Task: Open Card Gardening Review in Board Social Media Influencer Collaboration and Partnership Management to Workspace Inbound Marketing Agencies and add a team member Softage.4@softage.net, a label Yellow, a checklist Board Governance, an attachment from your google drive, a color Yellow and finally, add a card description 'Develop and launch new customer acquisition strategy for emerging markets' and a comment 'Given the potential impact of this task on our team workload, let us ensure that we have a clear plan for managing our time and resources.'. Add a start date 'Jan 08, 1900' with a due date 'Jan 15, 1900'
Action: Mouse moved to (798, 207)
Screenshot: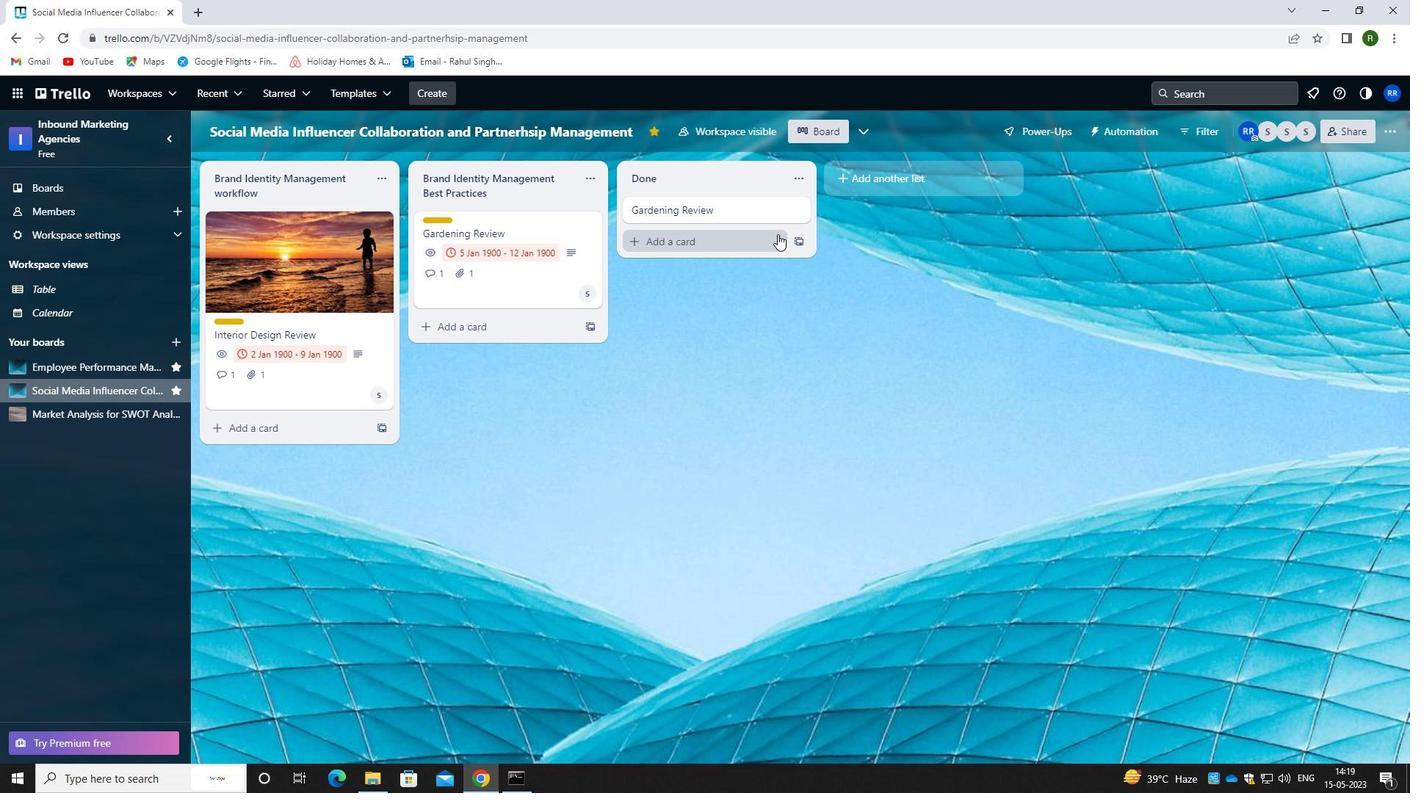 
Action: Mouse pressed left at (798, 207)
Screenshot: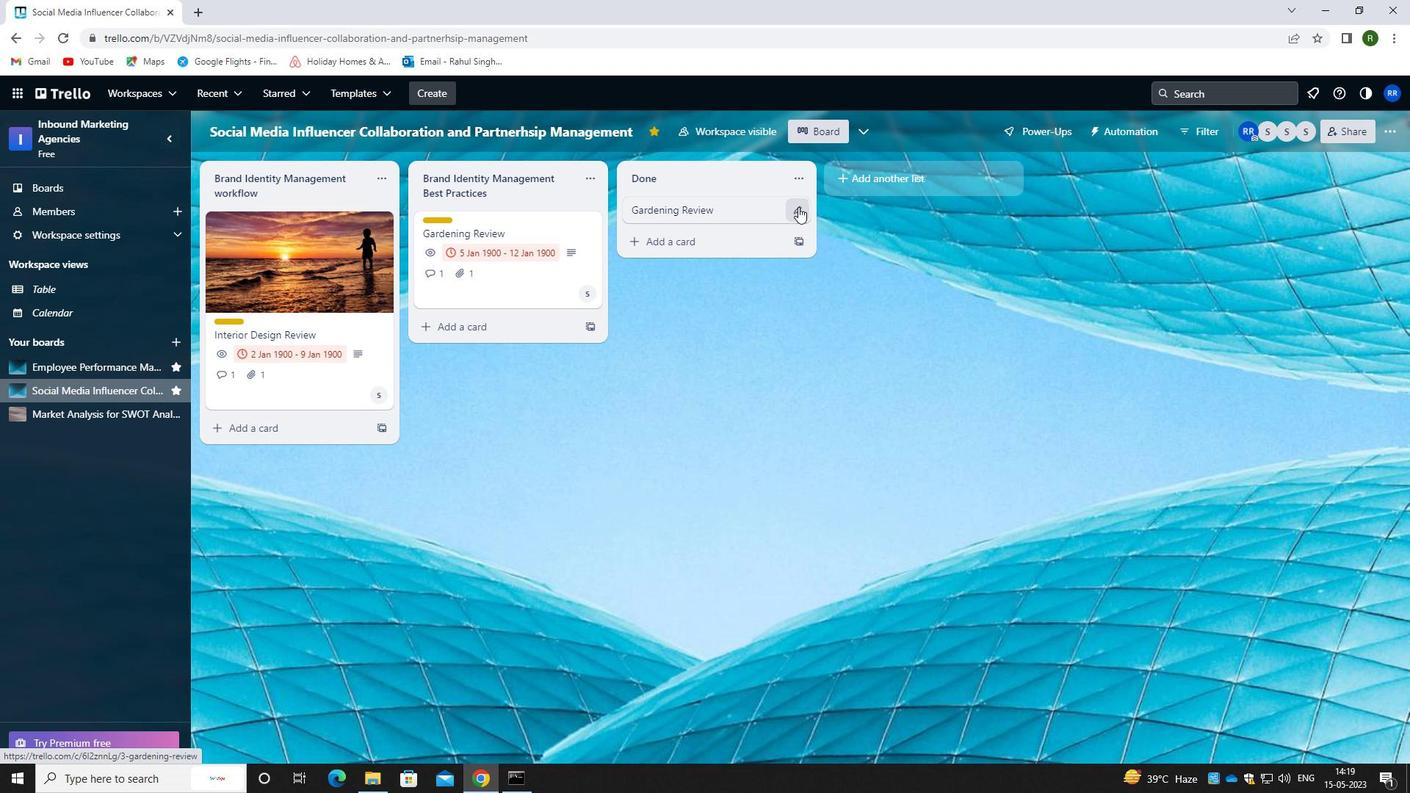 
Action: Mouse moved to (888, 211)
Screenshot: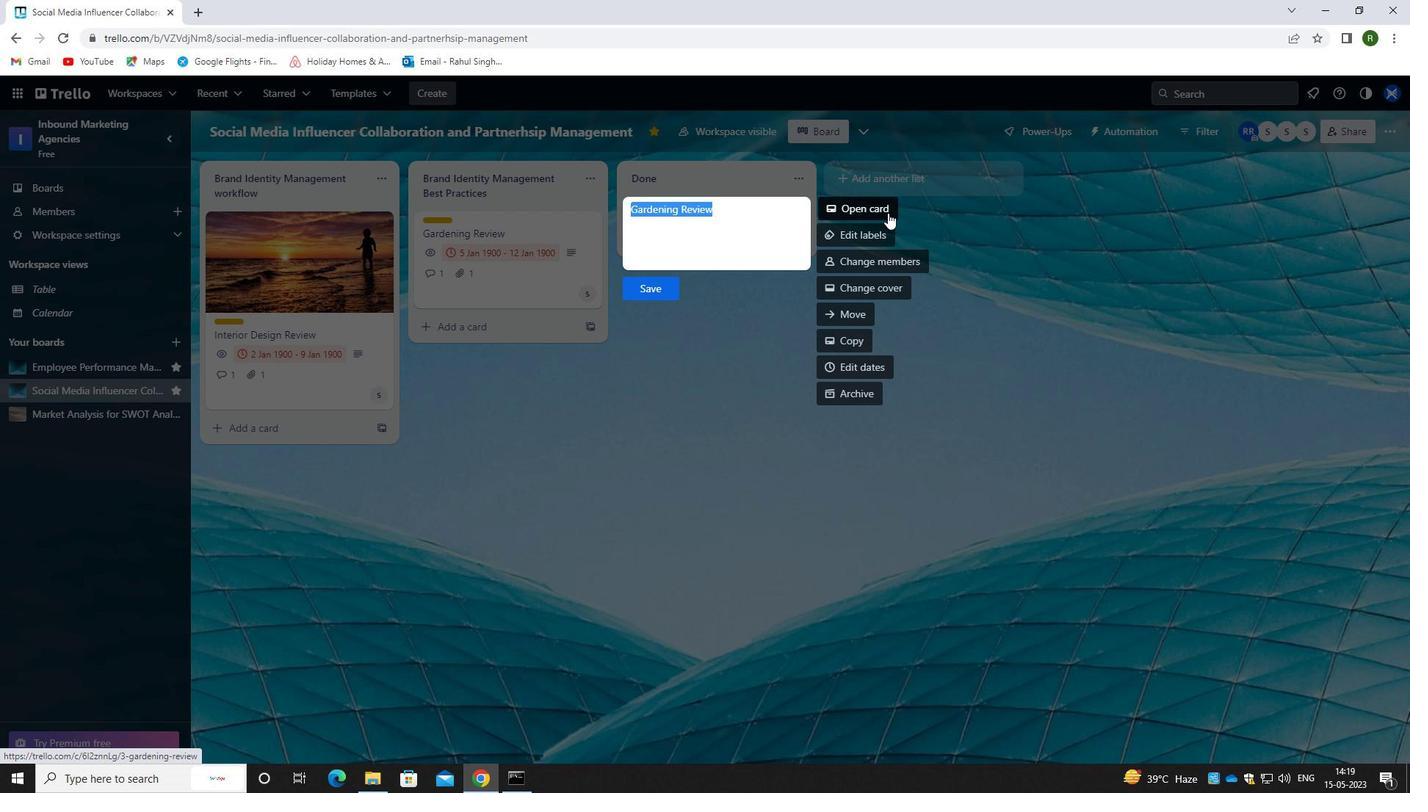 
Action: Mouse pressed left at (888, 211)
Screenshot: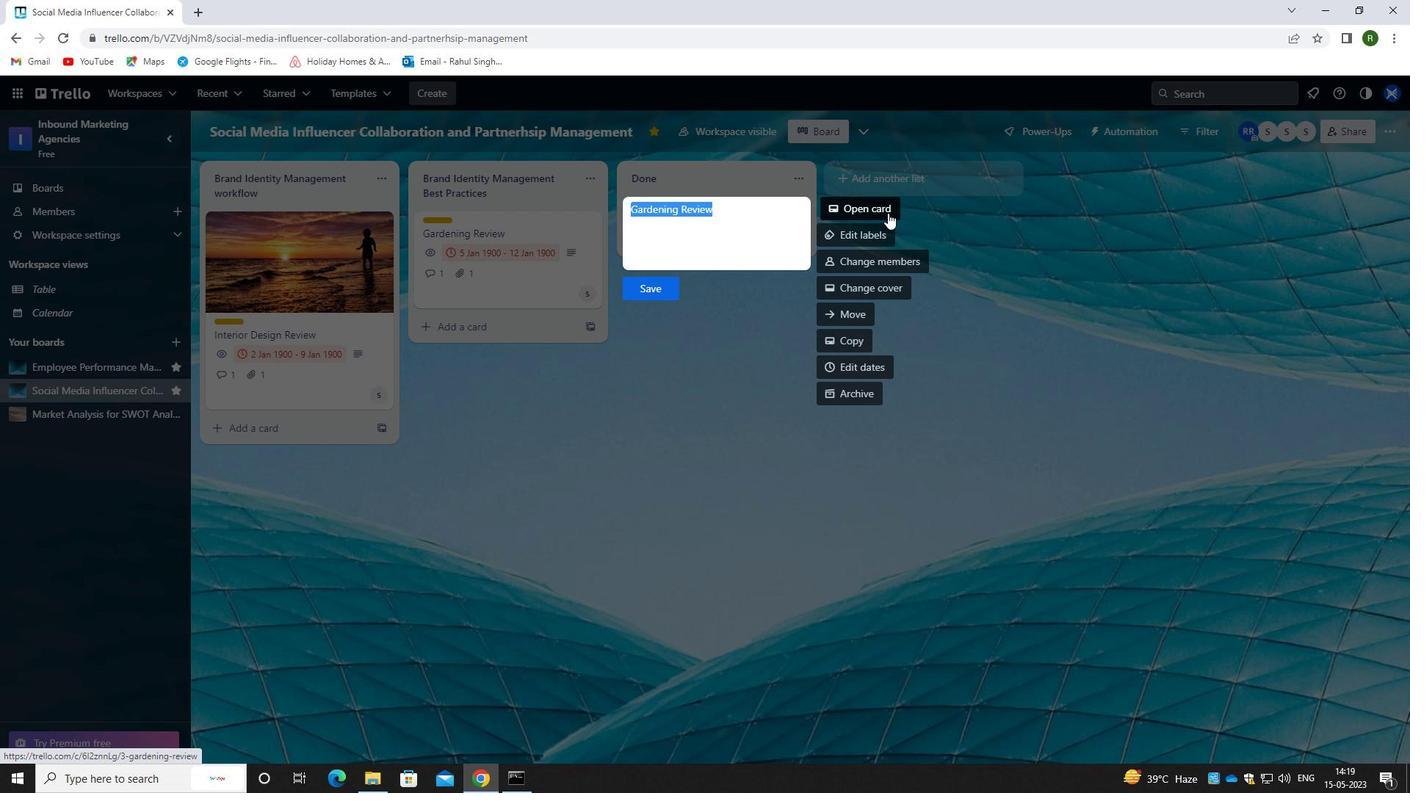 
Action: Mouse moved to (889, 262)
Screenshot: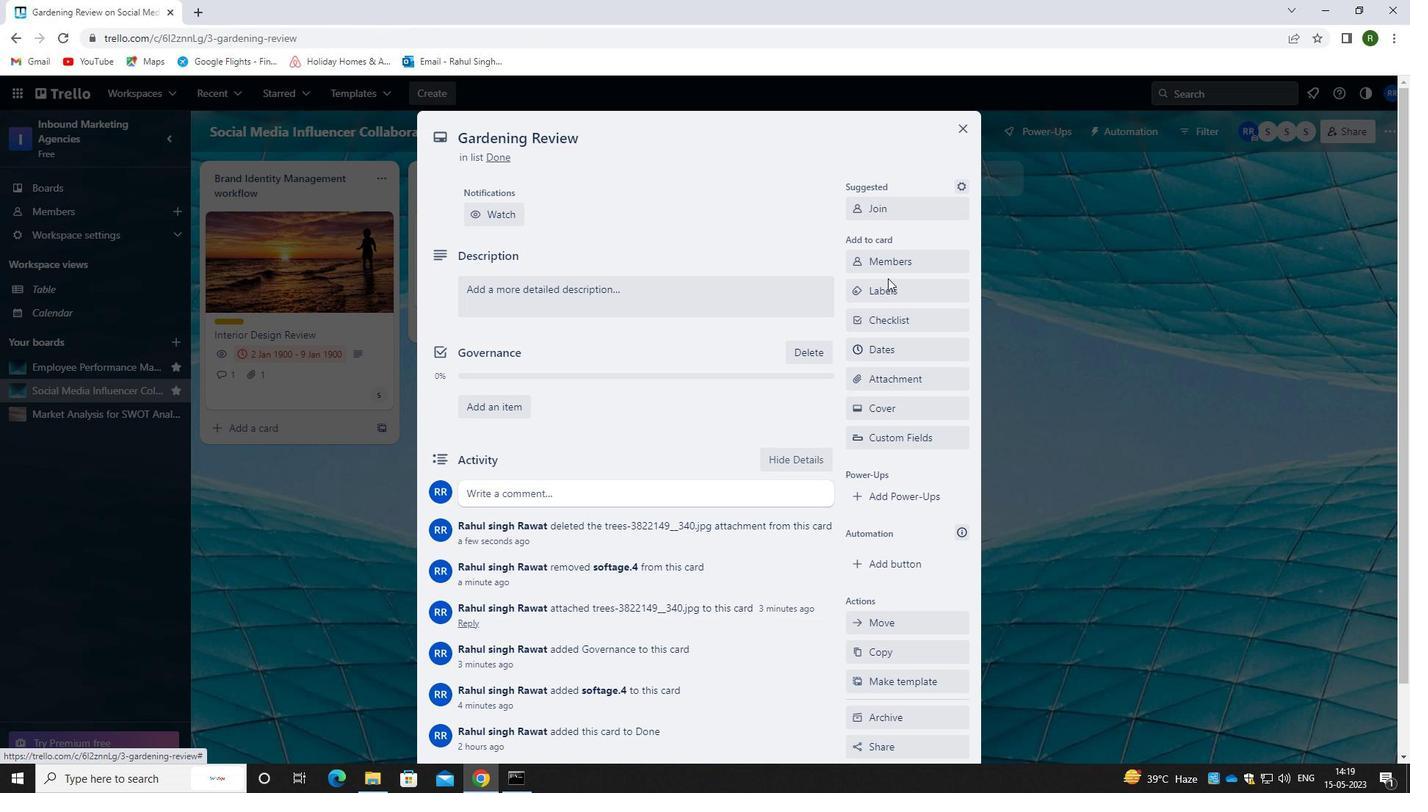 
Action: Mouse pressed left at (889, 262)
Screenshot: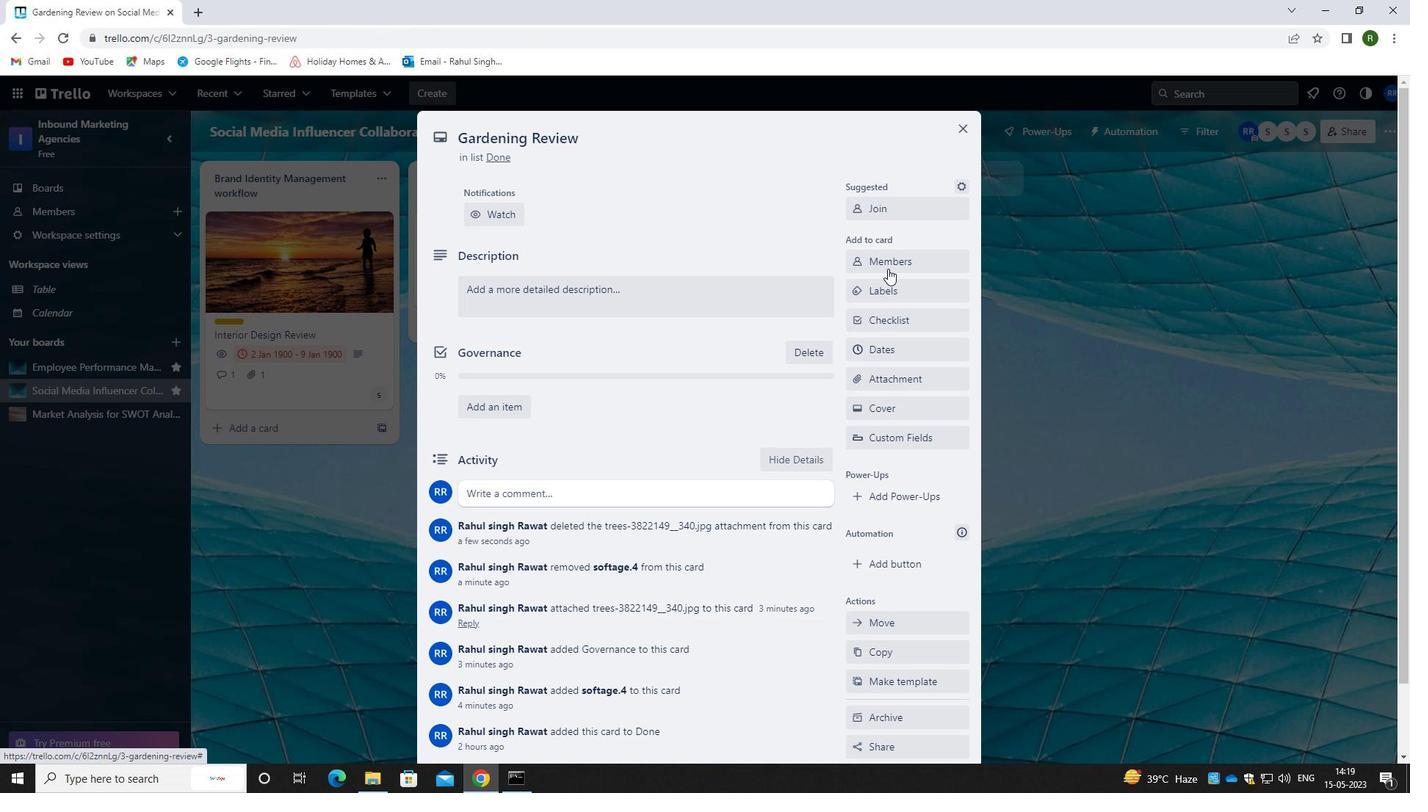 
Action: Mouse moved to (908, 331)
Screenshot: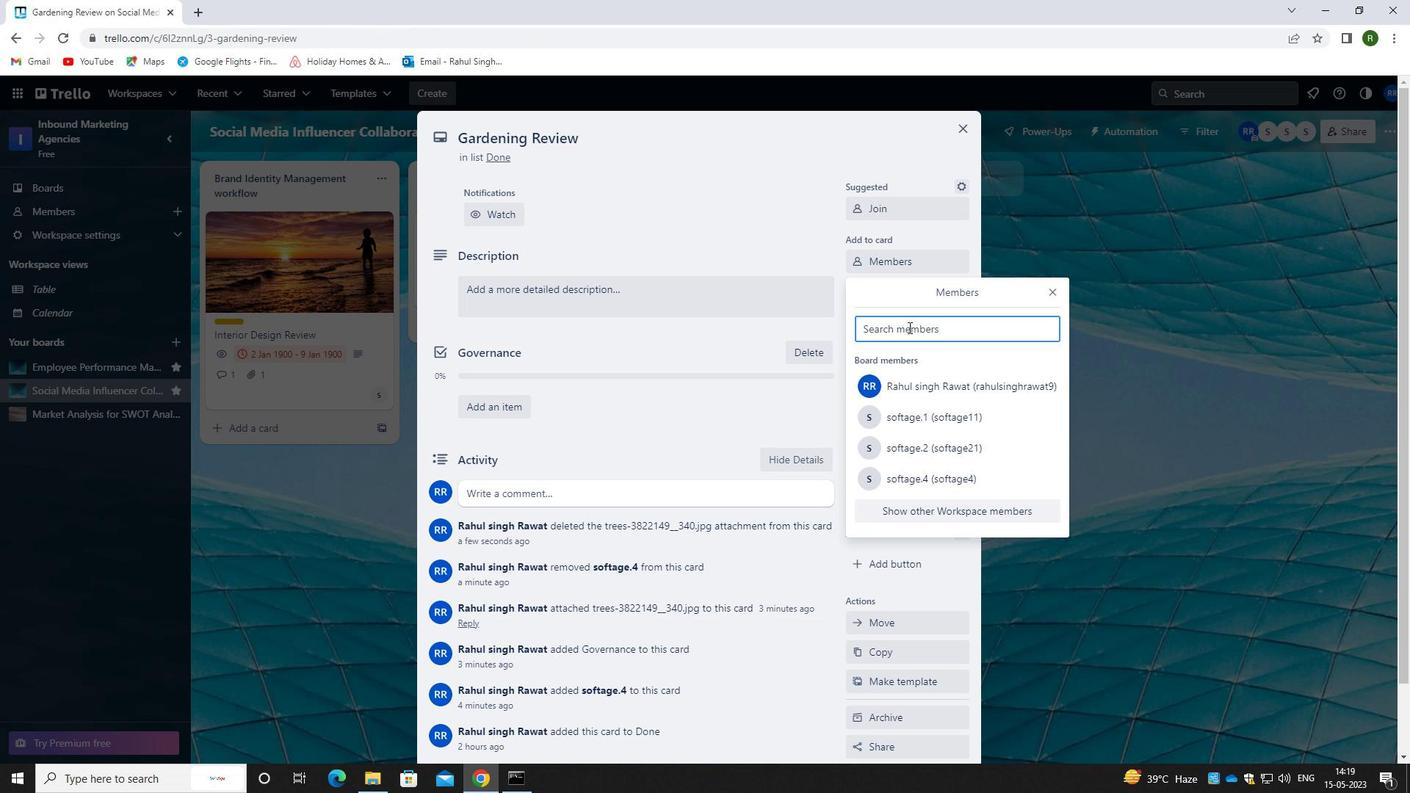 
Action: Key pressed <Key.caps_lock>s<Key.caps_lock>oftage.4<Key.shift>@SOFTAGE.NET
Screenshot: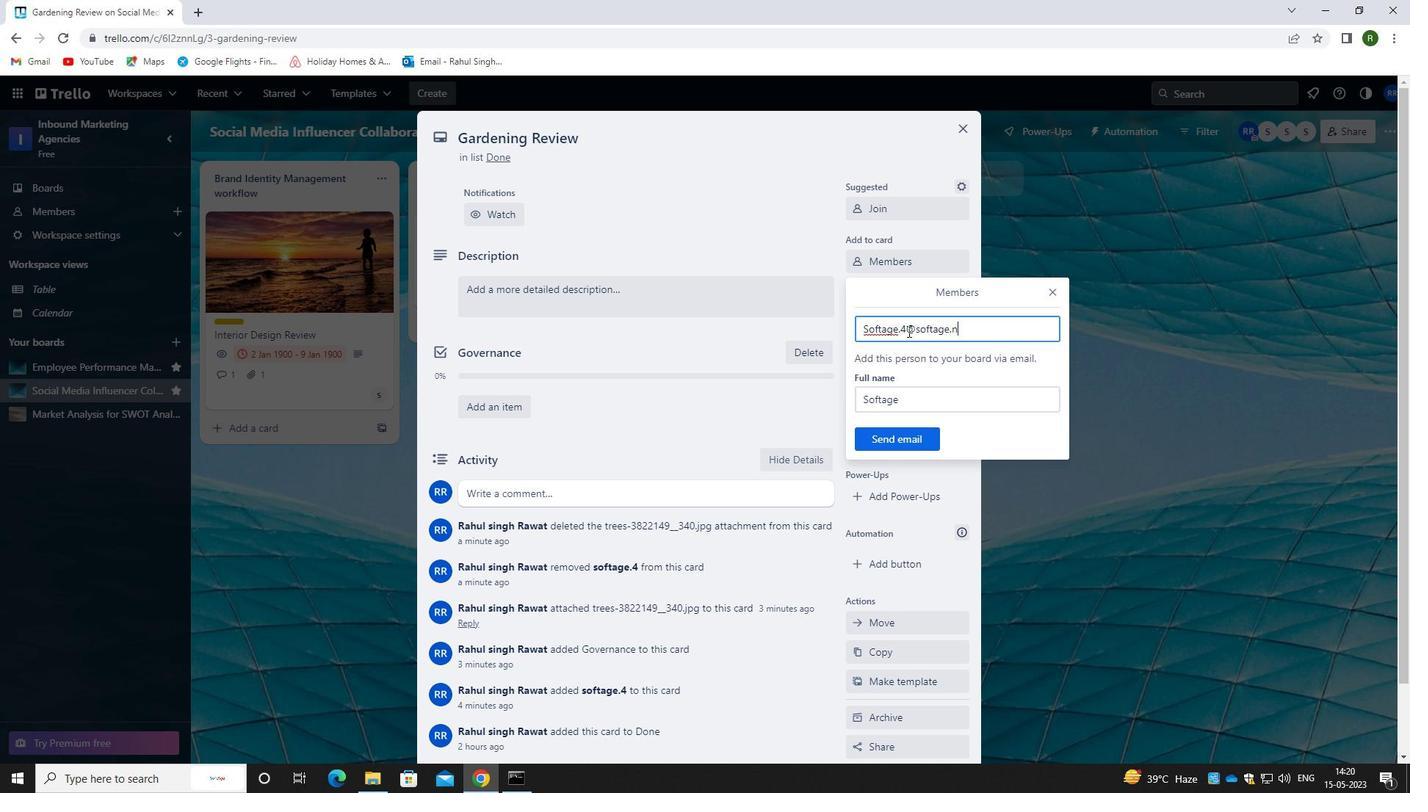 
Action: Mouse moved to (915, 442)
Screenshot: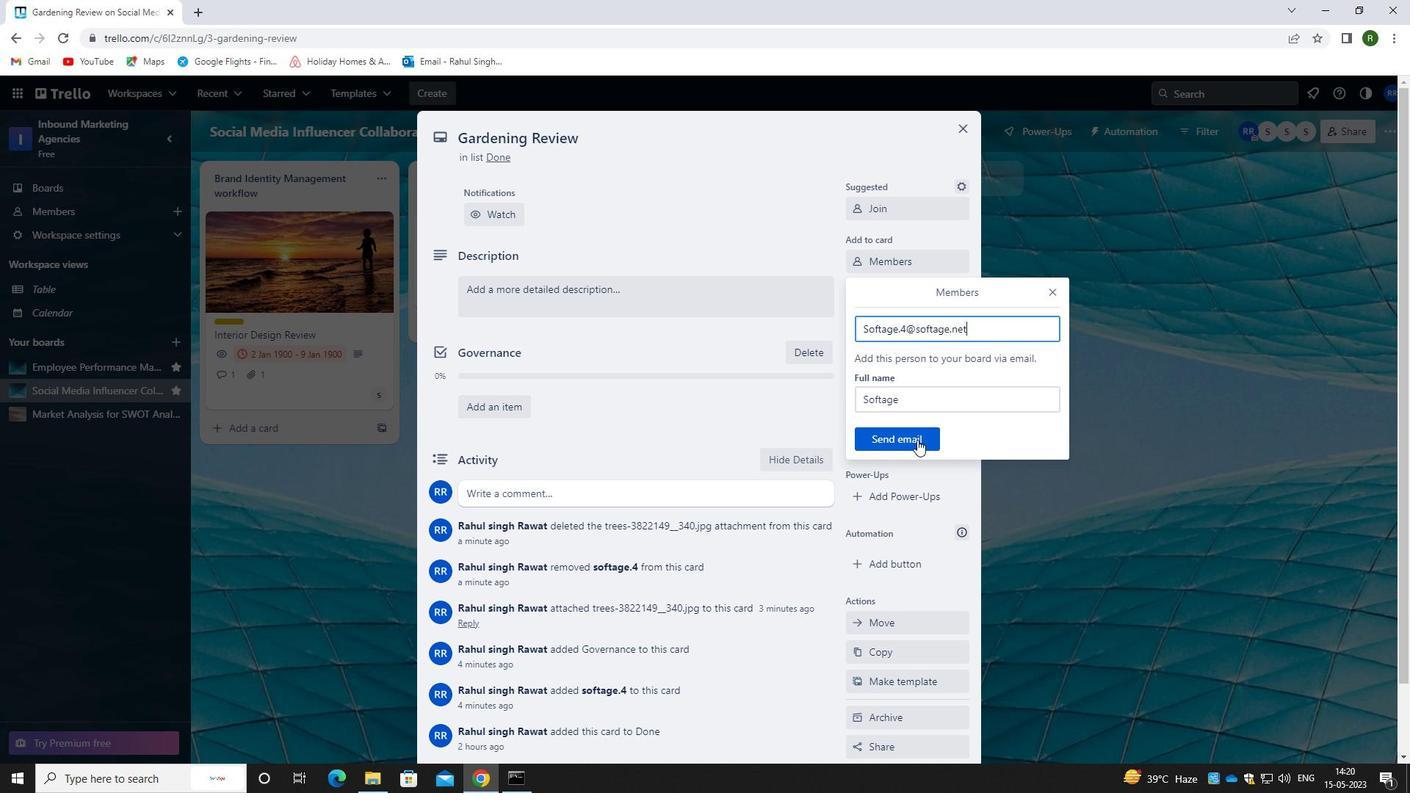 
Action: Mouse pressed left at (915, 442)
Screenshot: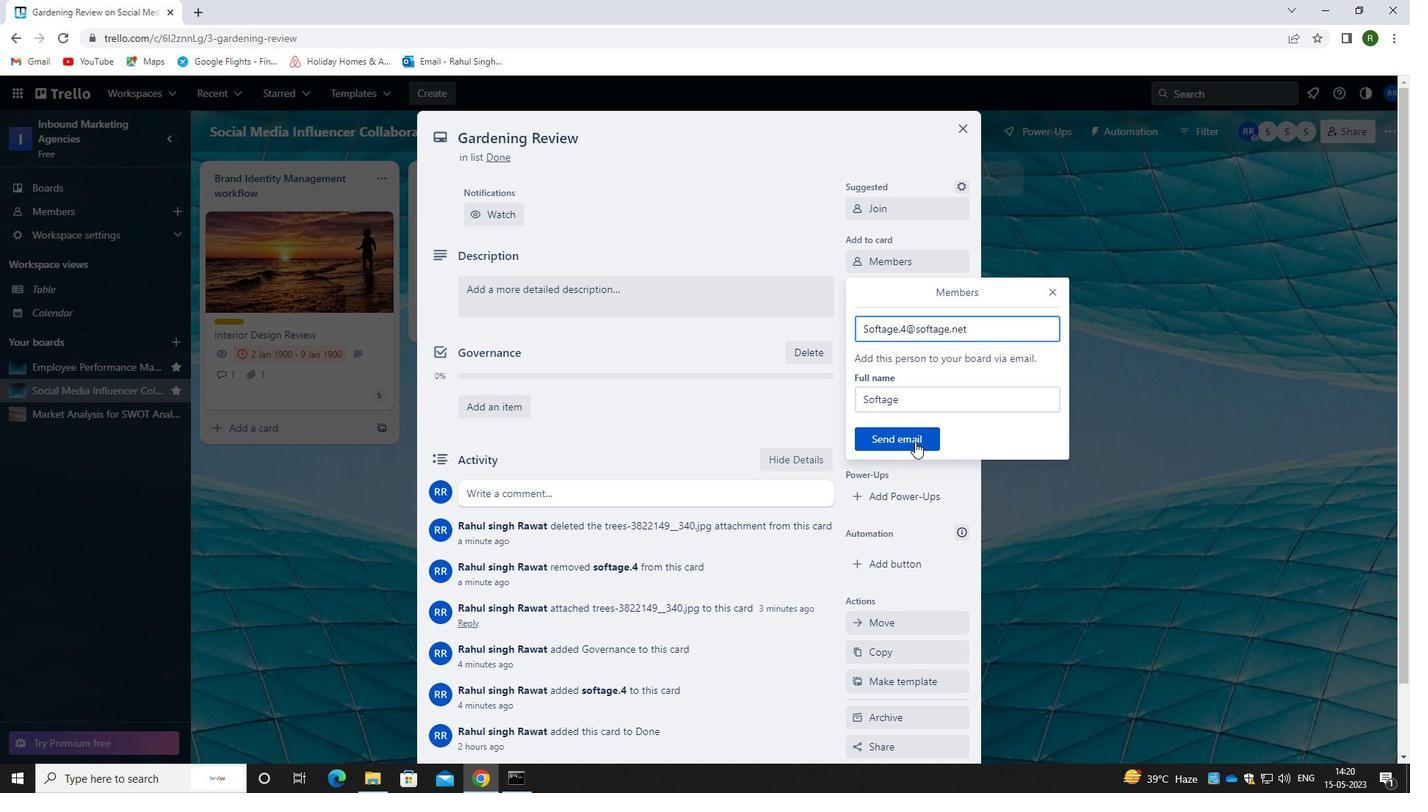 
Action: Mouse moved to (905, 298)
Screenshot: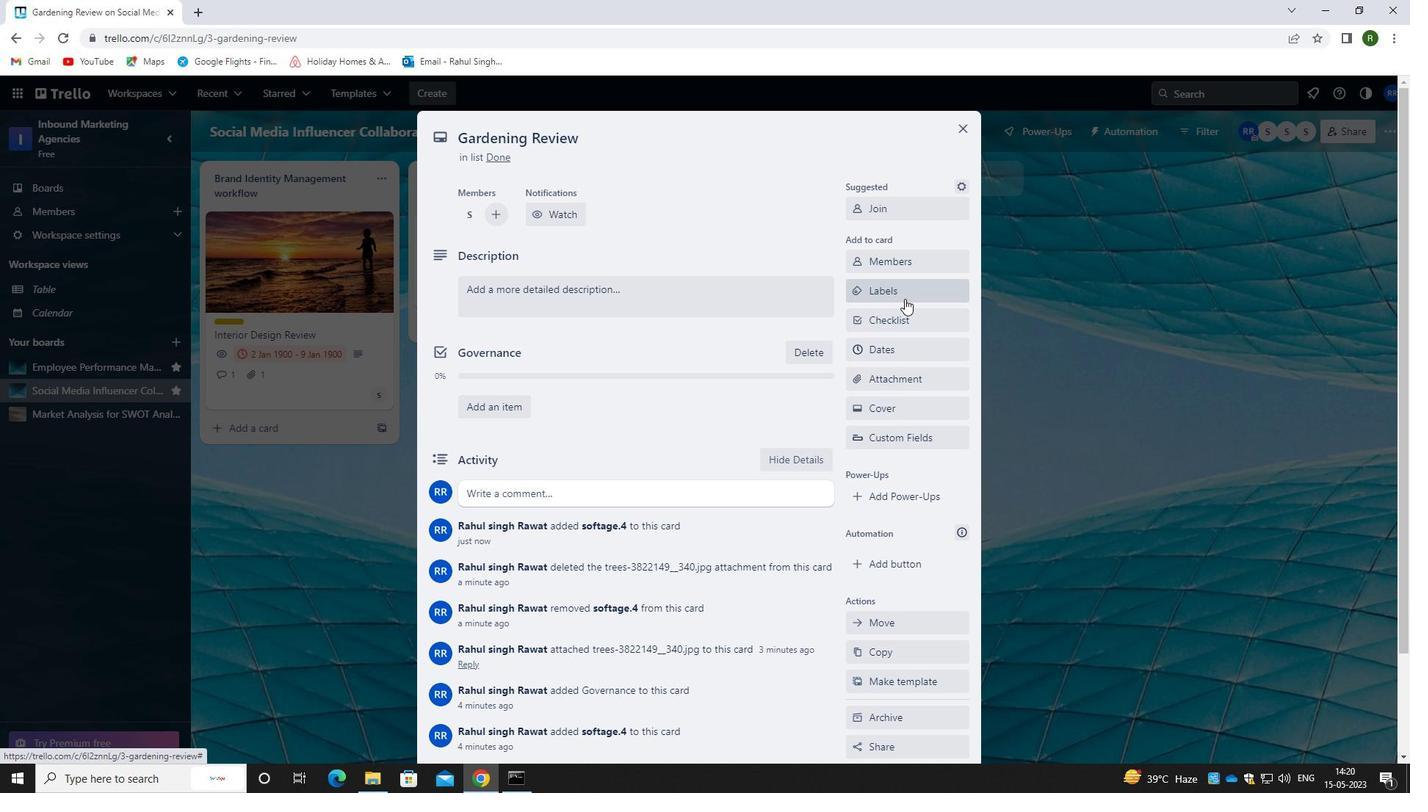 
Action: Mouse pressed left at (905, 298)
Screenshot: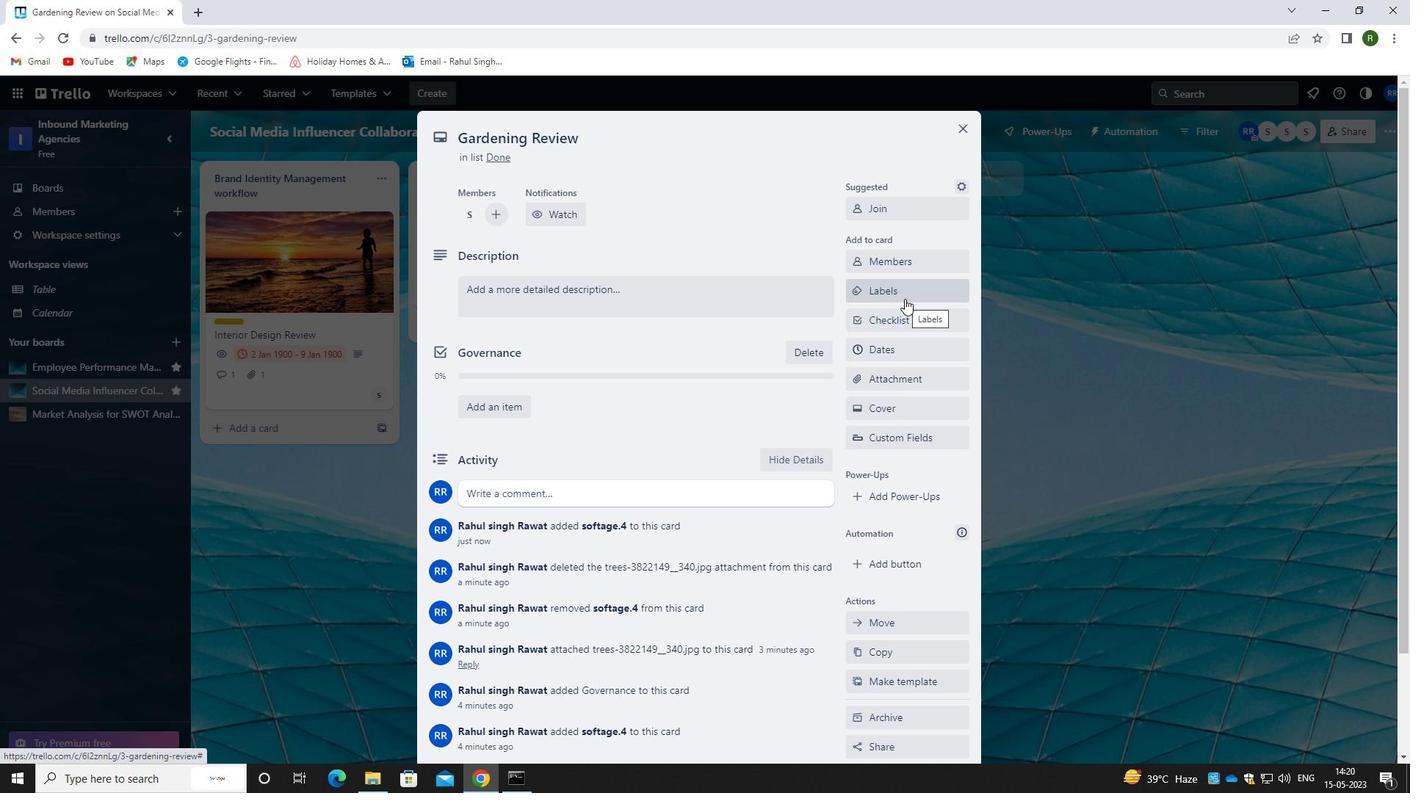 
Action: Mouse moved to (909, 302)
Screenshot: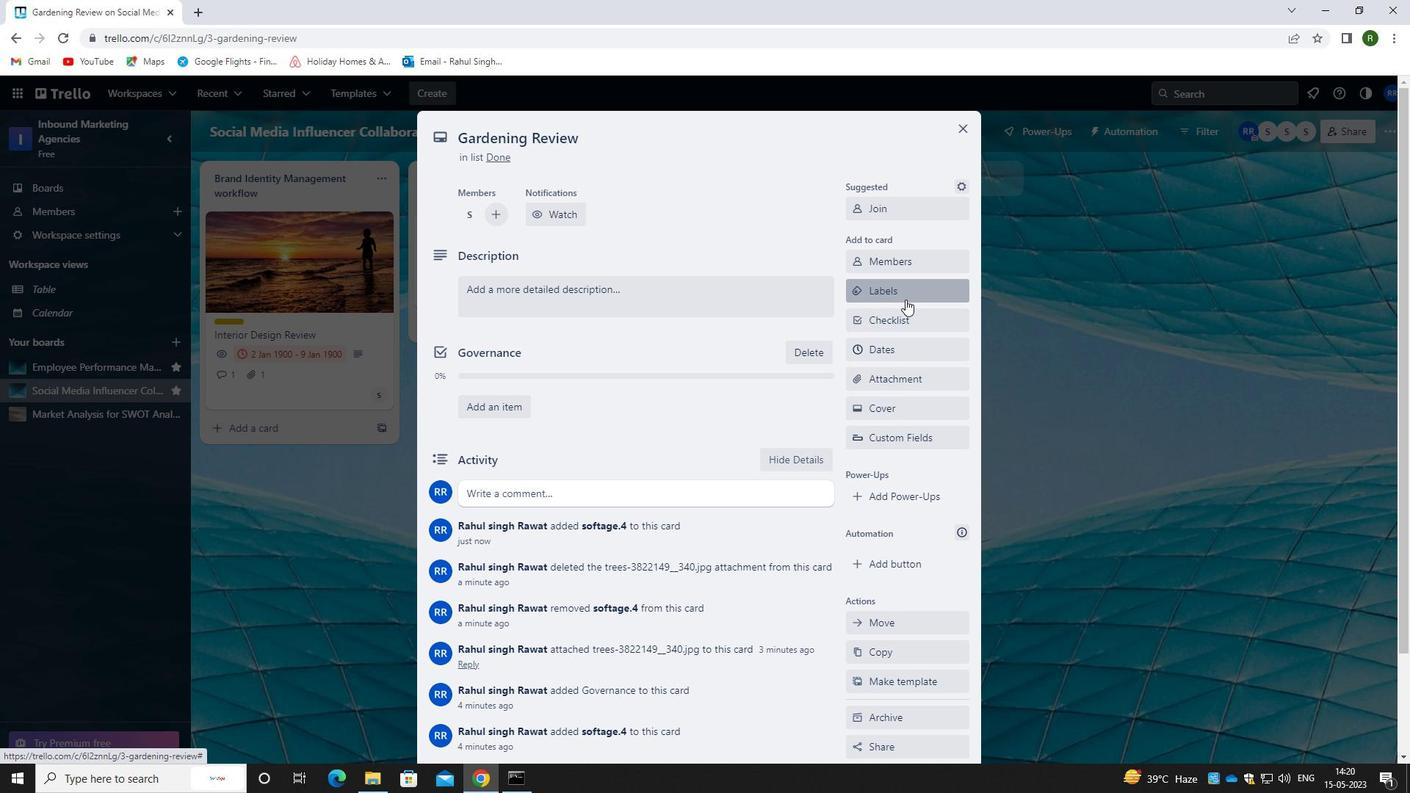 
Action: Key pressed YELLOW
Screenshot: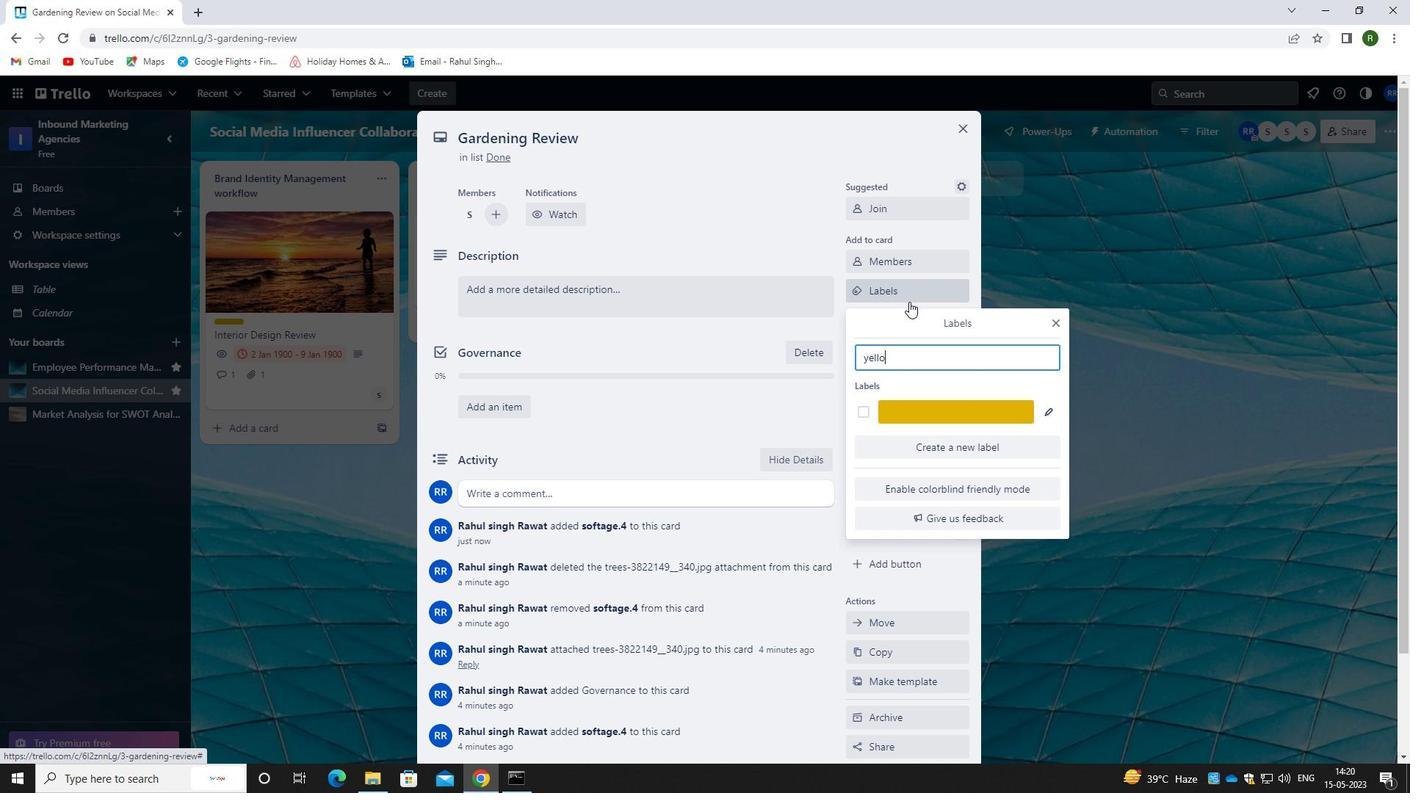 
Action: Mouse moved to (865, 410)
Screenshot: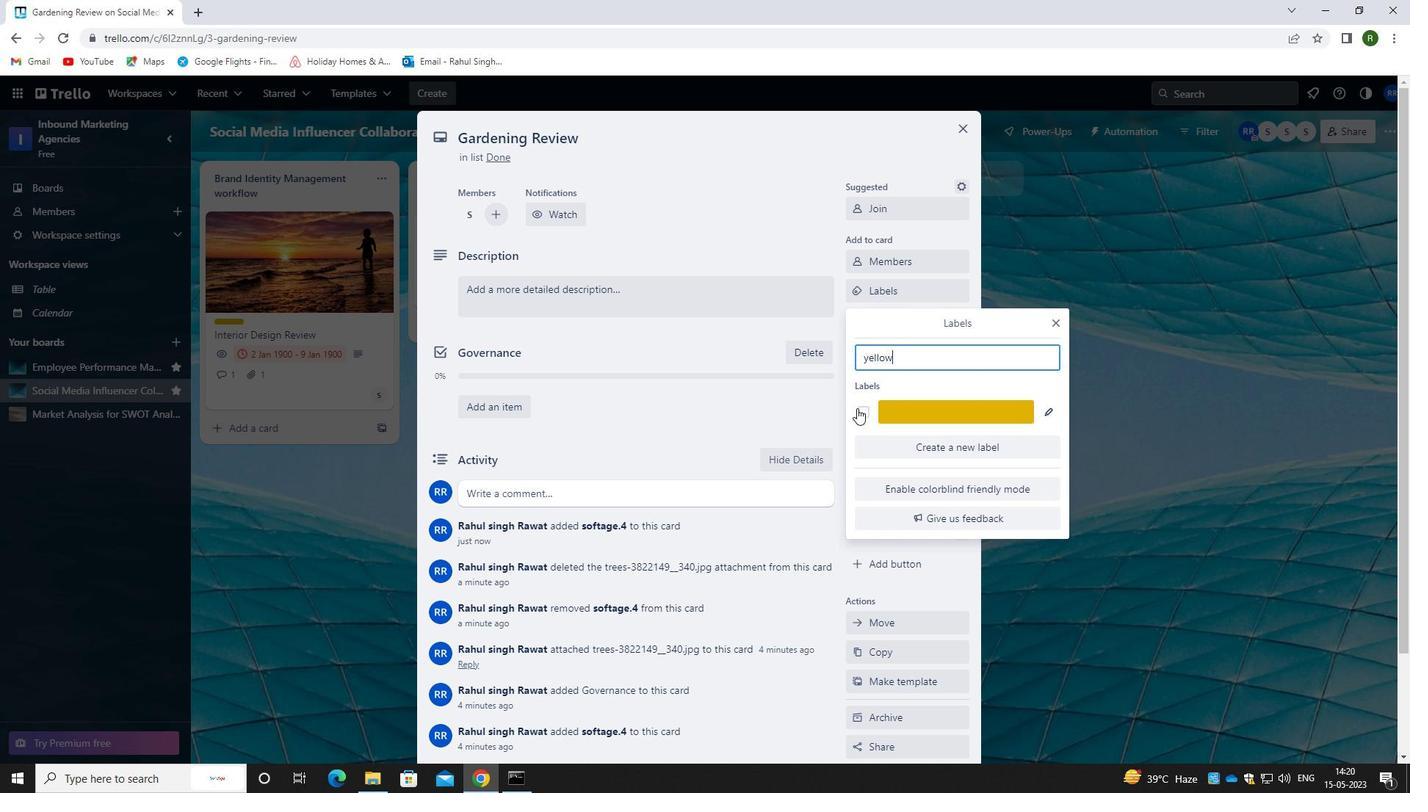 
Action: Mouse pressed left at (865, 410)
Screenshot: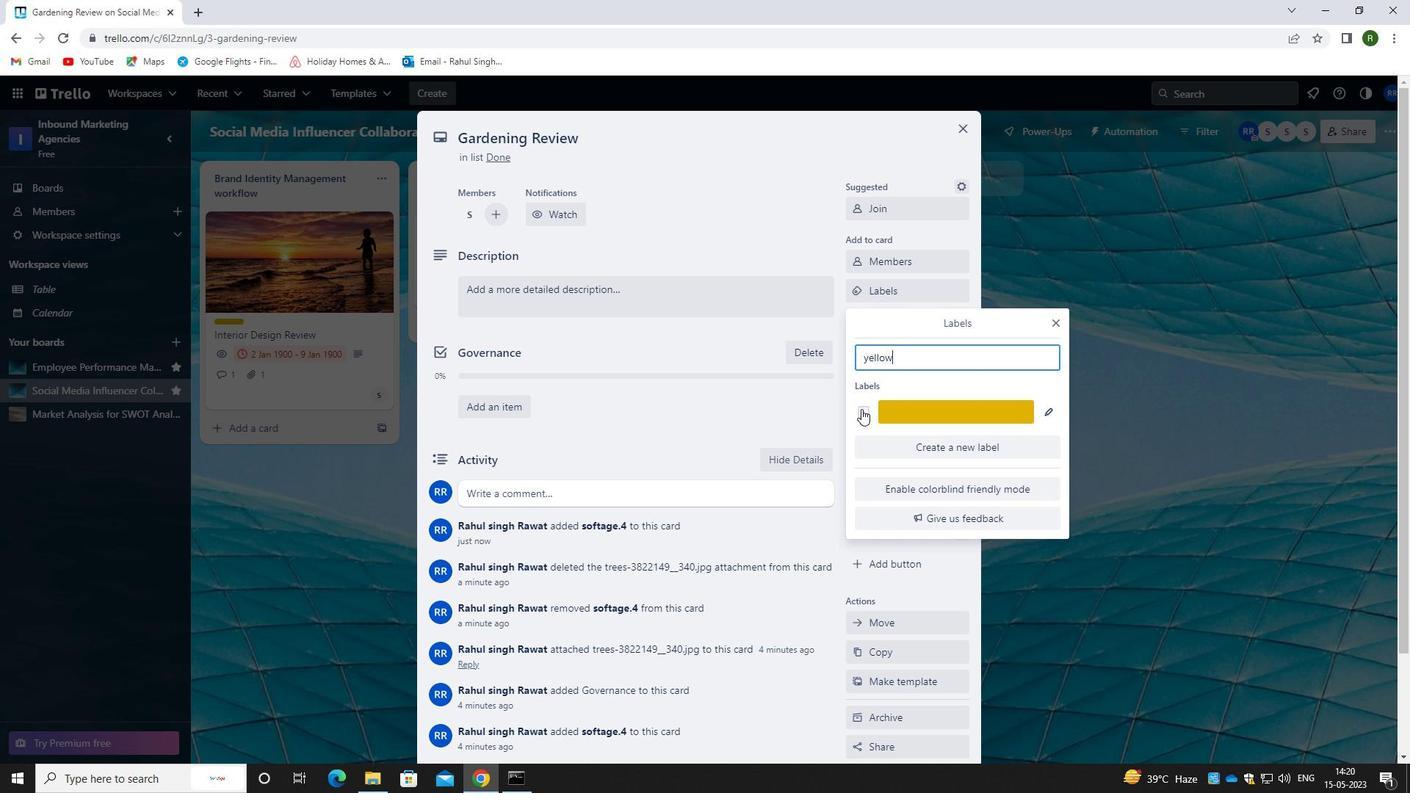 
Action: Mouse moved to (803, 422)
Screenshot: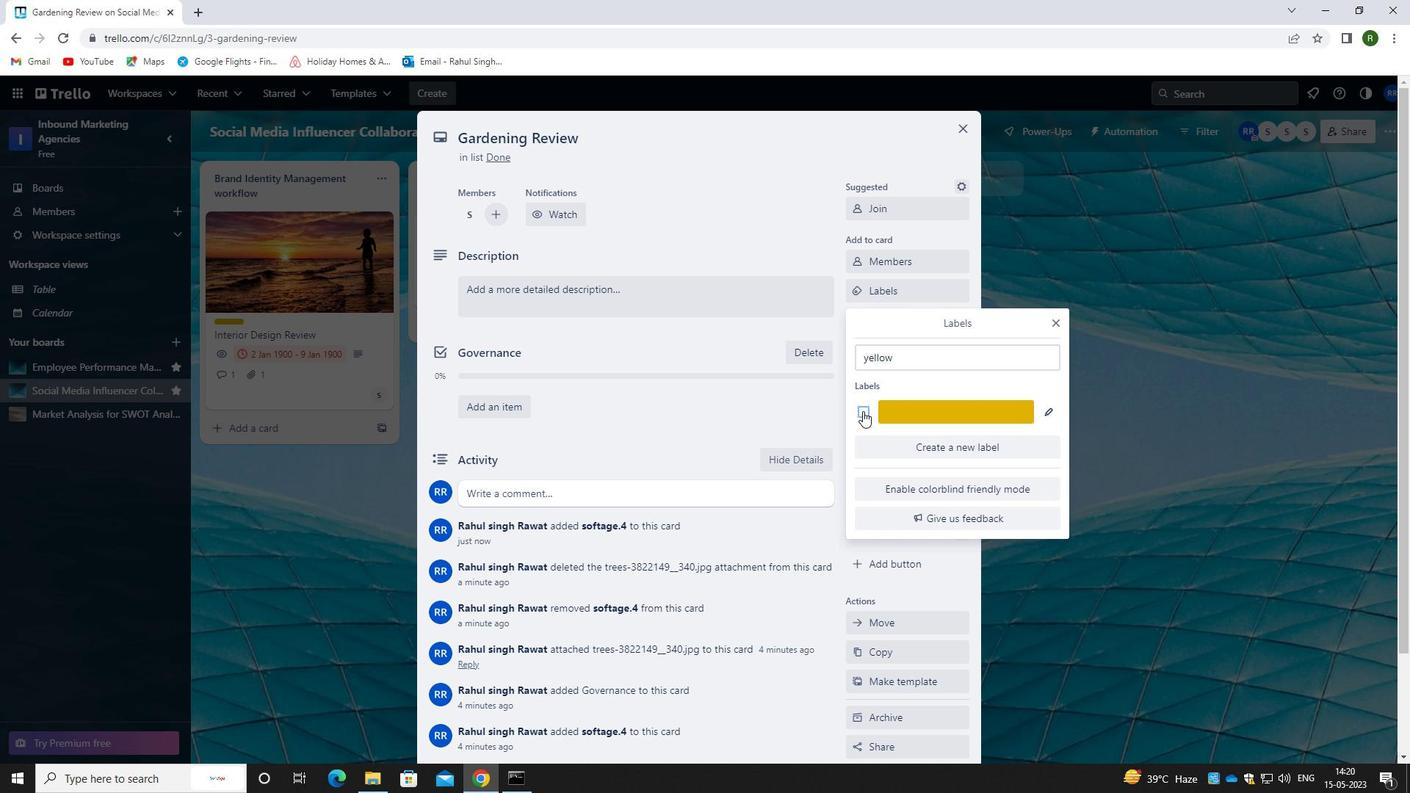 
Action: Mouse pressed left at (803, 422)
Screenshot: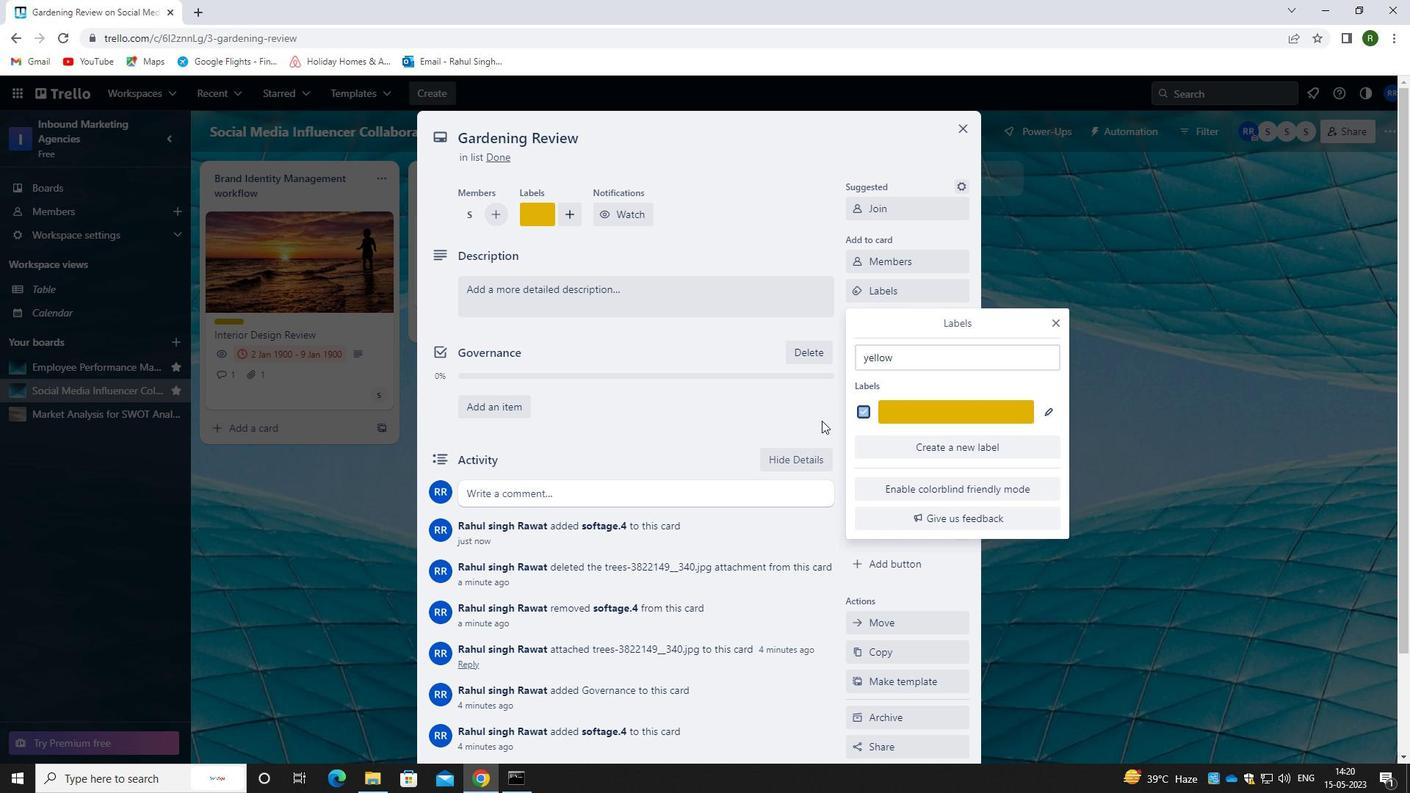 
Action: Mouse moved to (910, 325)
Screenshot: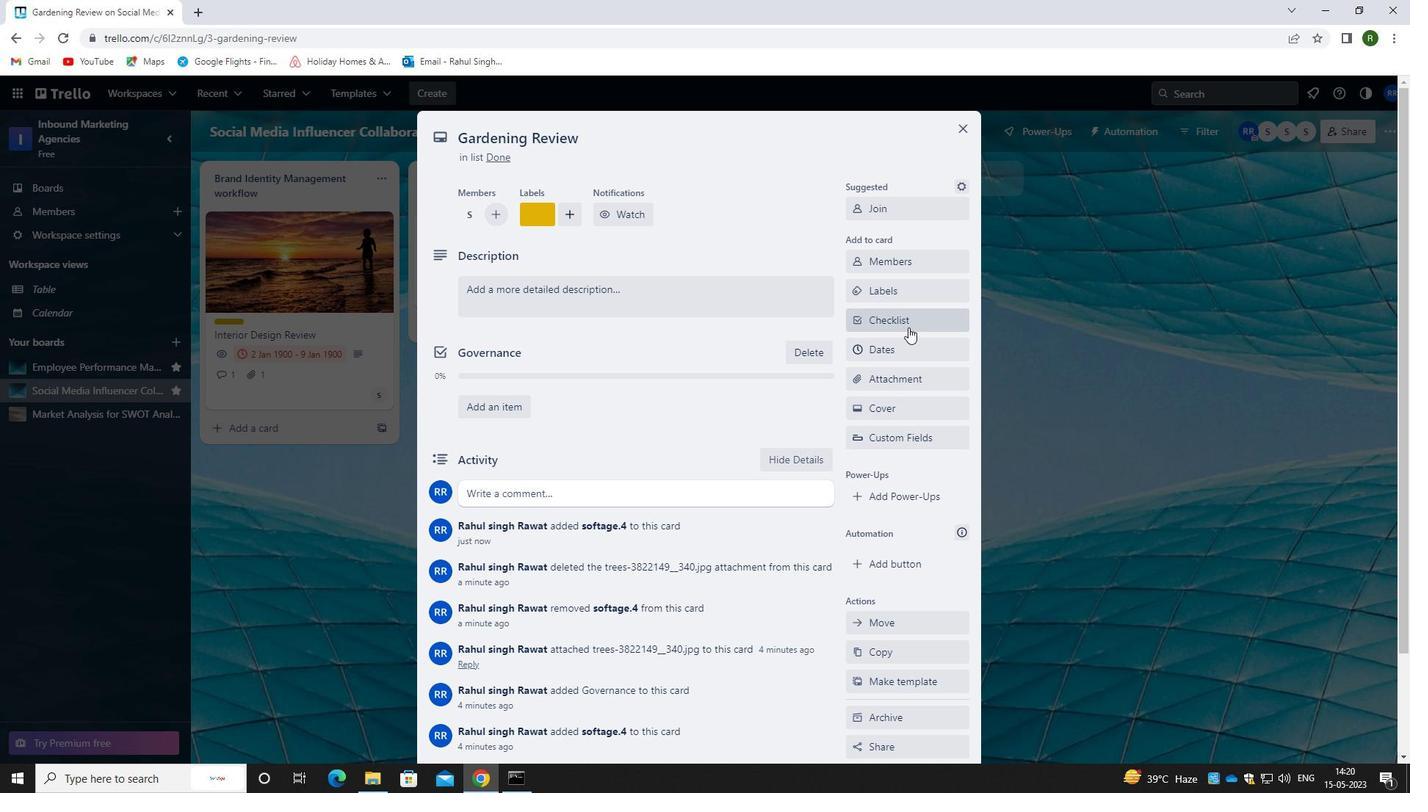 
Action: Mouse pressed left at (910, 325)
Screenshot: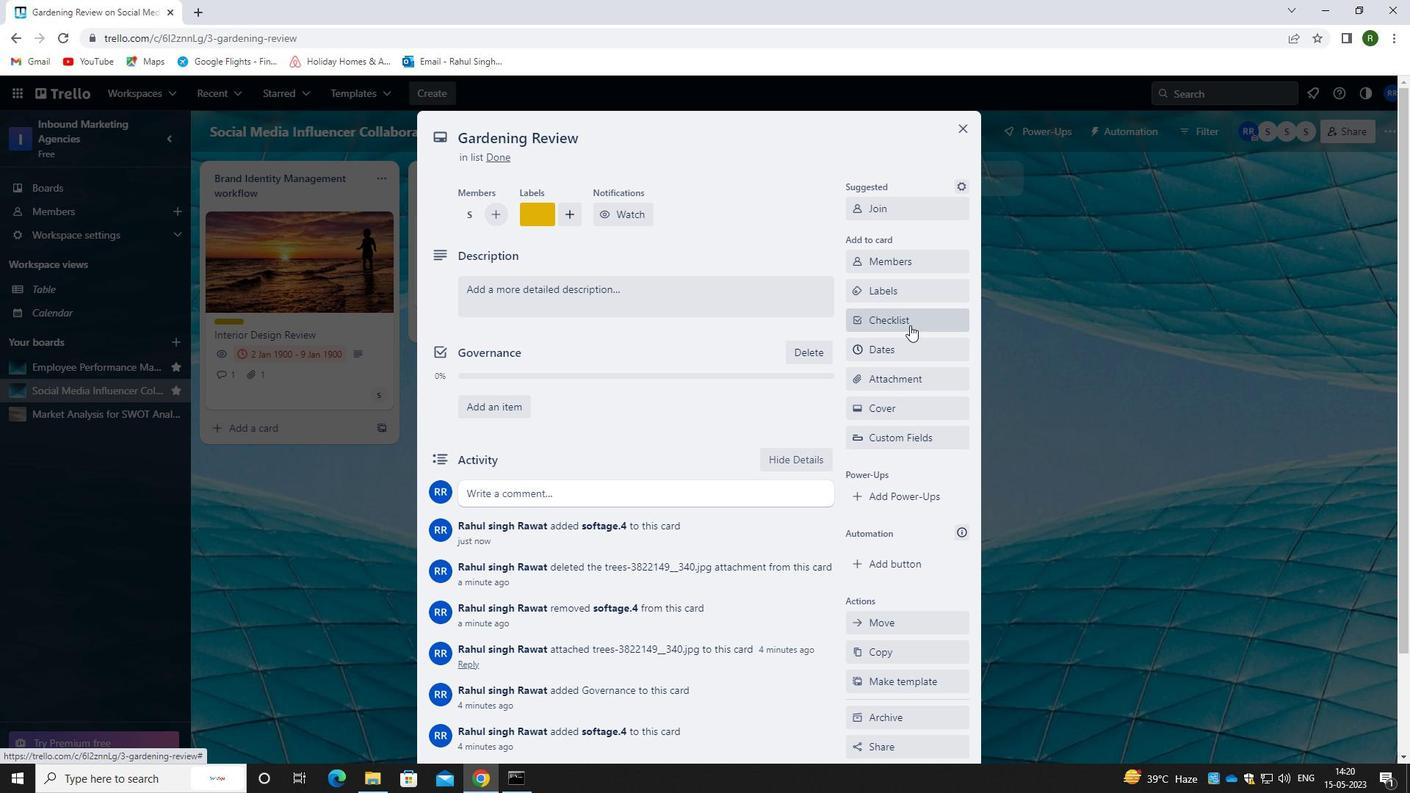 
Action: Mouse moved to (939, 391)
Screenshot: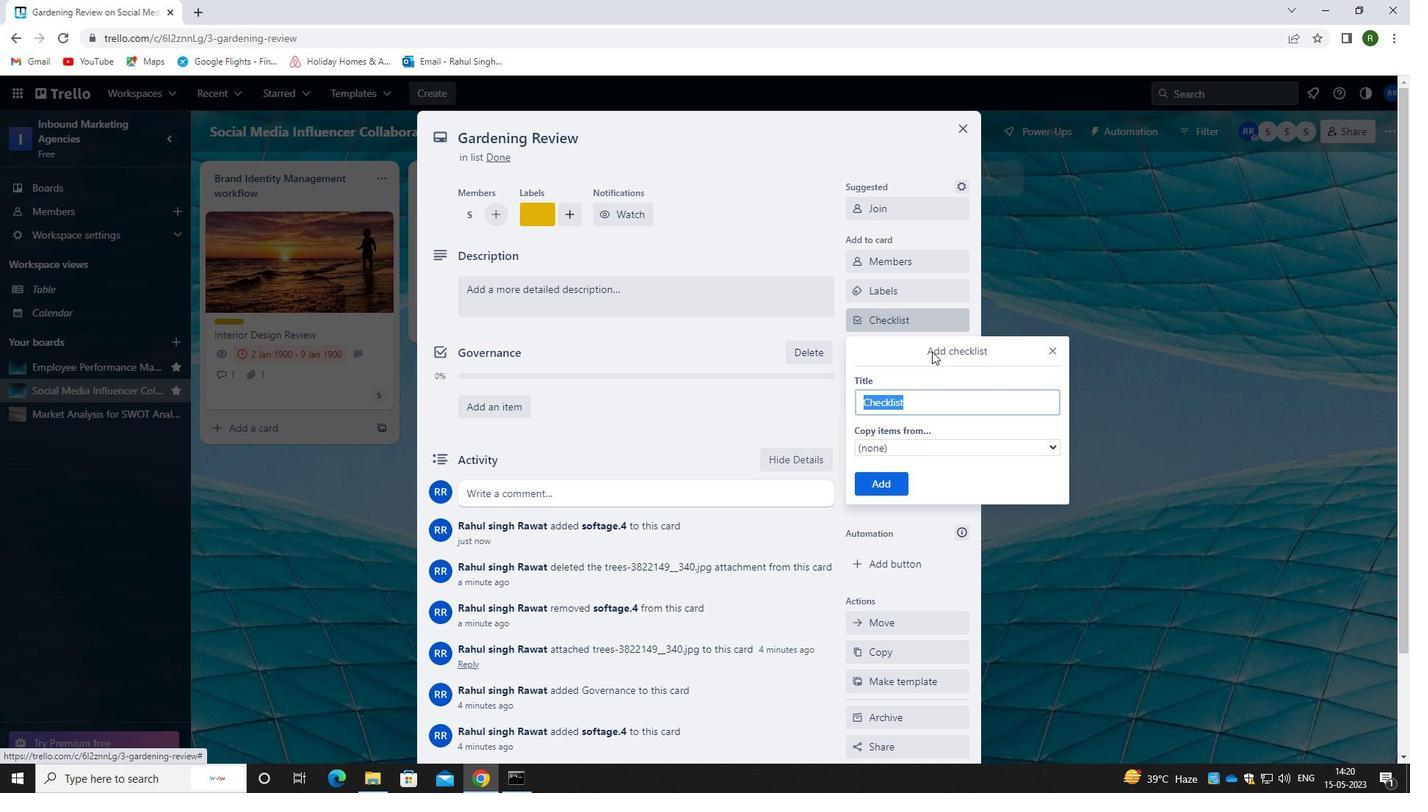 
Action: Key pressed <Key.shift><Key.shift><Key.shift><Key.shift><Key.shift><Key.shift><Key.shift><Key.shift><Key.shift><Key.shift><Key.shift><Key.shift><Key.shift><Key.shift><Key.shift><Key.shift><Key.shift><Key.shift><Key.shift><Key.shift><Key.shift><Key.shift><Key.shift><Key.shift><Key.shift><Key.shift><Key.shift><Key.shift><Key.shift><Key.shift><Key.shift><Key.shift><Key.shift><Key.shift><Key.shift><Key.shift><Key.shift><Key.shift><Key.shift><Key.shift><Key.shift><Key.shift><Key.shift><Key.shift><Key.shift><Key.shift><Key.shift><Key.shift><Key.shift><Key.shift><Key.shift><Key.shift><Key.shift><Key.shift><Key.shift><Key.shift><Key.shift><Key.shift><Key.shift><Key.shift><Key.shift><Key.shift><Key.shift><Key.shift><Key.shift><Key.shift><Key.shift><Key.shift><Key.shift><Key.shift><Key.shift><Key.shift><Key.shift><Key.shift><Key.shift><Key.shift><Key.shift><Key.shift><Key.shift><Key.shift><Key.shift><Key.shift><Key.shift><Key.shift><Key.shift><Key.shift><Key.shift><Key.shift><Key.shift><Key.shift><Key.shift><Key.shift><Key.shift><Key.shift><Key.shift><Key.shift><Key.shift><Key.shift><Key.shift><Key.shift><Key.shift><Key.shift><Key.shift><Key.shift><Key.shift><Key.shift><Key.shift>BOARD<Key.space><Key.shift><Key.shift><Key.shift><Key.shift>GOVER
Screenshot: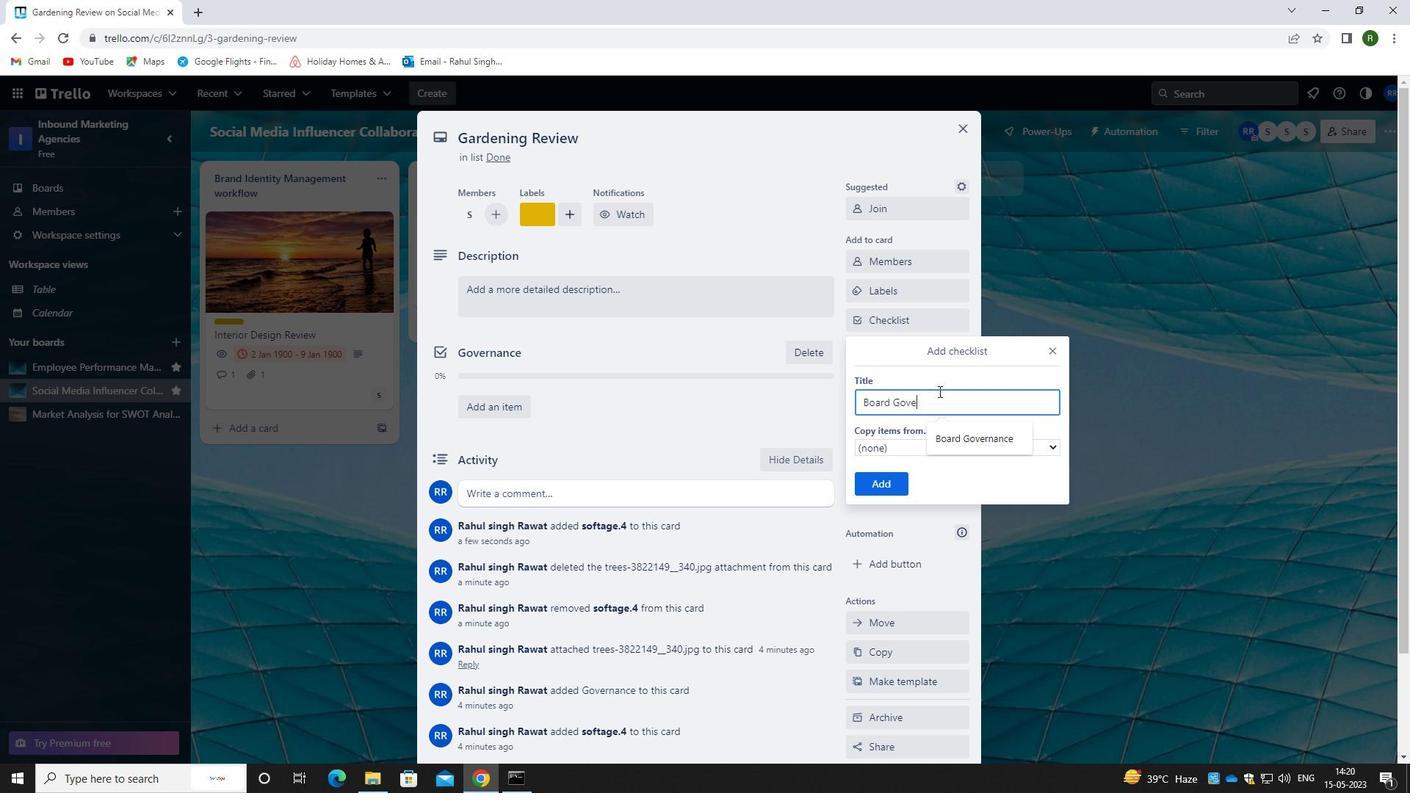 
Action: Mouse moved to (983, 439)
Screenshot: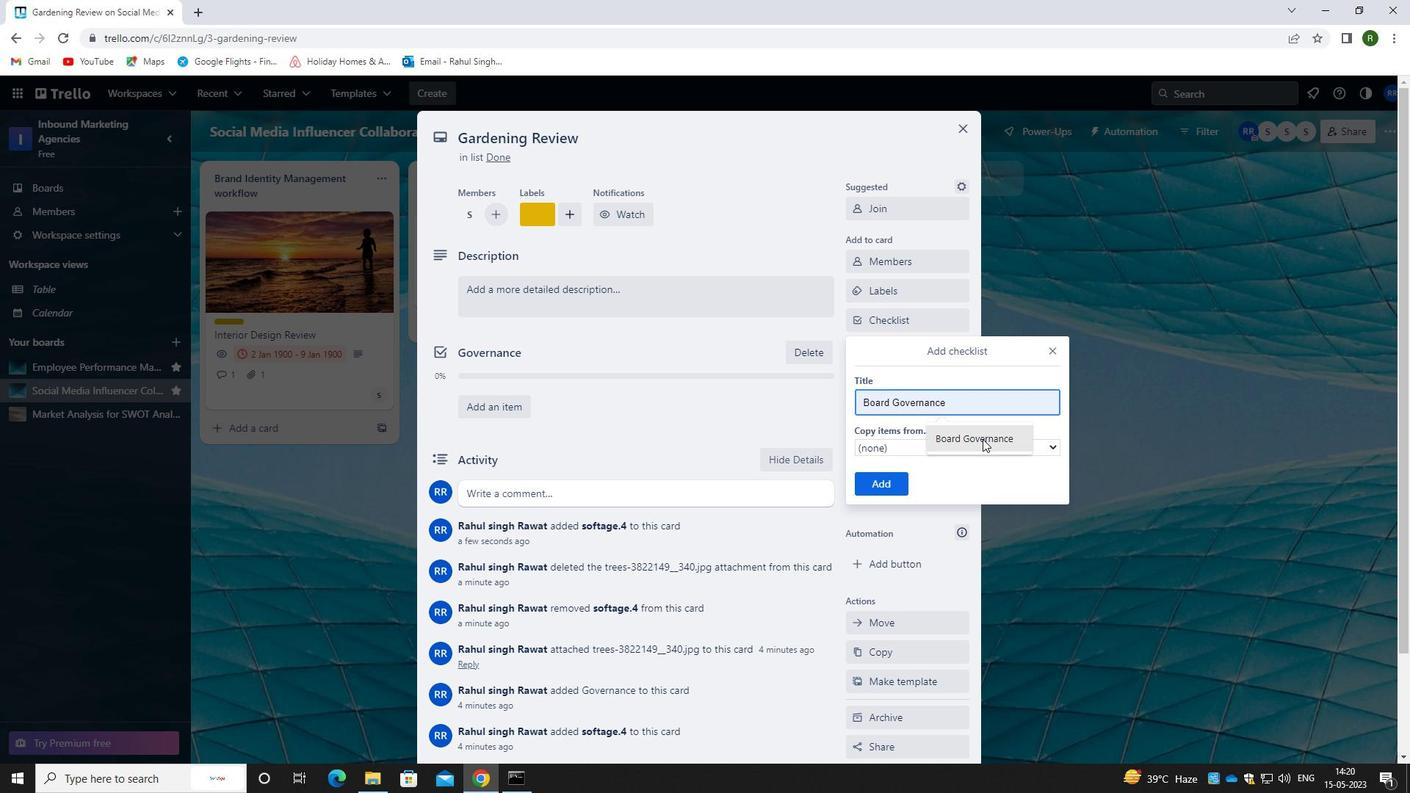 
Action: Mouse pressed left at (983, 439)
Screenshot: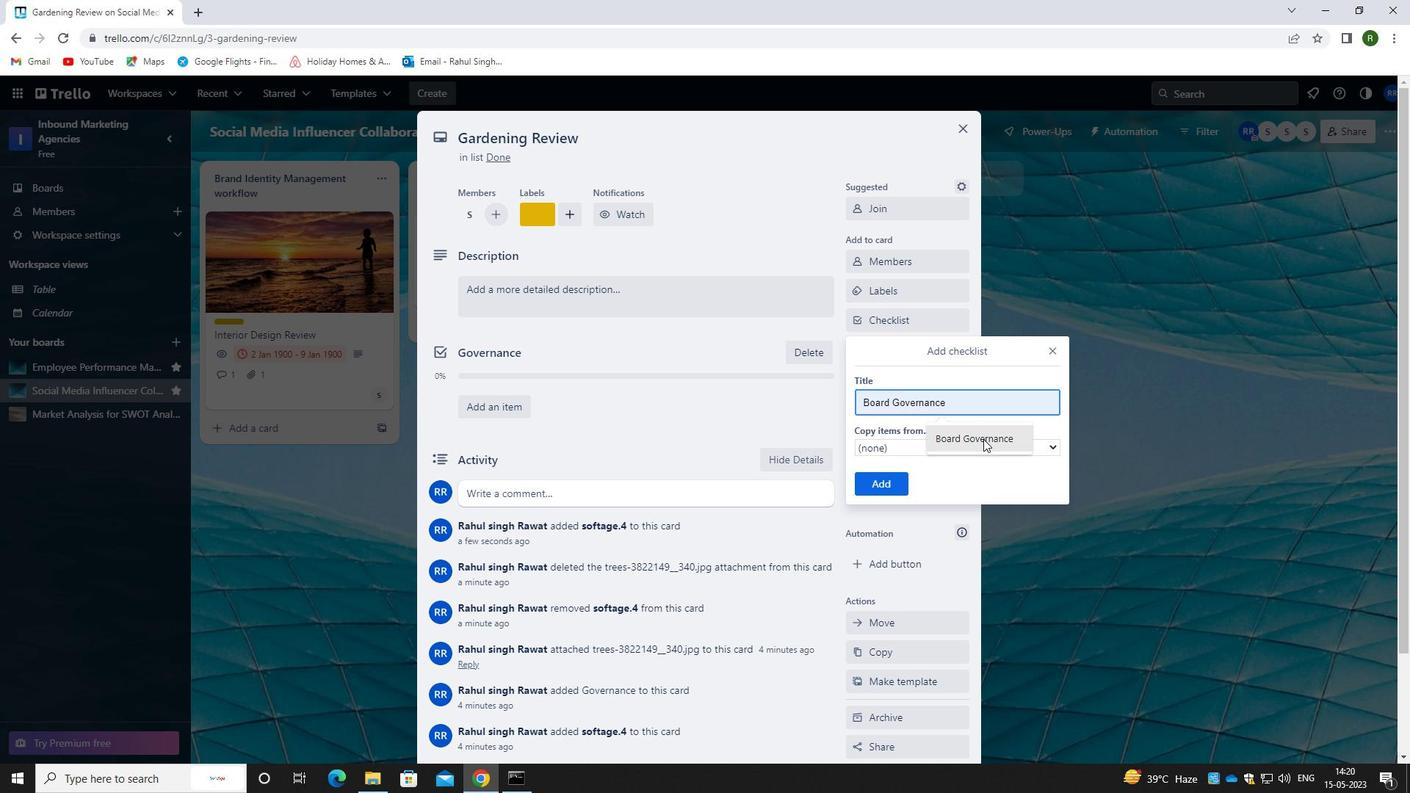 
Action: Mouse moved to (878, 476)
Screenshot: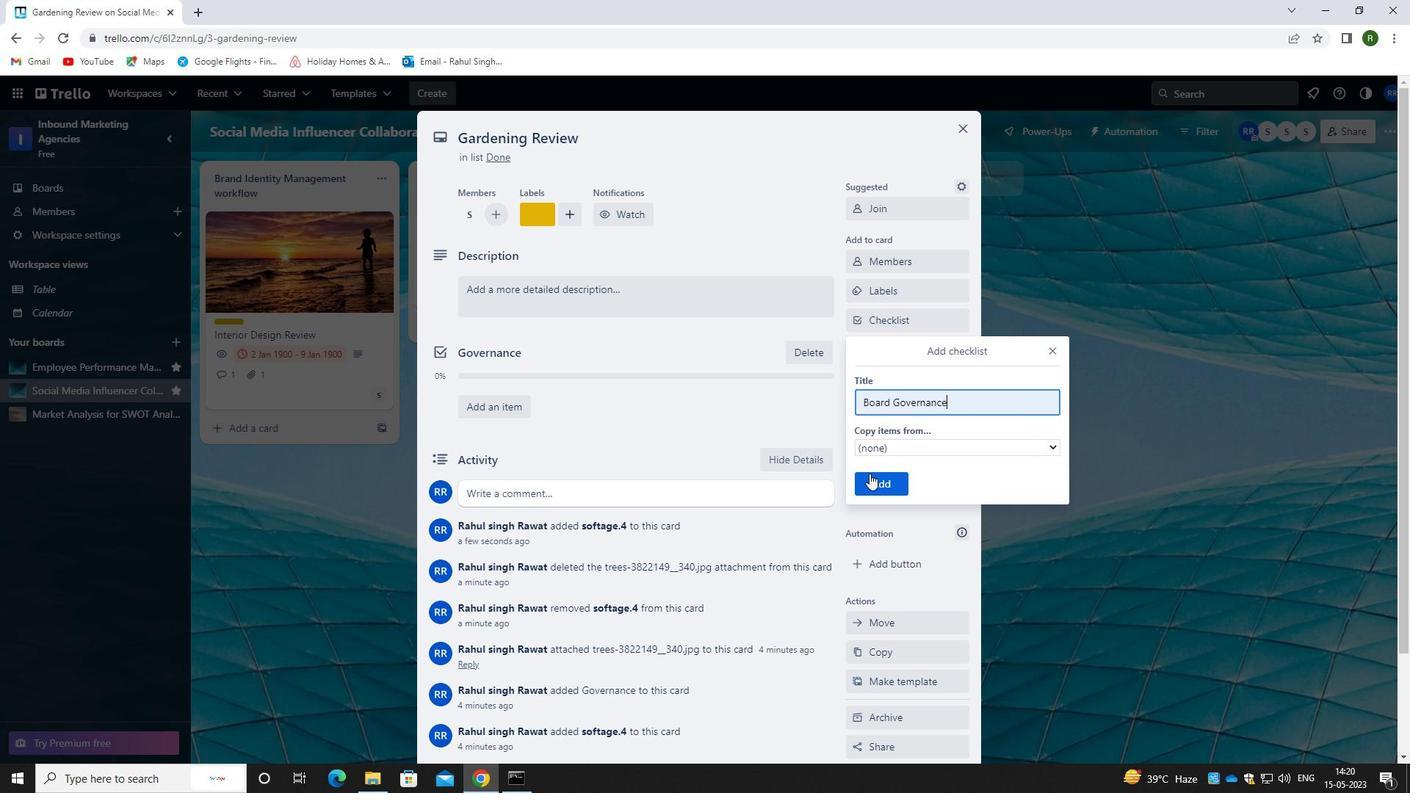 
Action: Mouse pressed left at (878, 476)
Screenshot: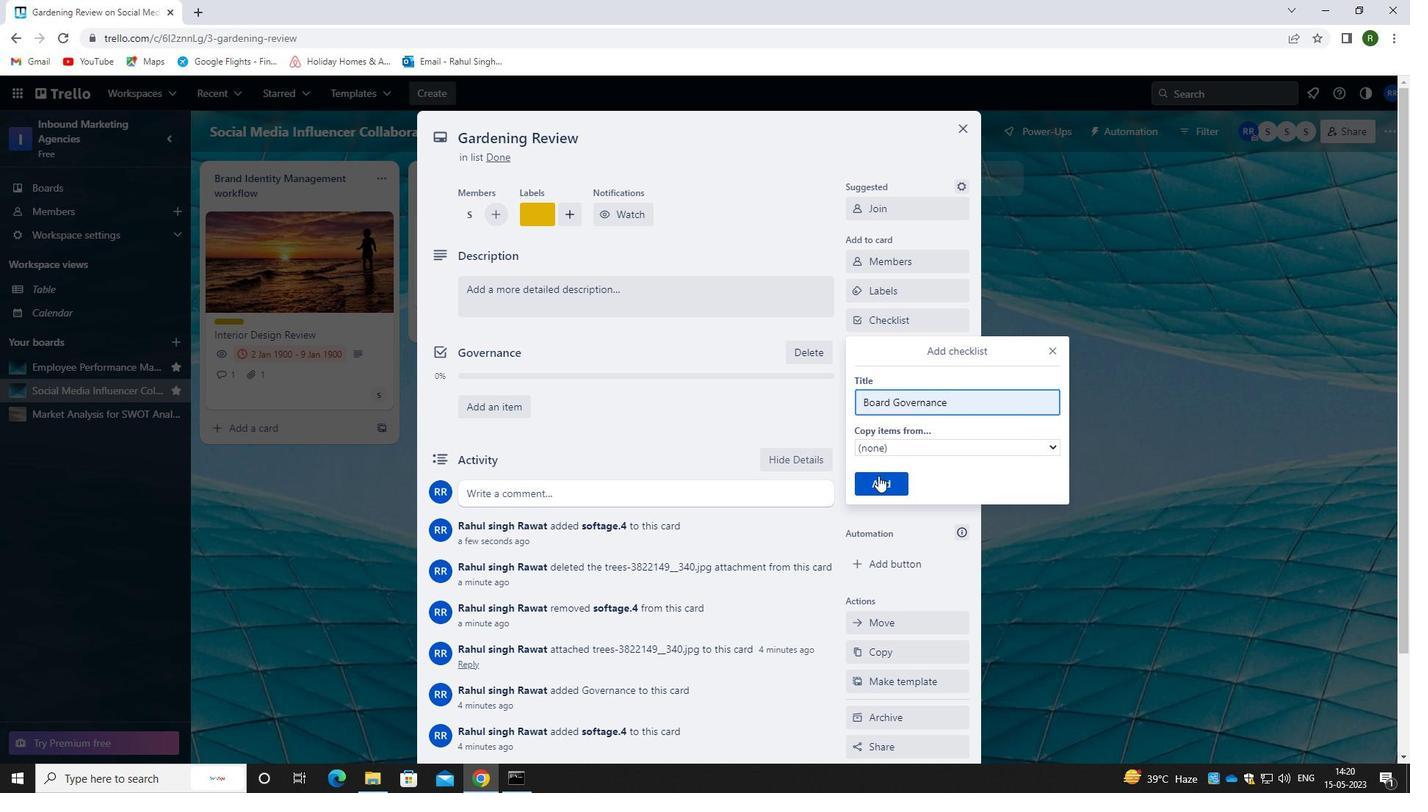 
Action: Mouse moved to (905, 385)
Screenshot: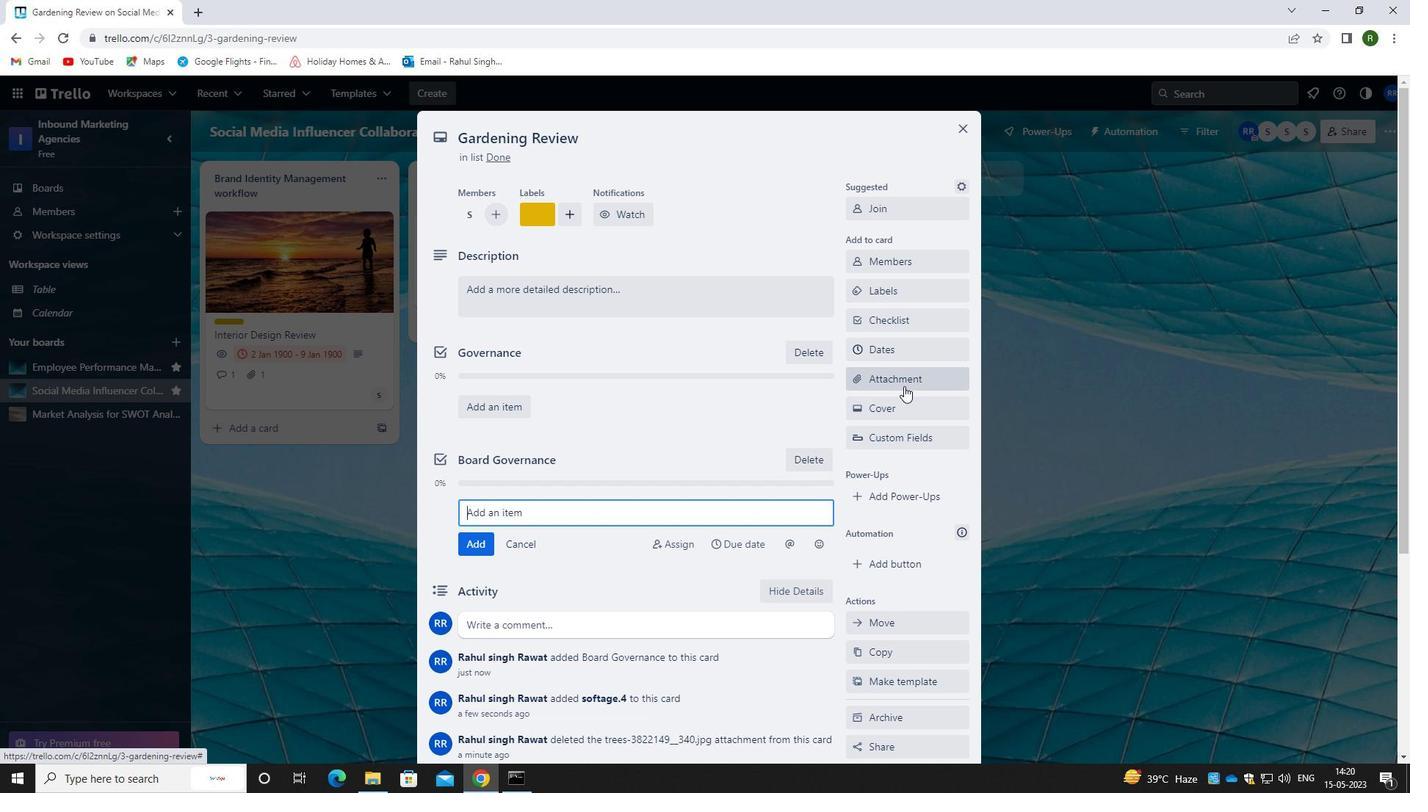 
Action: Mouse pressed left at (905, 385)
Screenshot: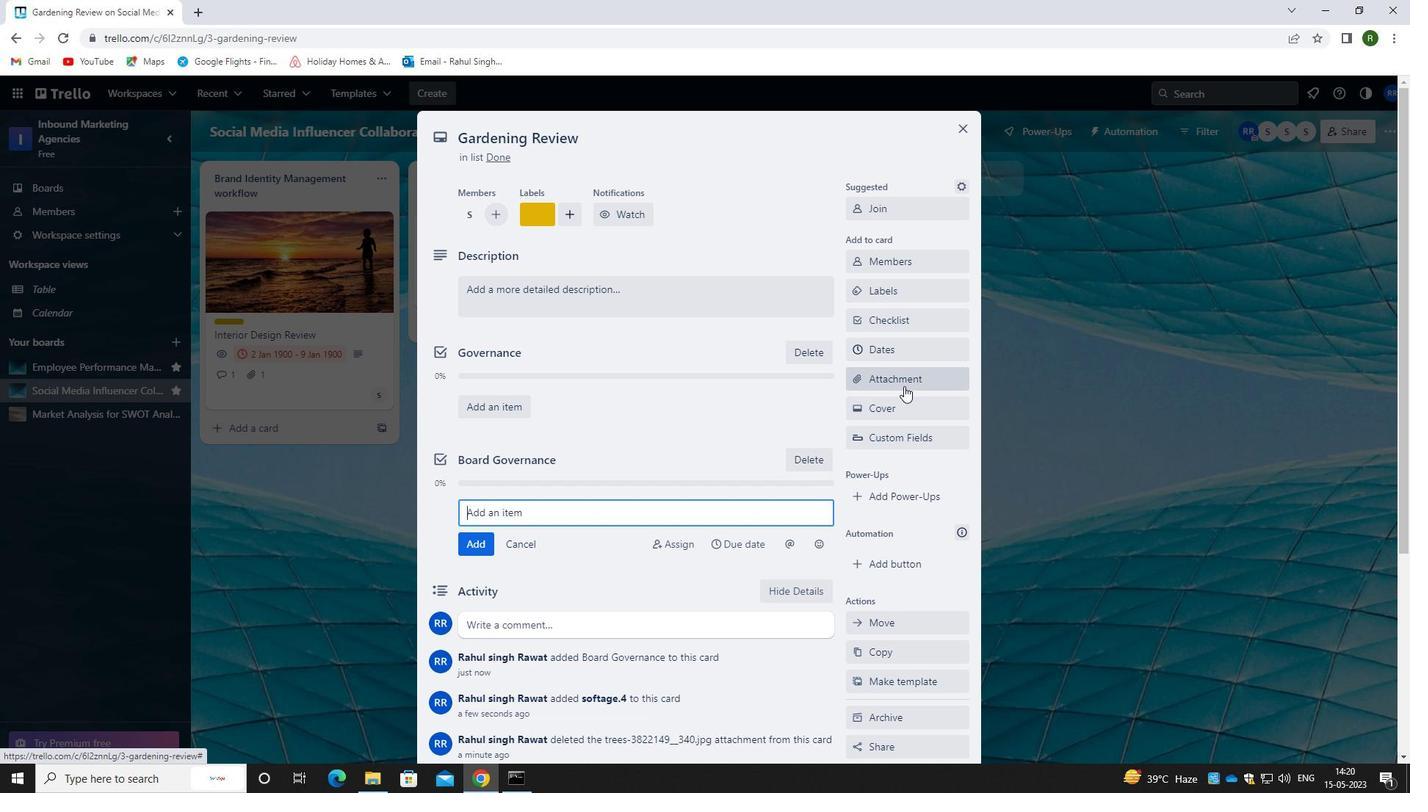
Action: Mouse moved to (908, 493)
Screenshot: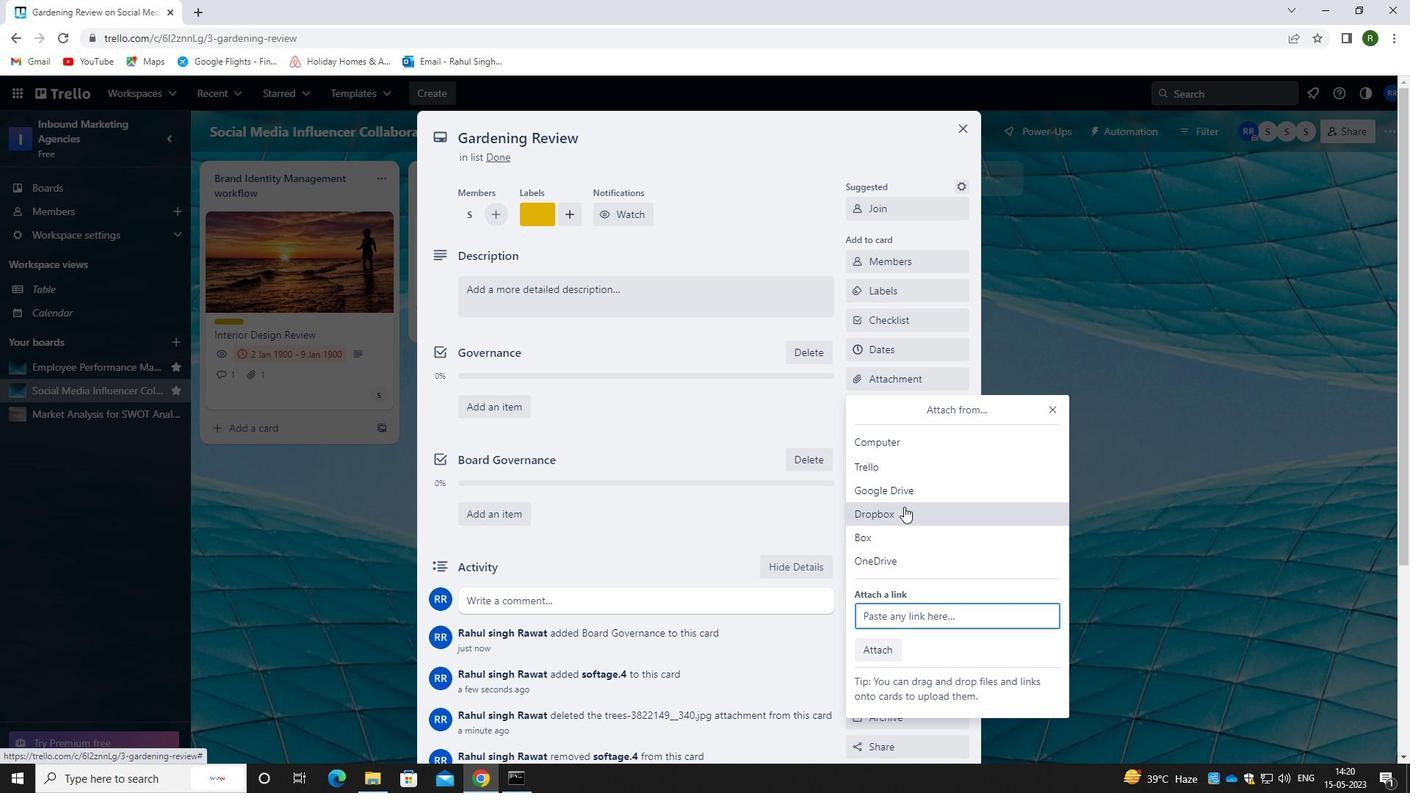 
Action: Mouse pressed left at (908, 493)
Screenshot: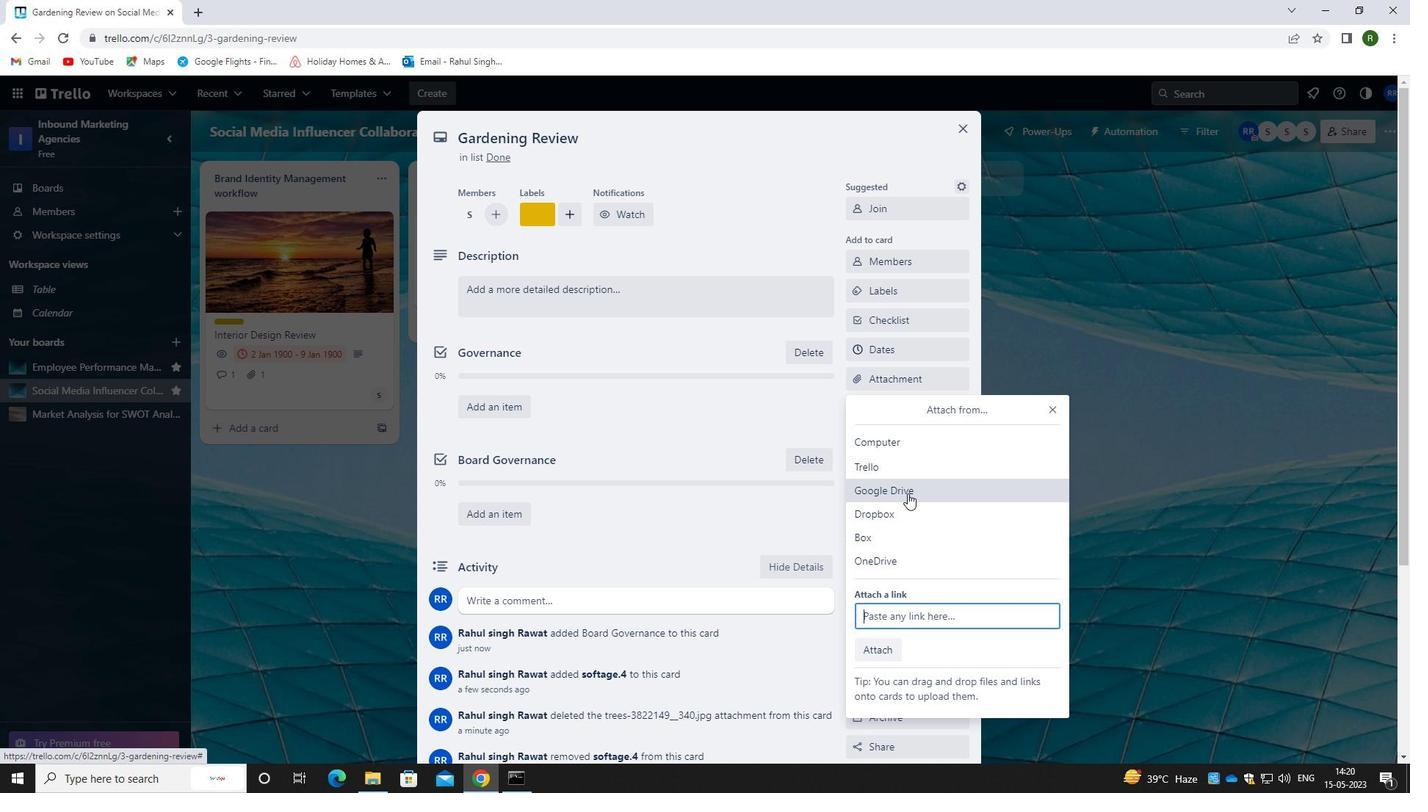 
Action: Mouse moved to (401, 521)
Screenshot: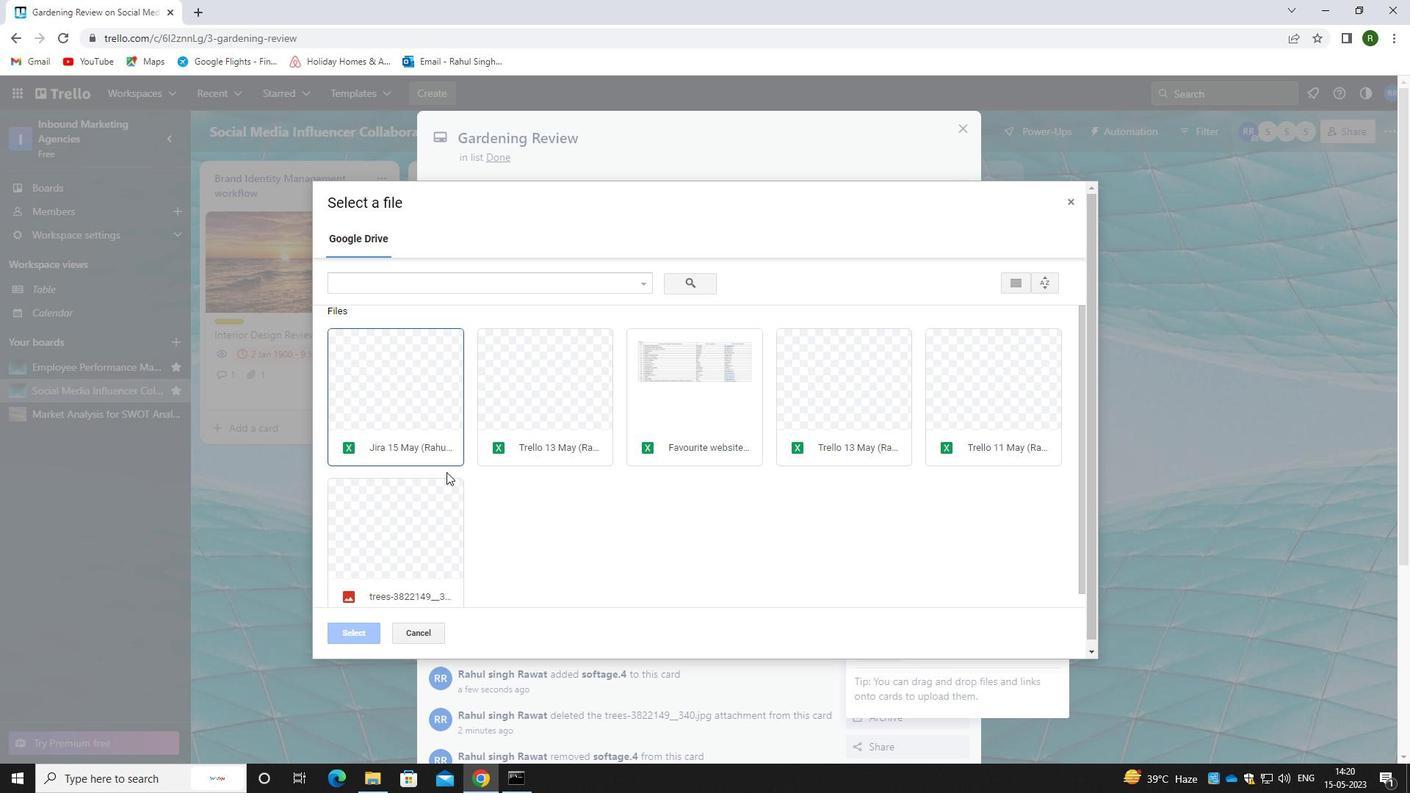 
Action: Mouse pressed left at (401, 521)
Screenshot: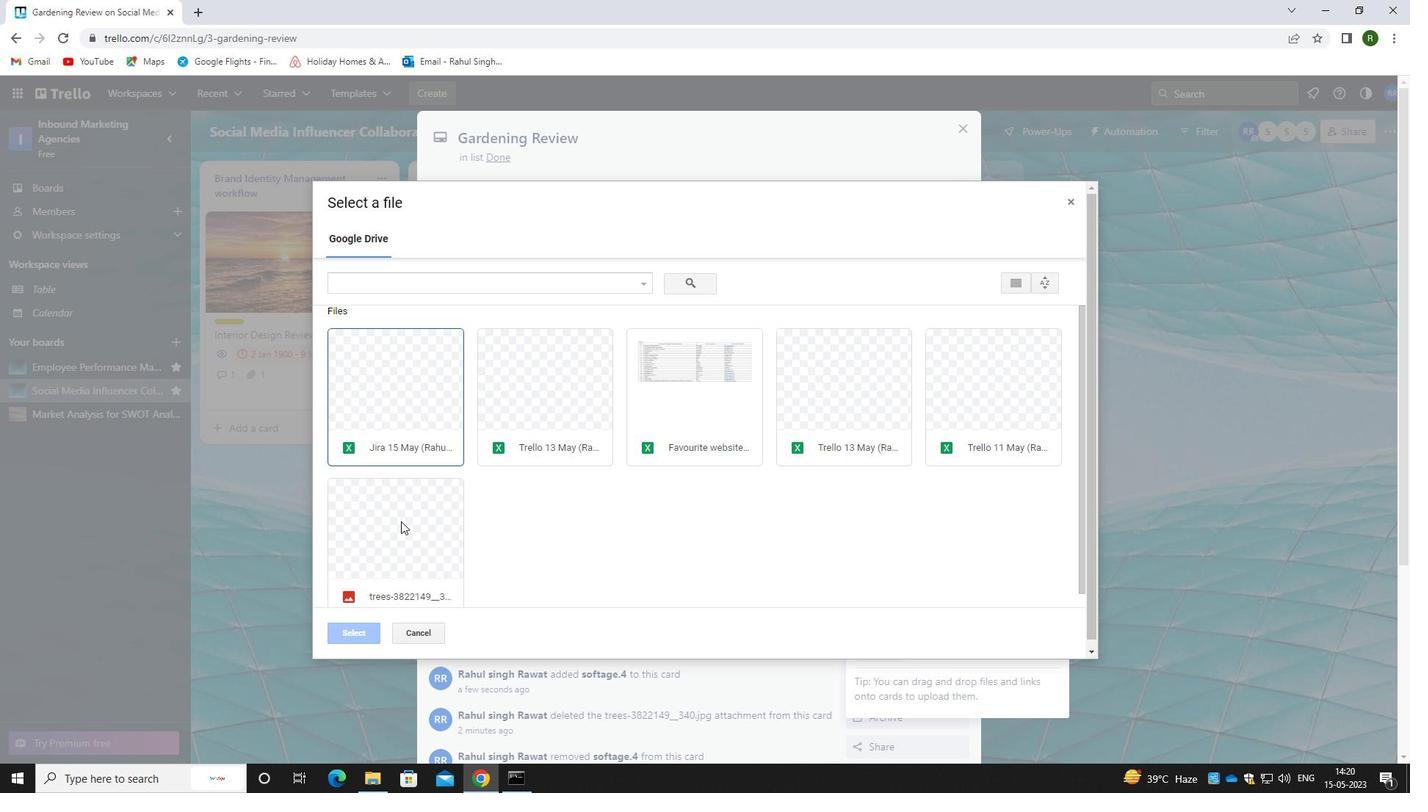 
Action: Mouse moved to (368, 631)
Screenshot: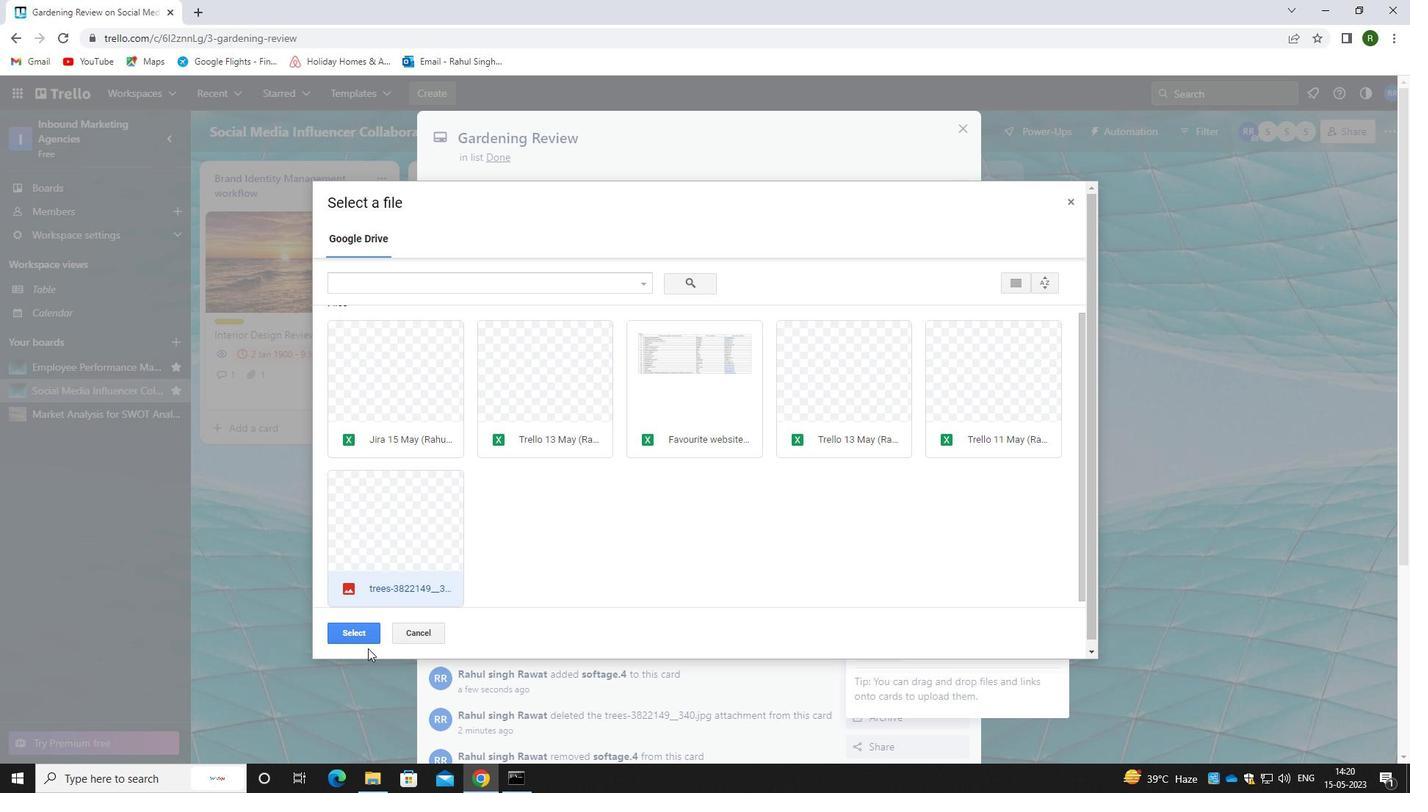 
Action: Mouse pressed left at (368, 631)
Screenshot: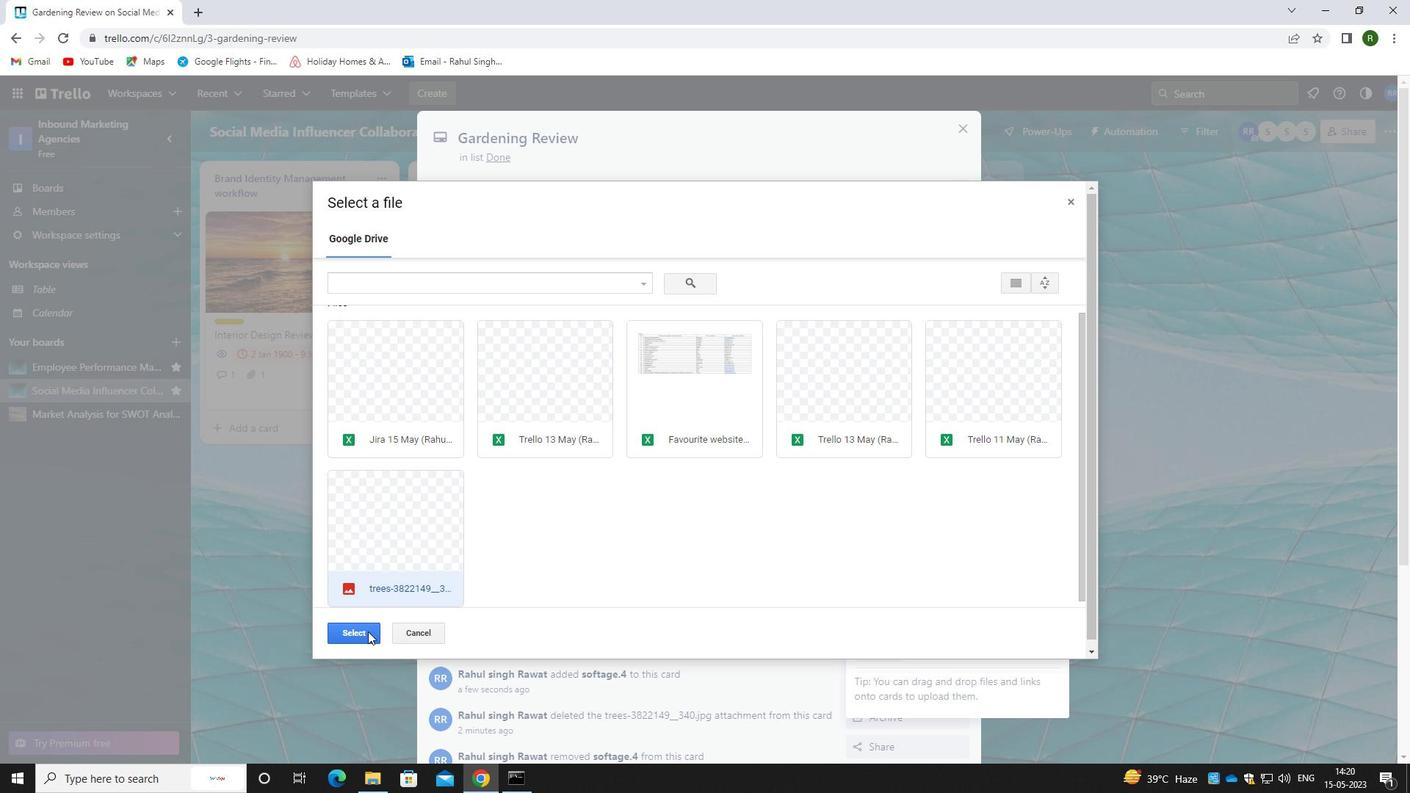 
Action: Mouse moved to (609, 284)
Screenshot: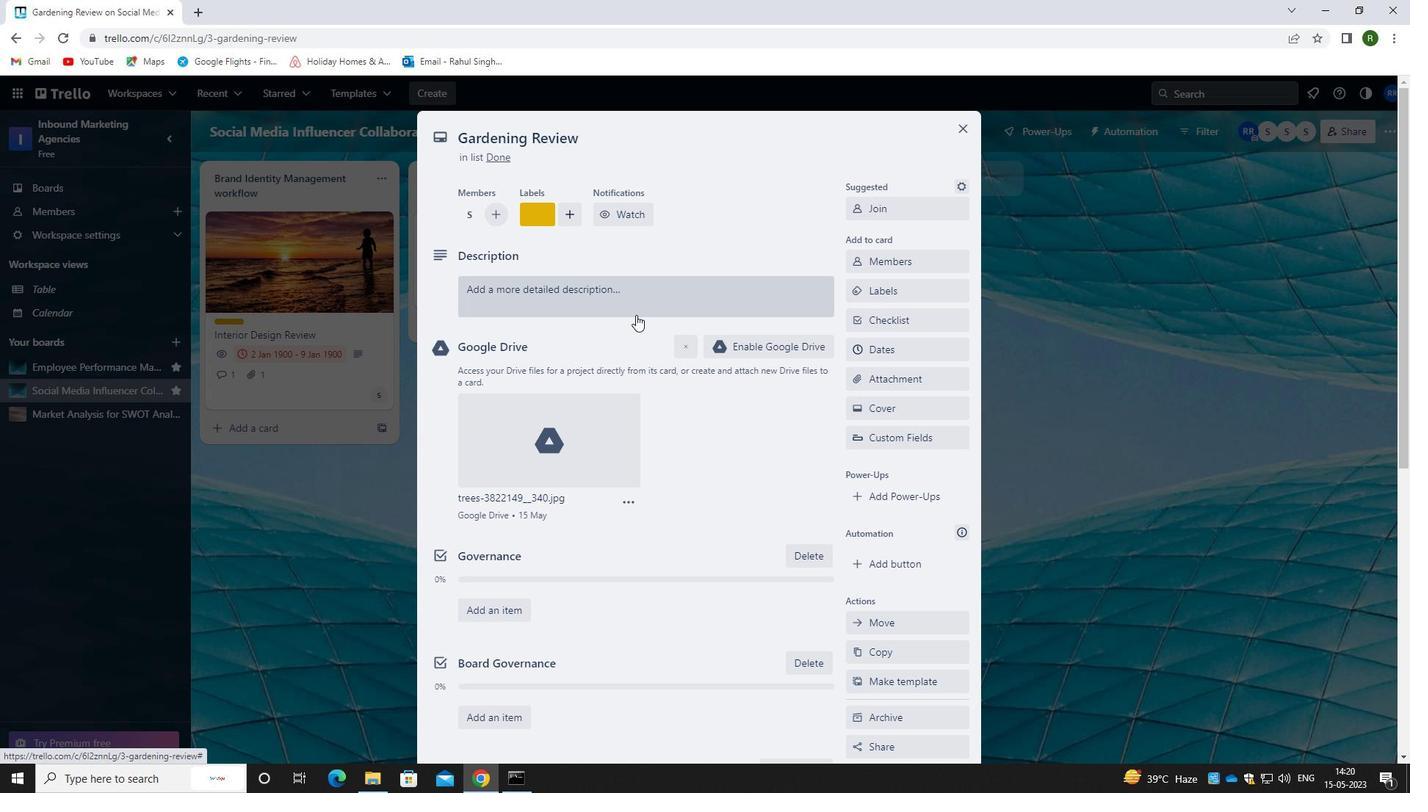 
Action: Mouse pressed left at (609, 284)
Screenshot: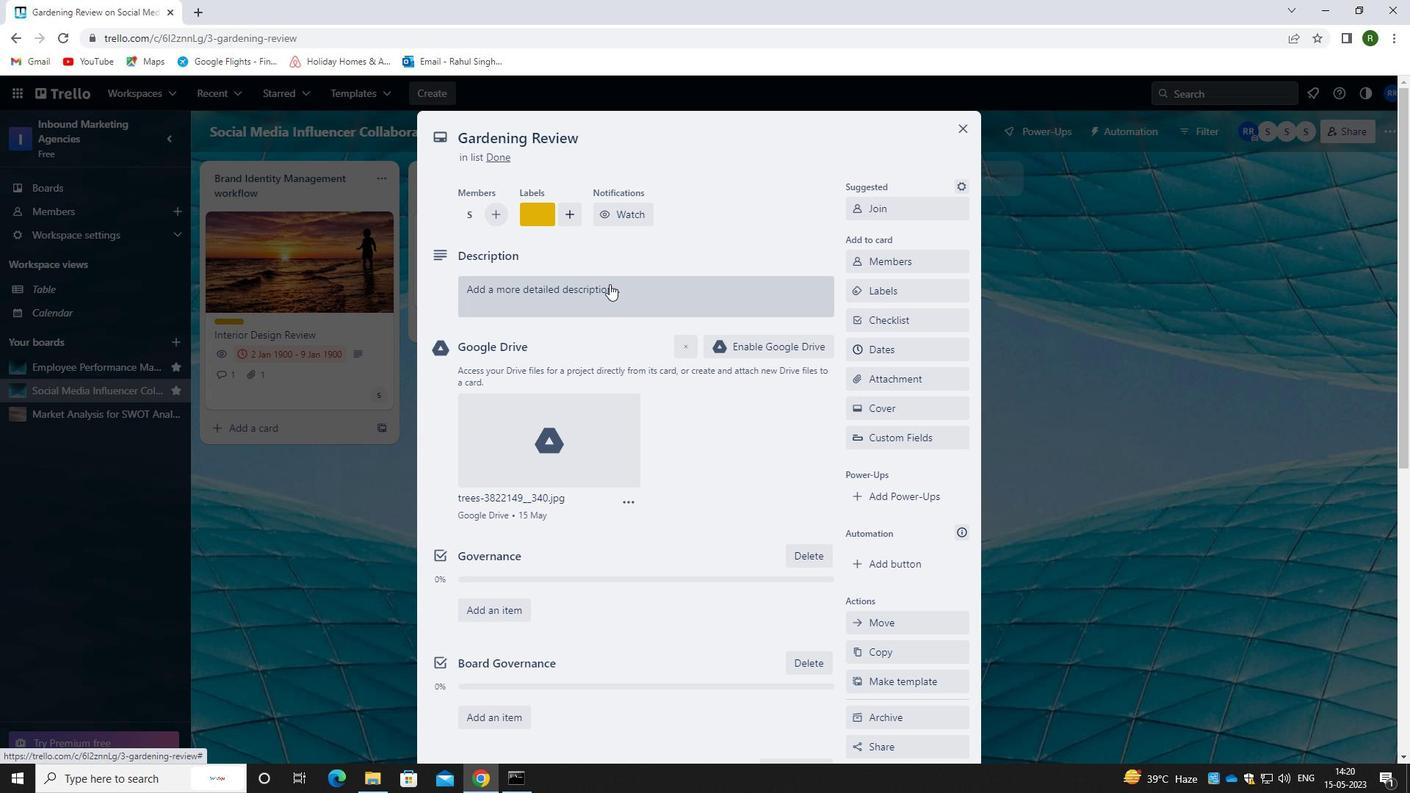 
Action: Mouse moved to (608, 352)
Screenshot: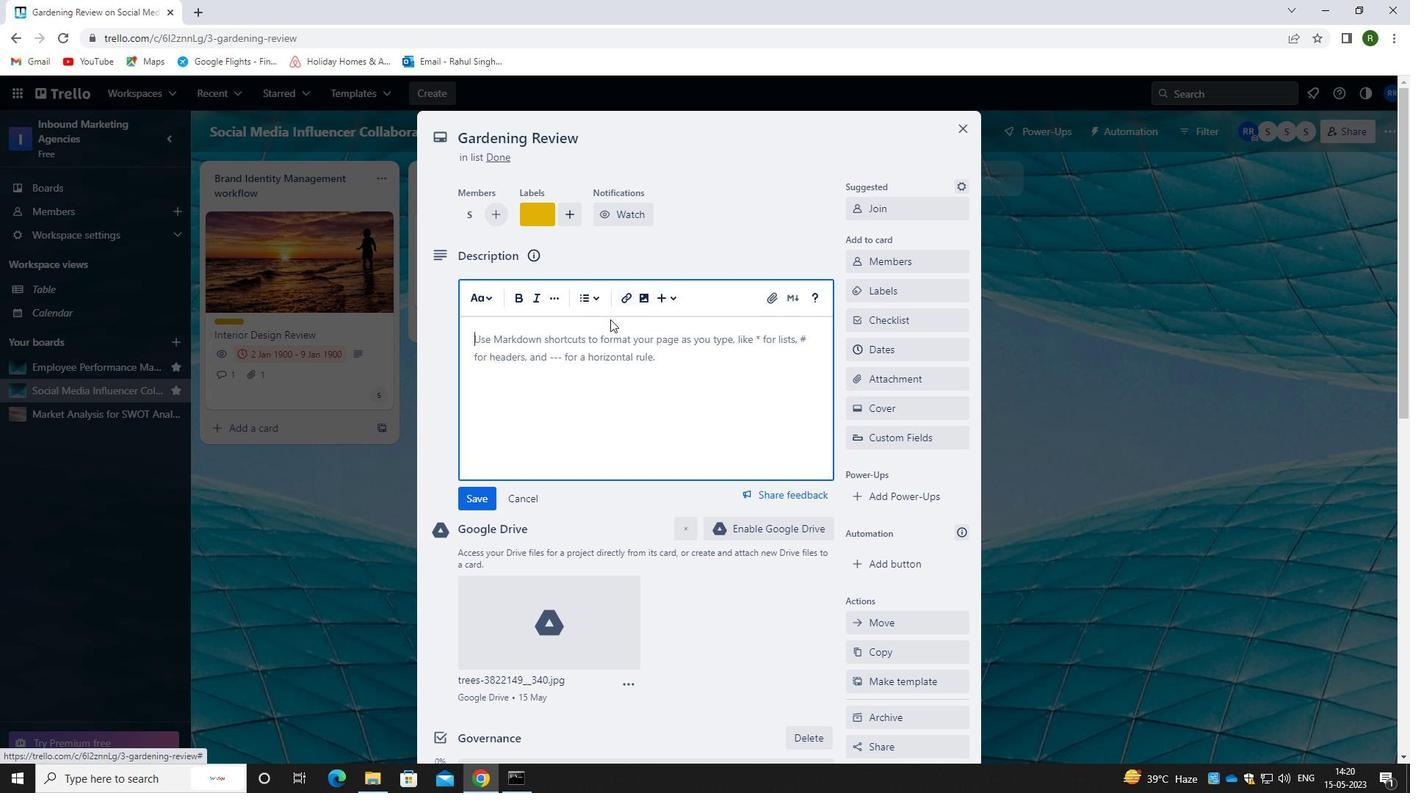 
Action: Key pressed <Key.caps_lock>D<Key.caps_lock>EVELOP<Key.space>AND<Key.space>LAUNCH<Key.space>NEW<Key.space>U<Key.backspace>CUSTOMER<Key.space>ACQUISITION<Key.space>STRATEGY<Key.space>FOR<Key.space>EMERF<Key.backspace>GING<Key.space>MARKSE==E<Key.backspace><Key.backspace><Key.backspace><Key.backspace><Key.backspace>ETS.
Screenshot: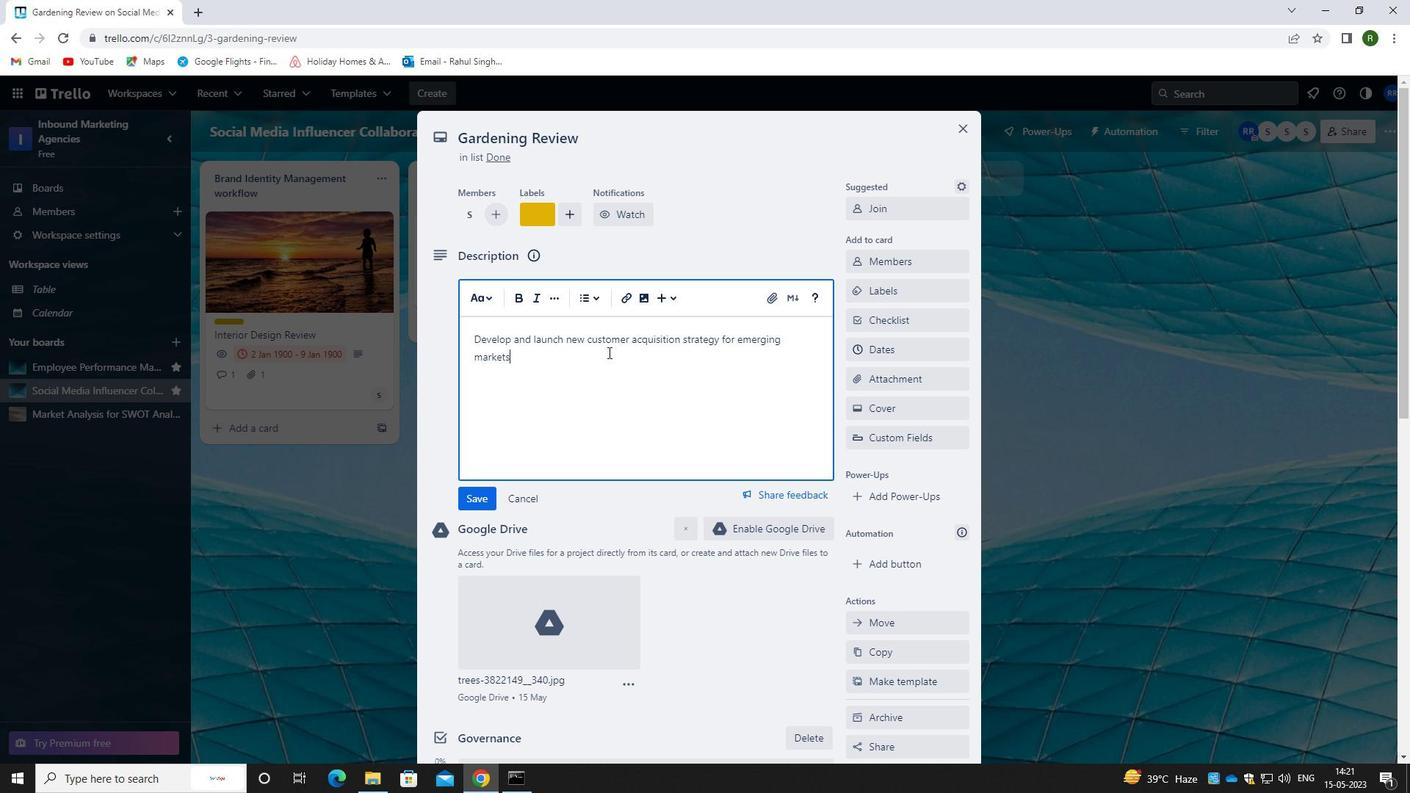 
Action: Mouse moved to (473, 509)
Screenshot: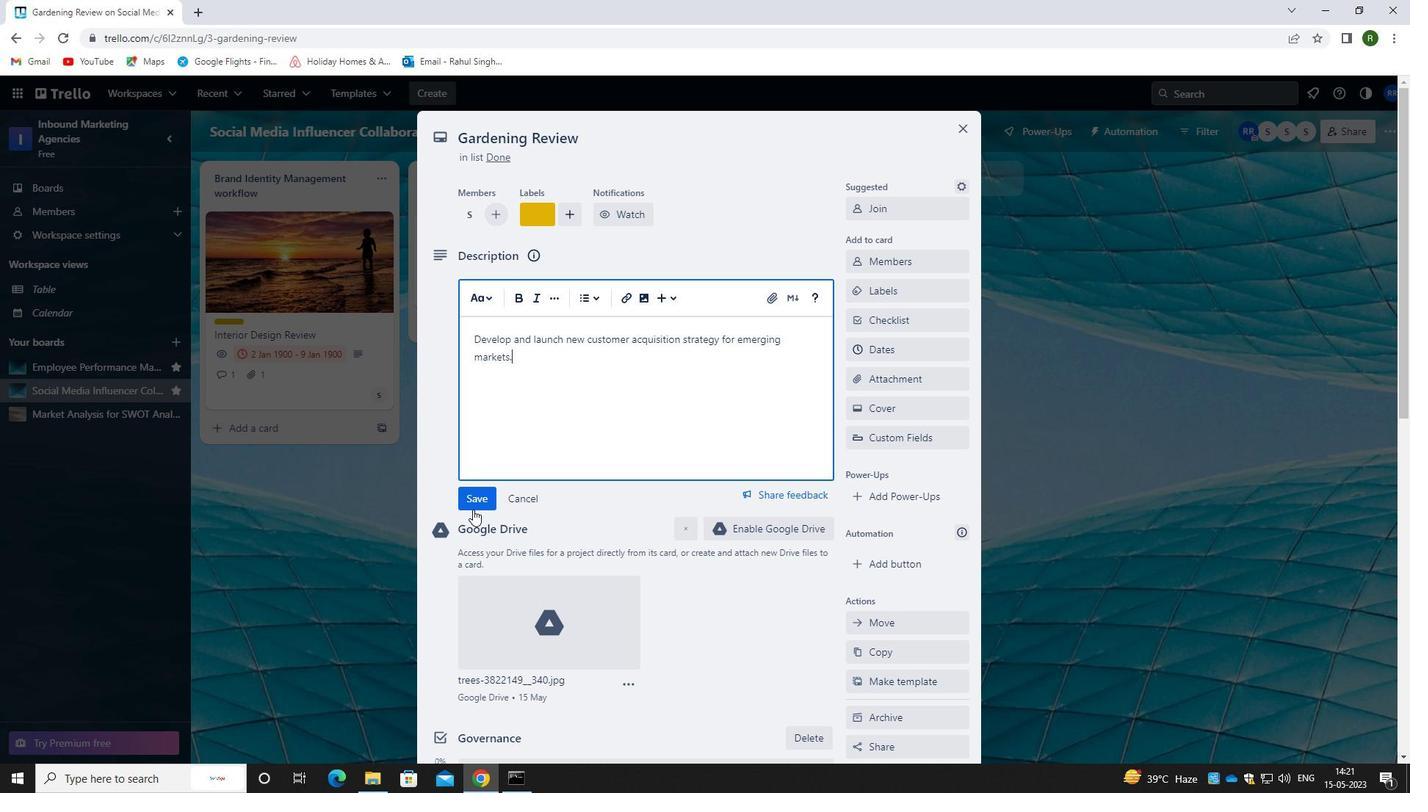 
Action: Mouse pressed left at (473, 509)
Screenshot: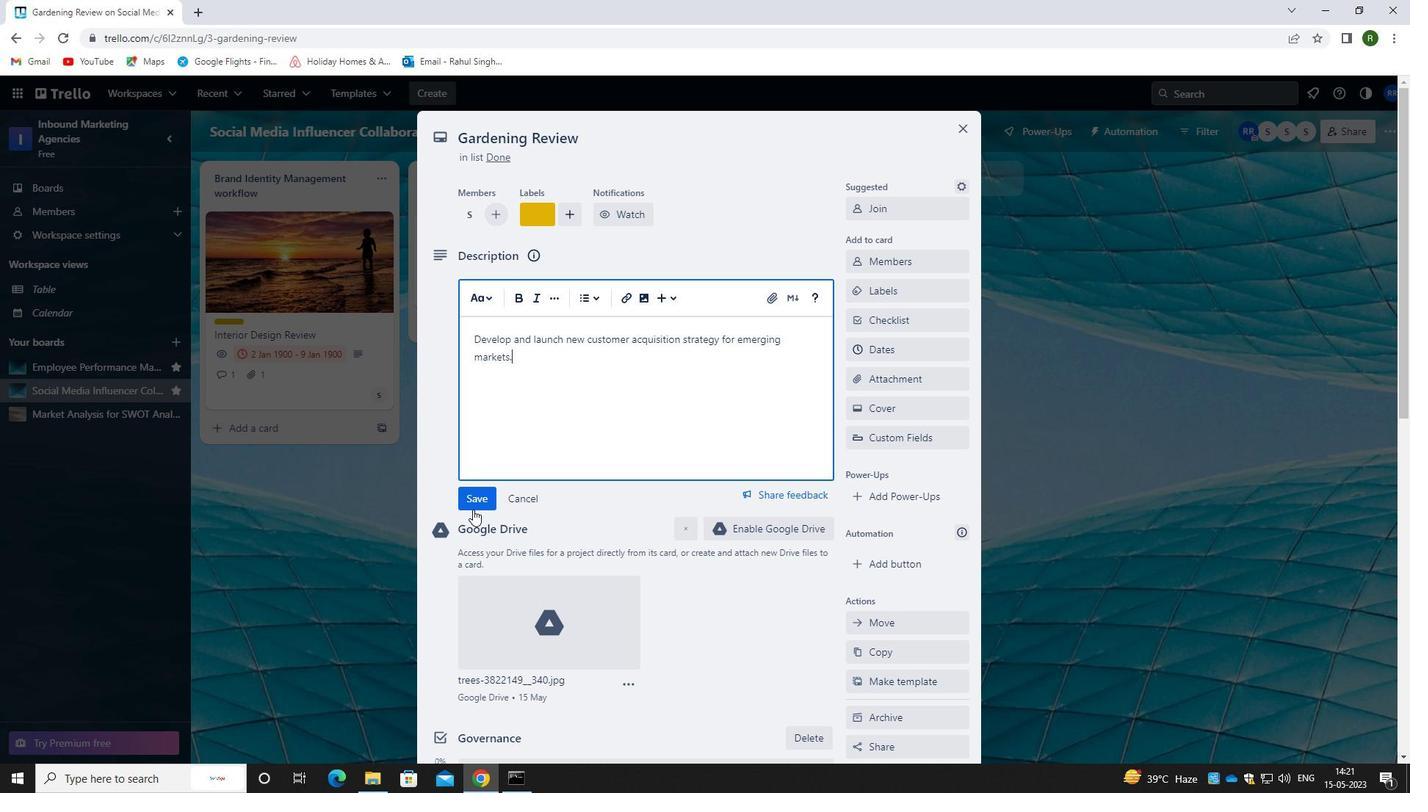 
Action: Mouse moved to (532, 474)
Screenshot: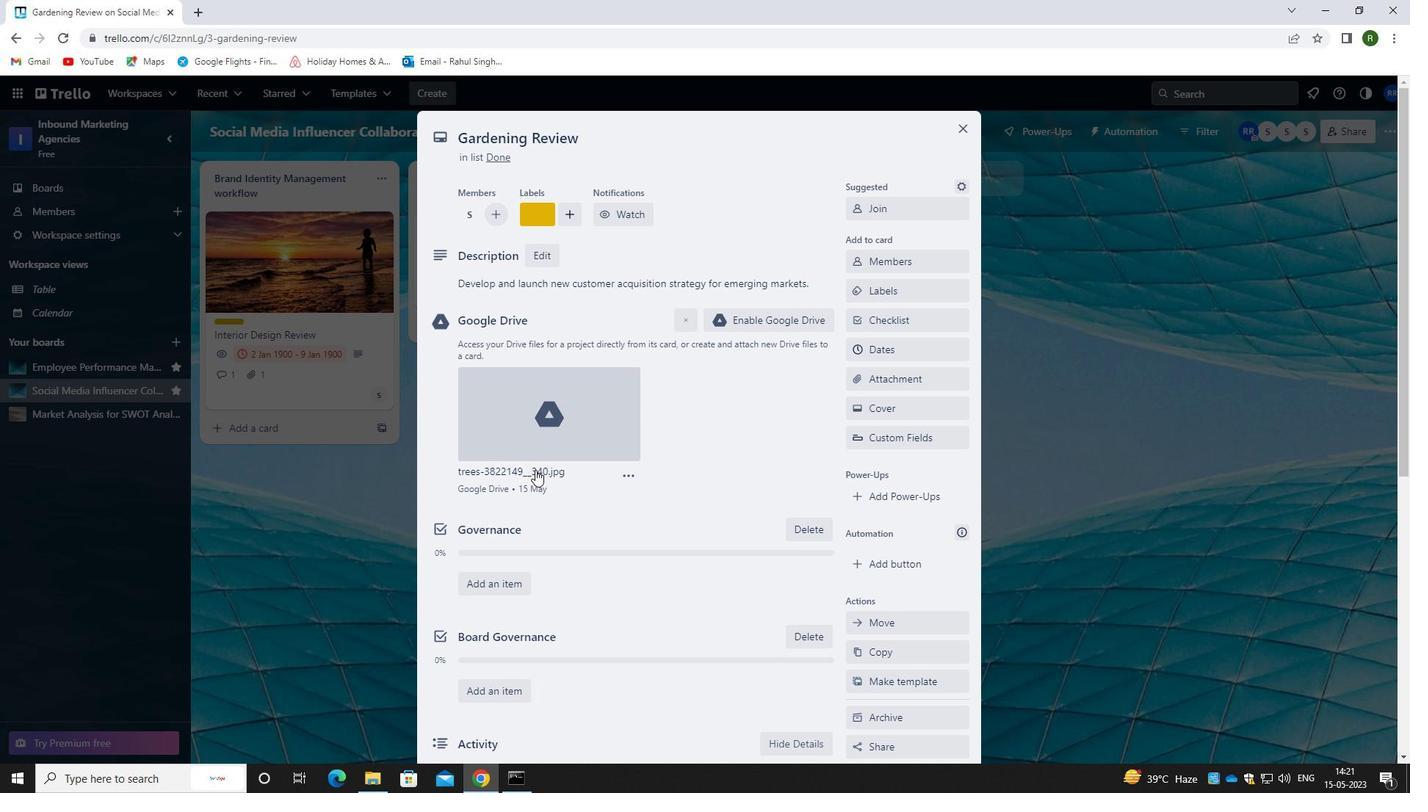 
Action: Mouse scrolled (532, 473) with delta (0, 0)
Screenshot: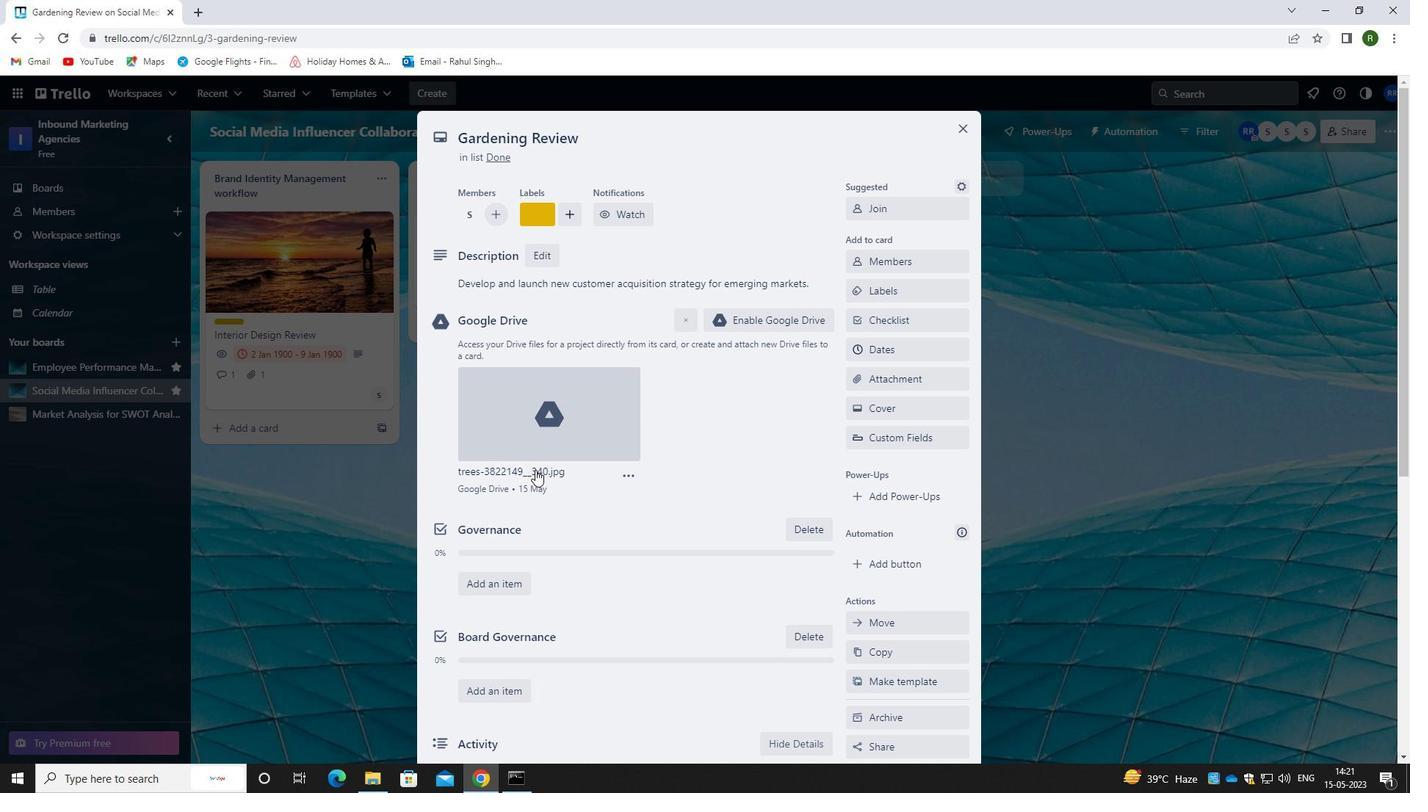 
Action: Mouse moved to (529, 484)
Screenshot: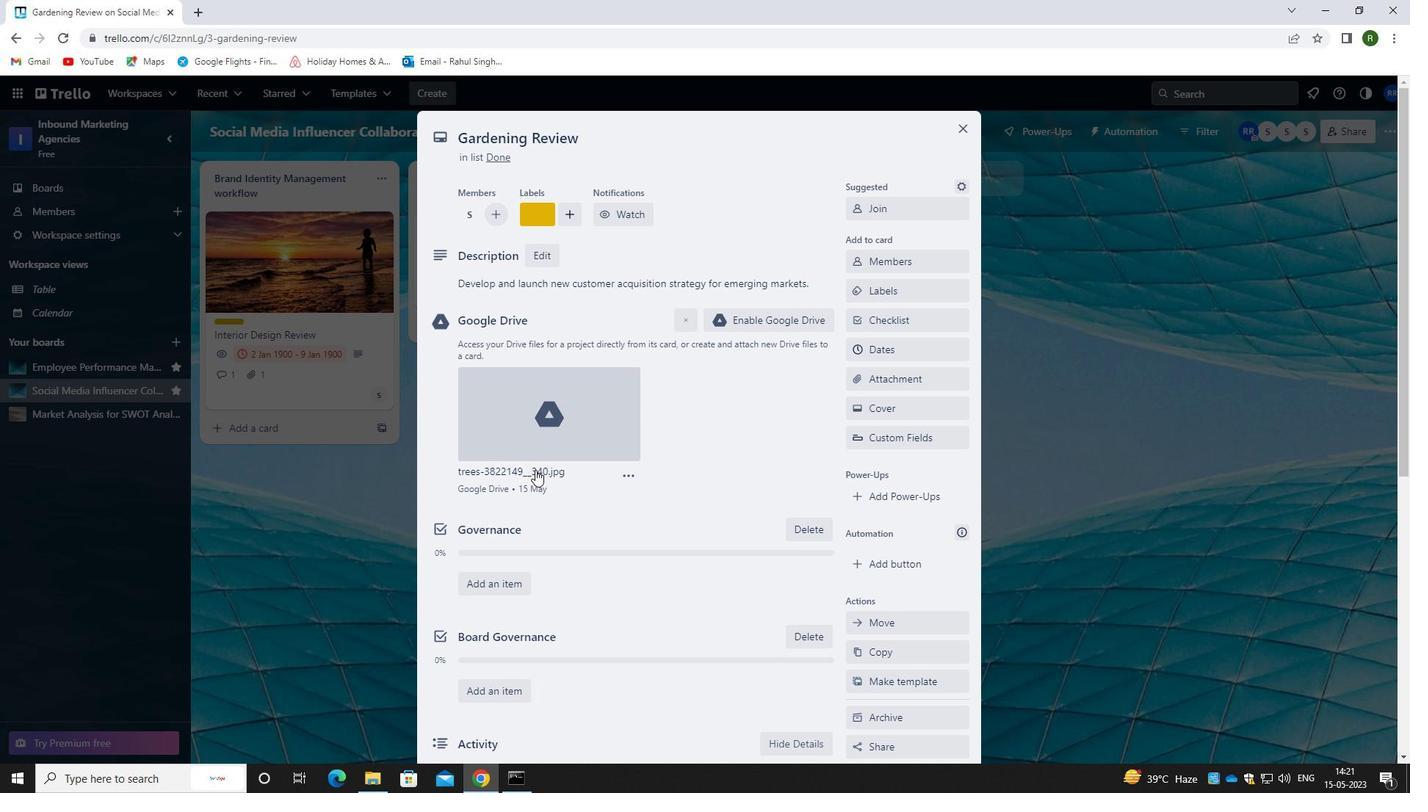 
Action: Mouse scrolled (529, 484) with delta (0, 0)
Screenshot: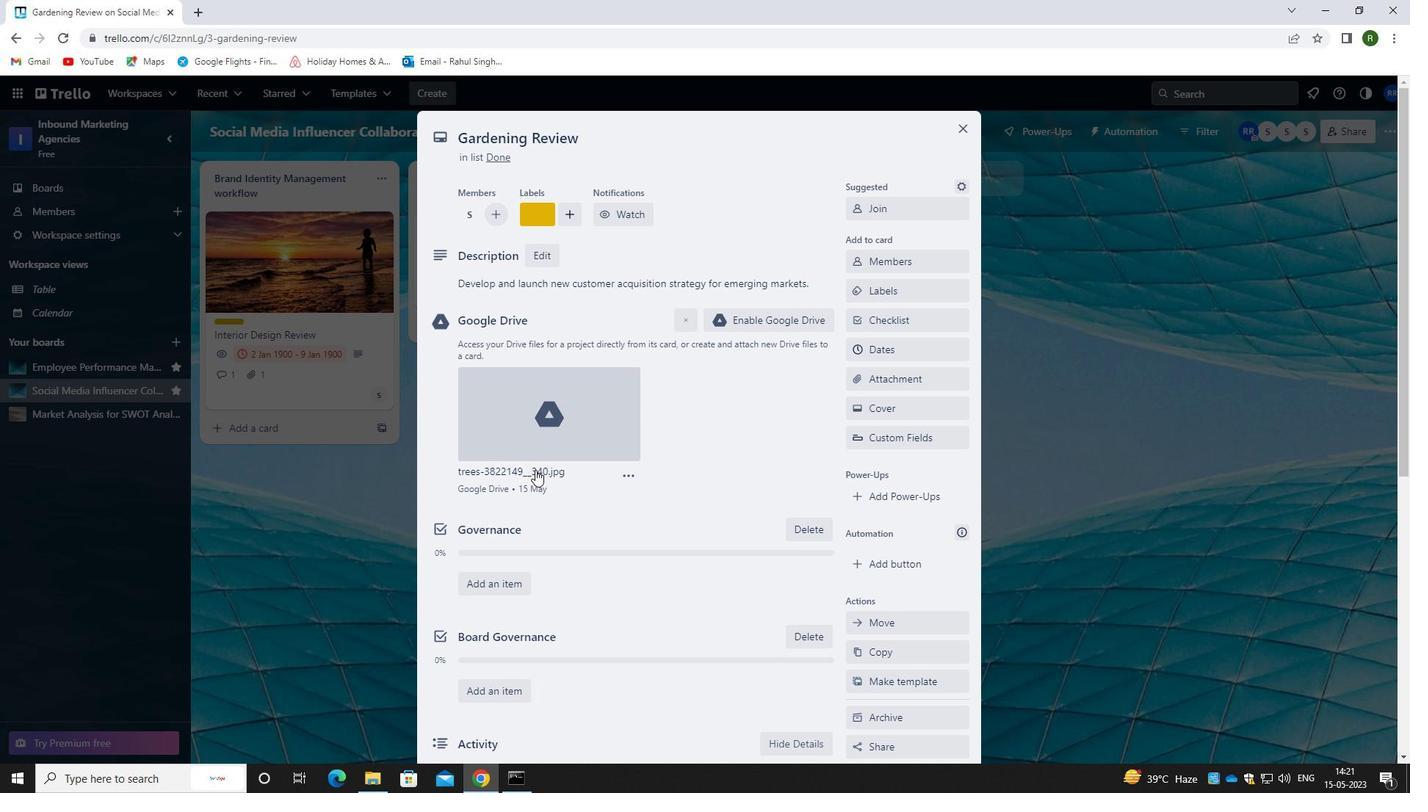 
Action: Mouse moved to (530, 628)
Screenshot: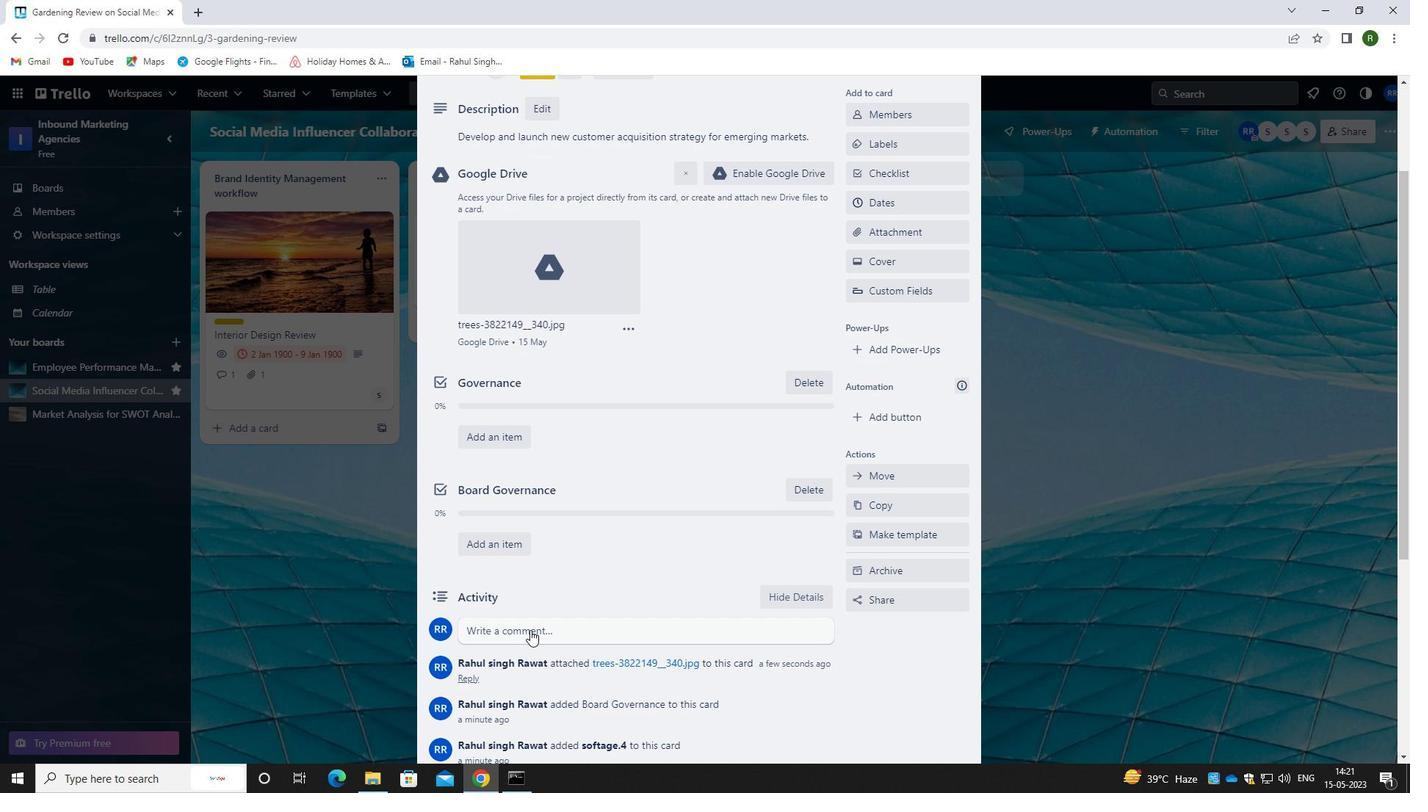 
Action: Mouse pressed left at (530, 628)
Screenshot: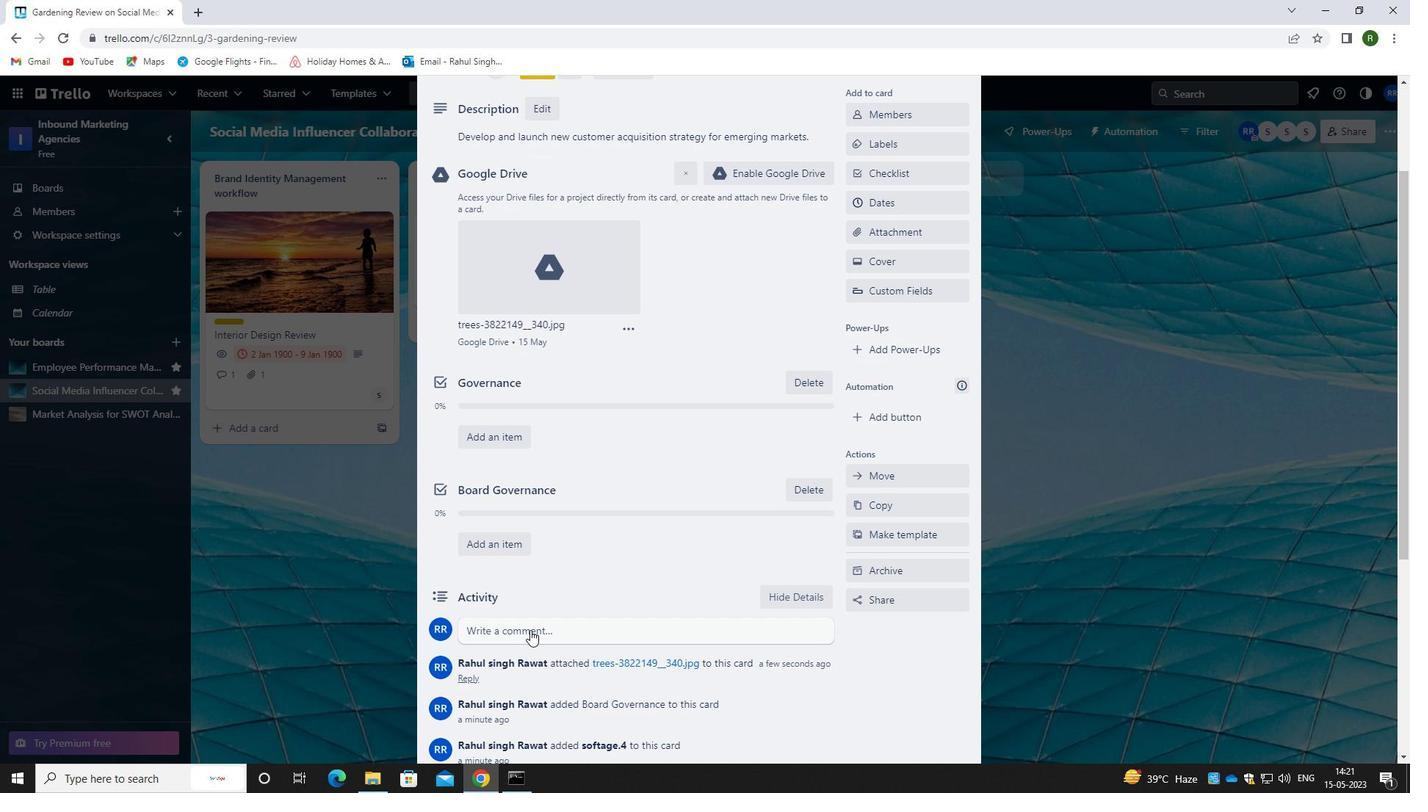 
Action: Mouse moved to (531, 678)
Screenshot: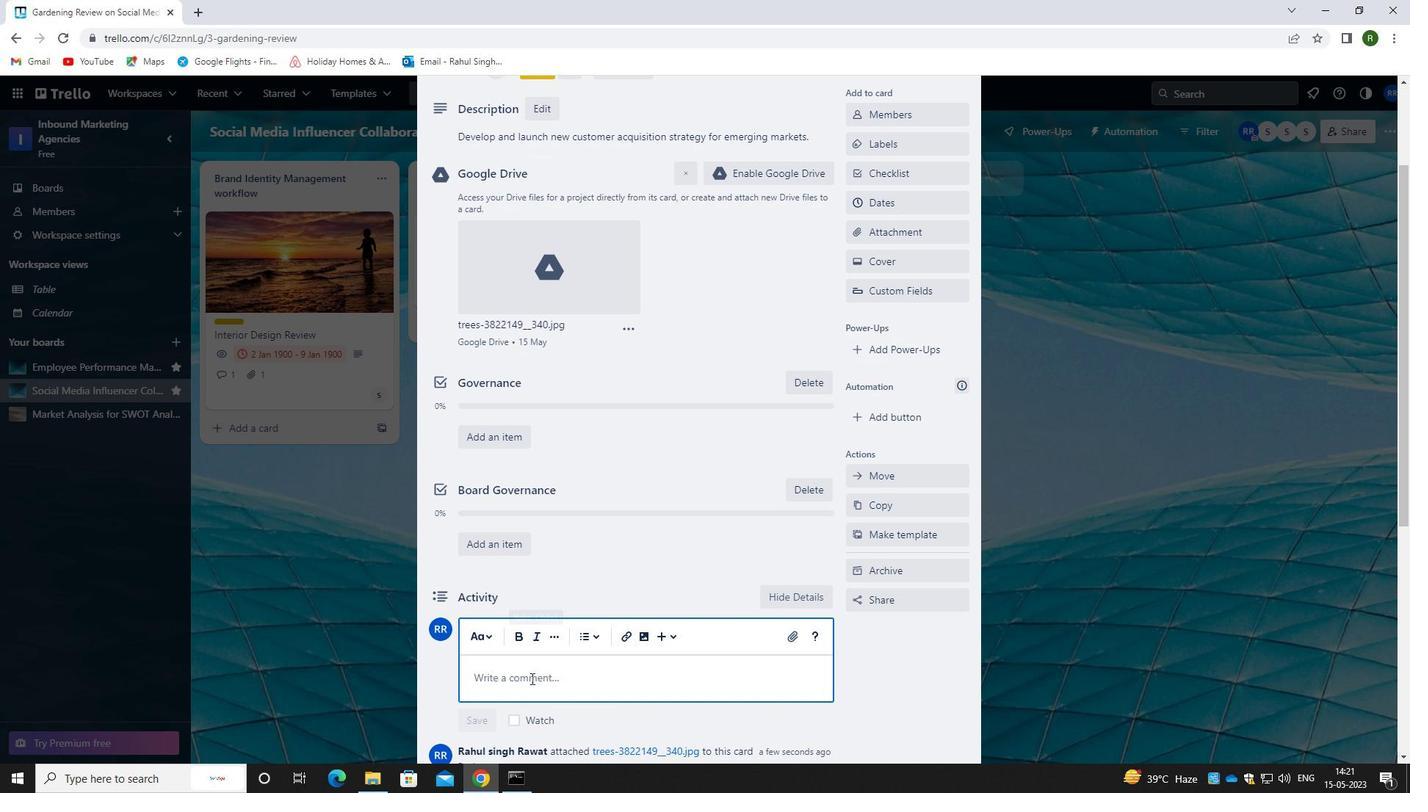 
Action: Mouse pressed left at (531, 678)
Screenshot: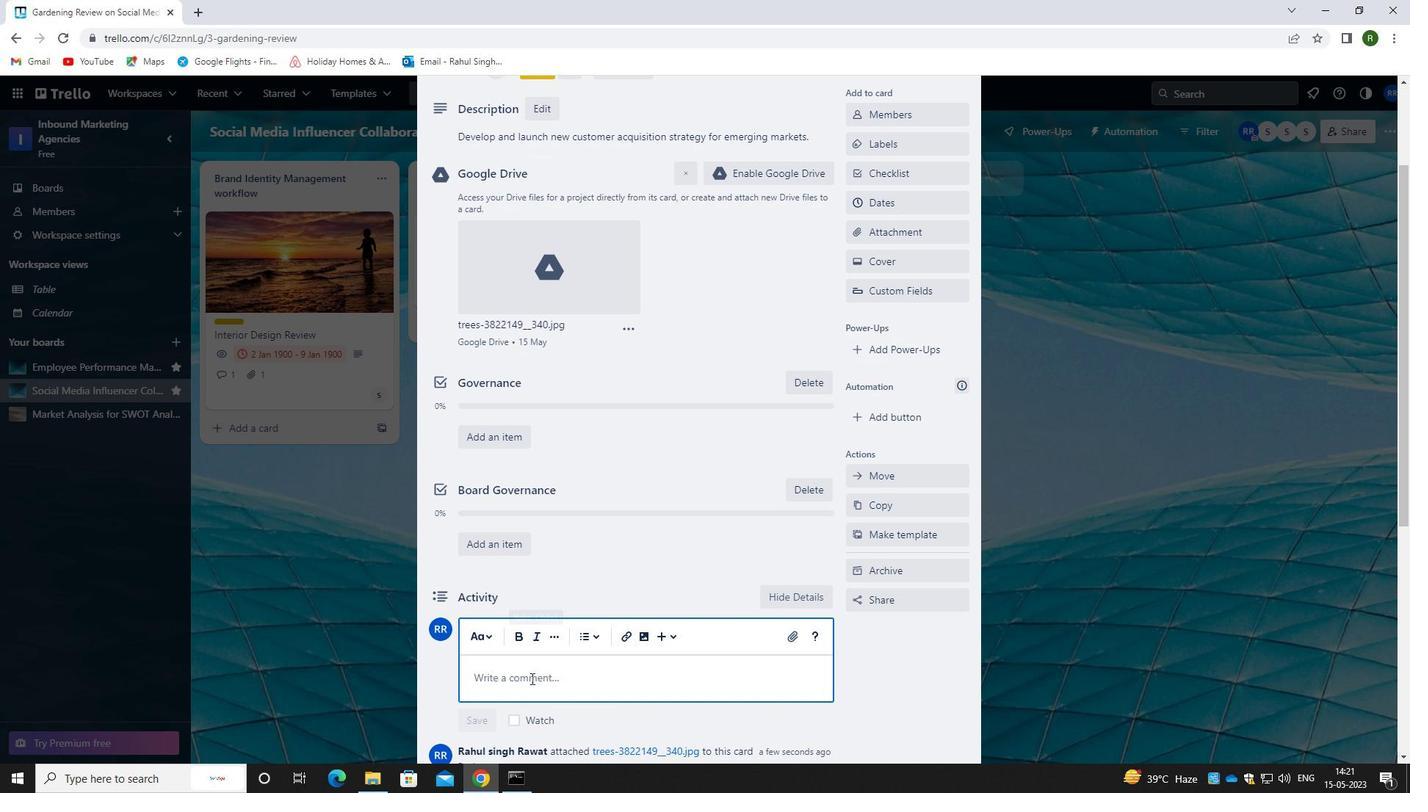 
Action: Mouse moved to (517, 719)
Screenshot: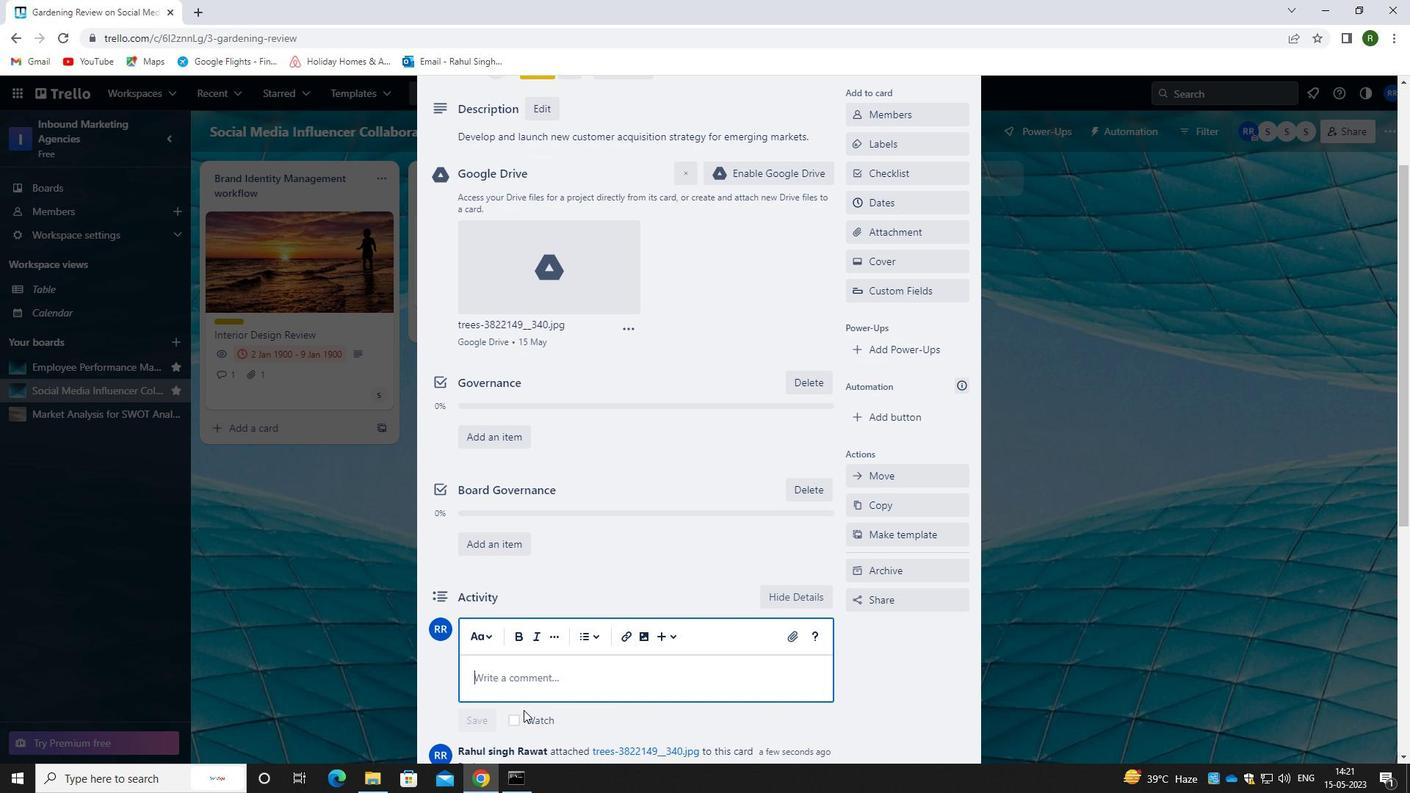 
Action: Mouse pressed left at (517, 719)
Screenshot: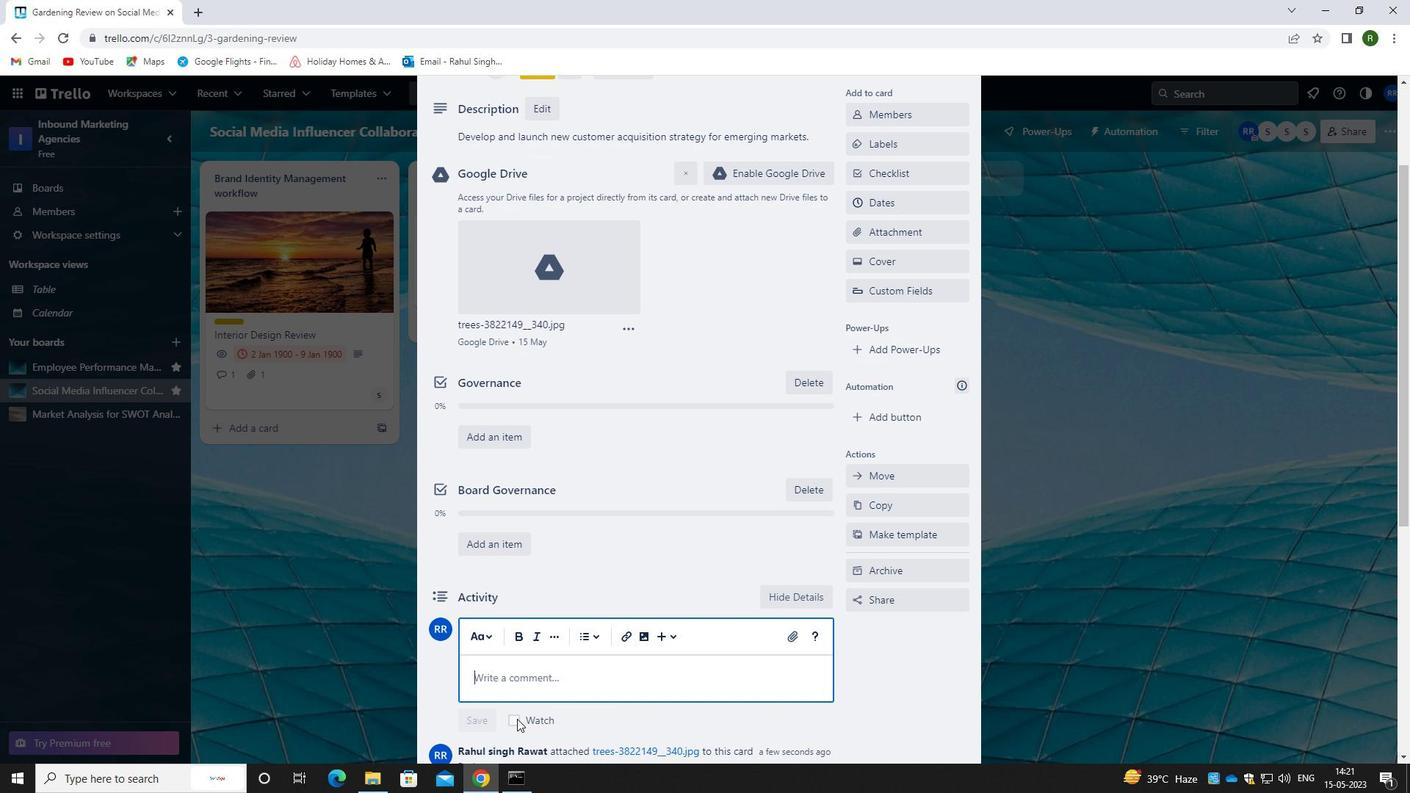
Action: Mouse moved to (539, 680)
Screenshot: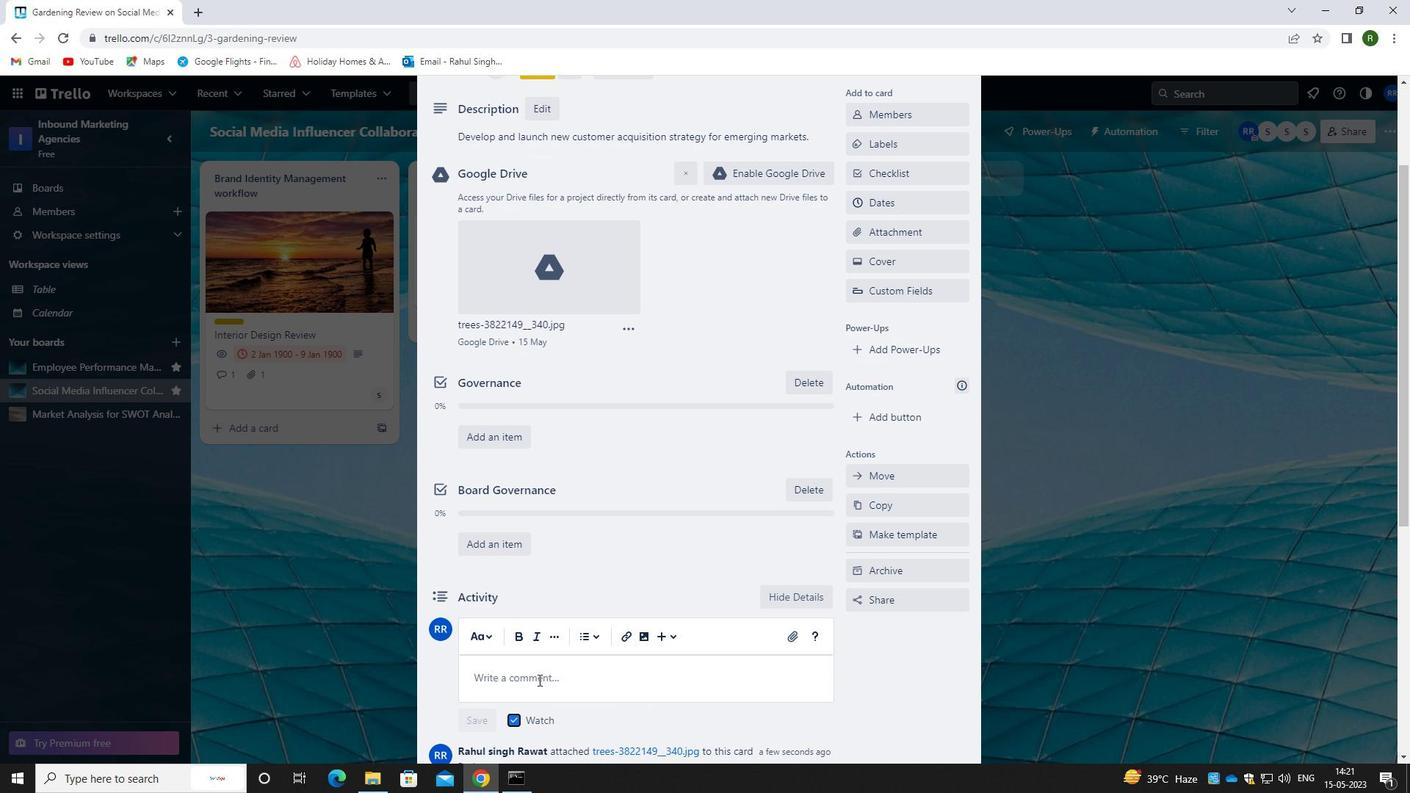 
Action: Mouse pressed left at (539, 680)
Screenshot: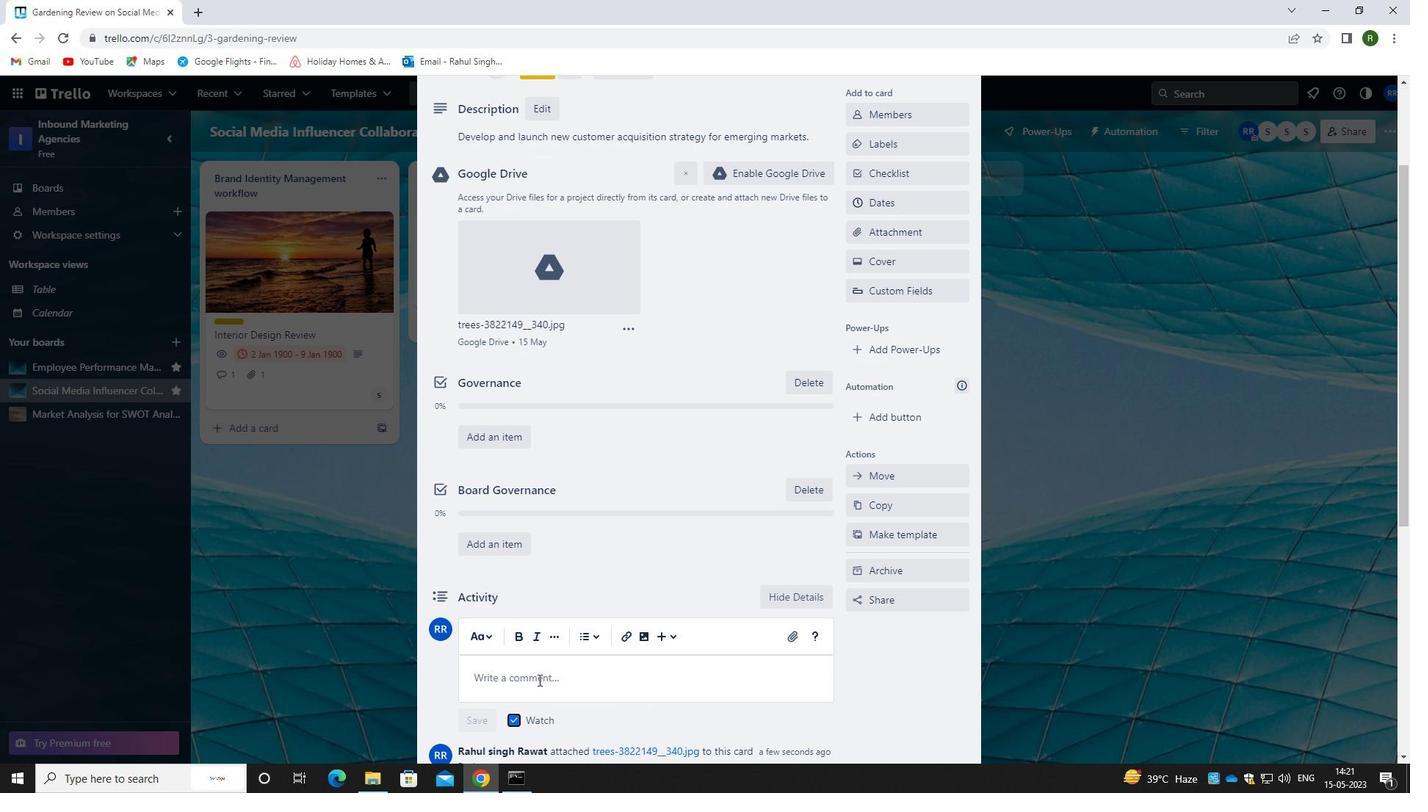
Action: Mouse moved to (540, 679)
Screenshot: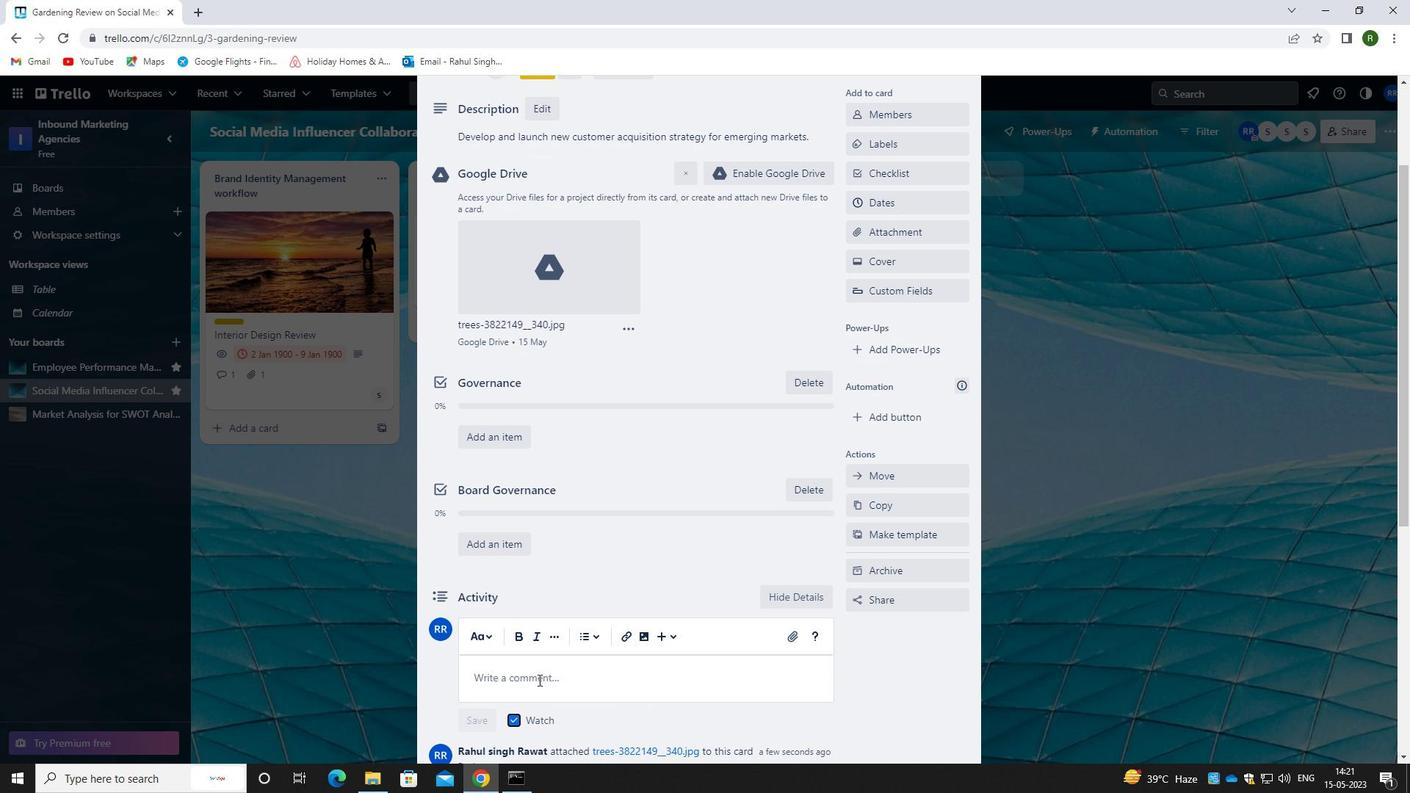 
Action: Mouse scrolled (540, 680) with delta (0, 0)
Screenshot: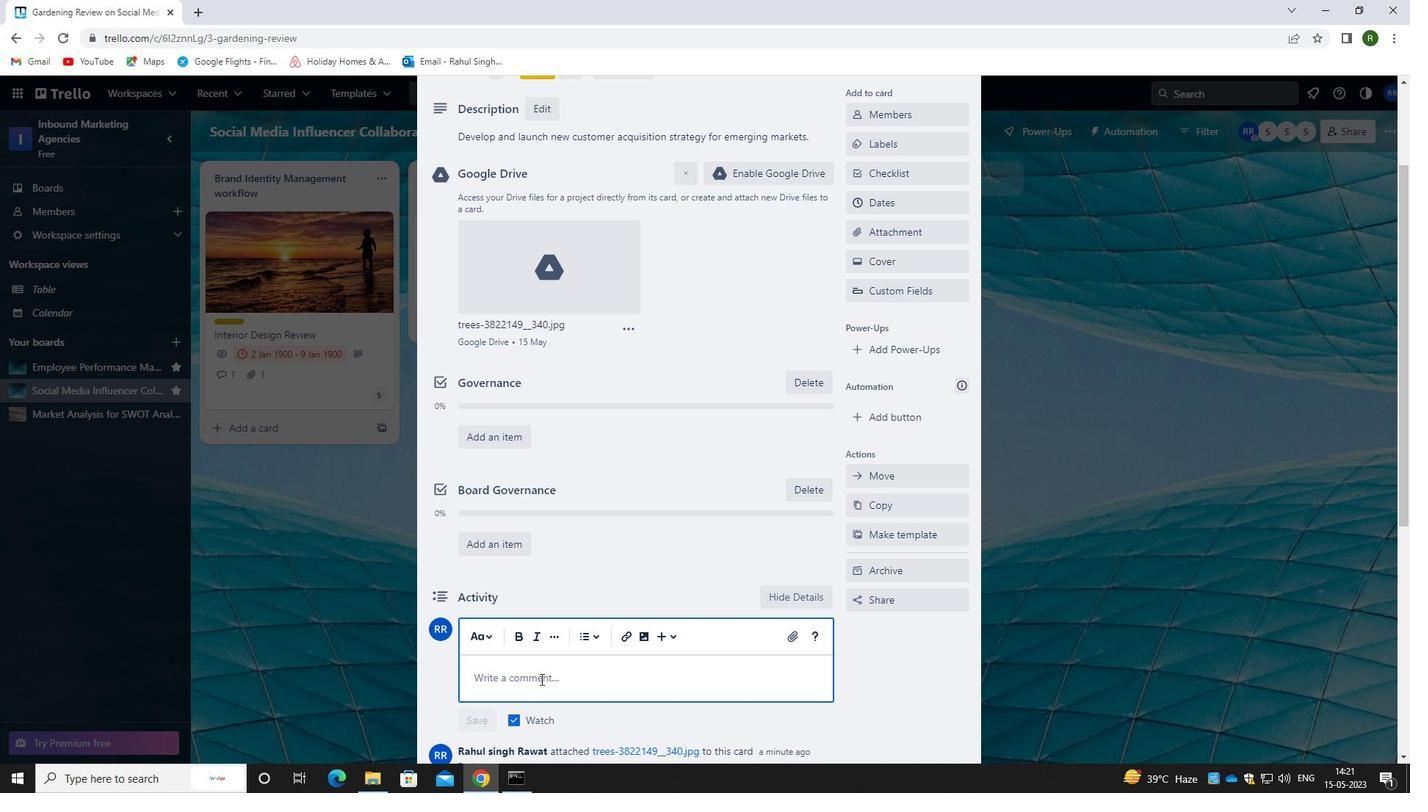 
Action: Mouse moved to (527, 731)
Screenshot: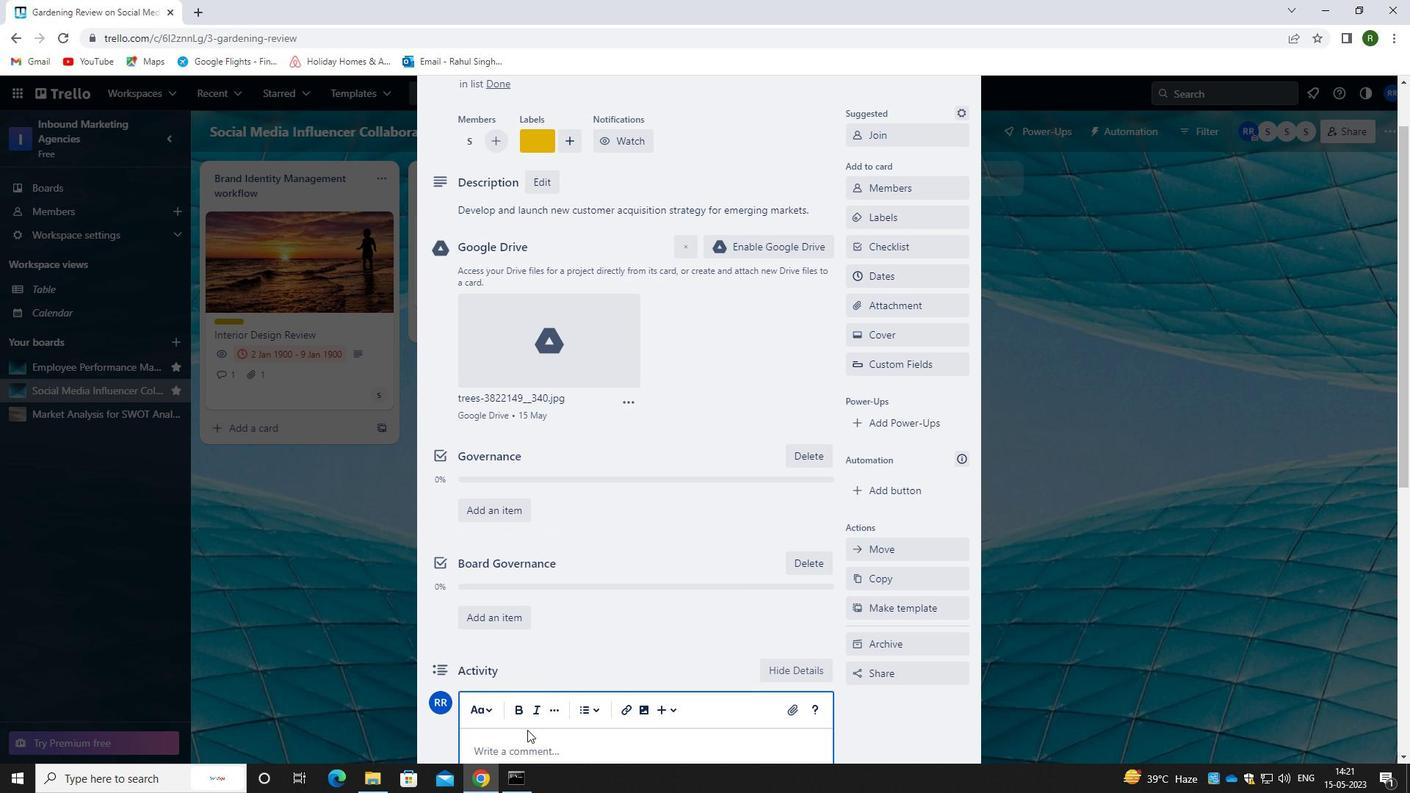 
Action: Mouse scrolled (527, 730) with delta (0, 0)
Screenshot: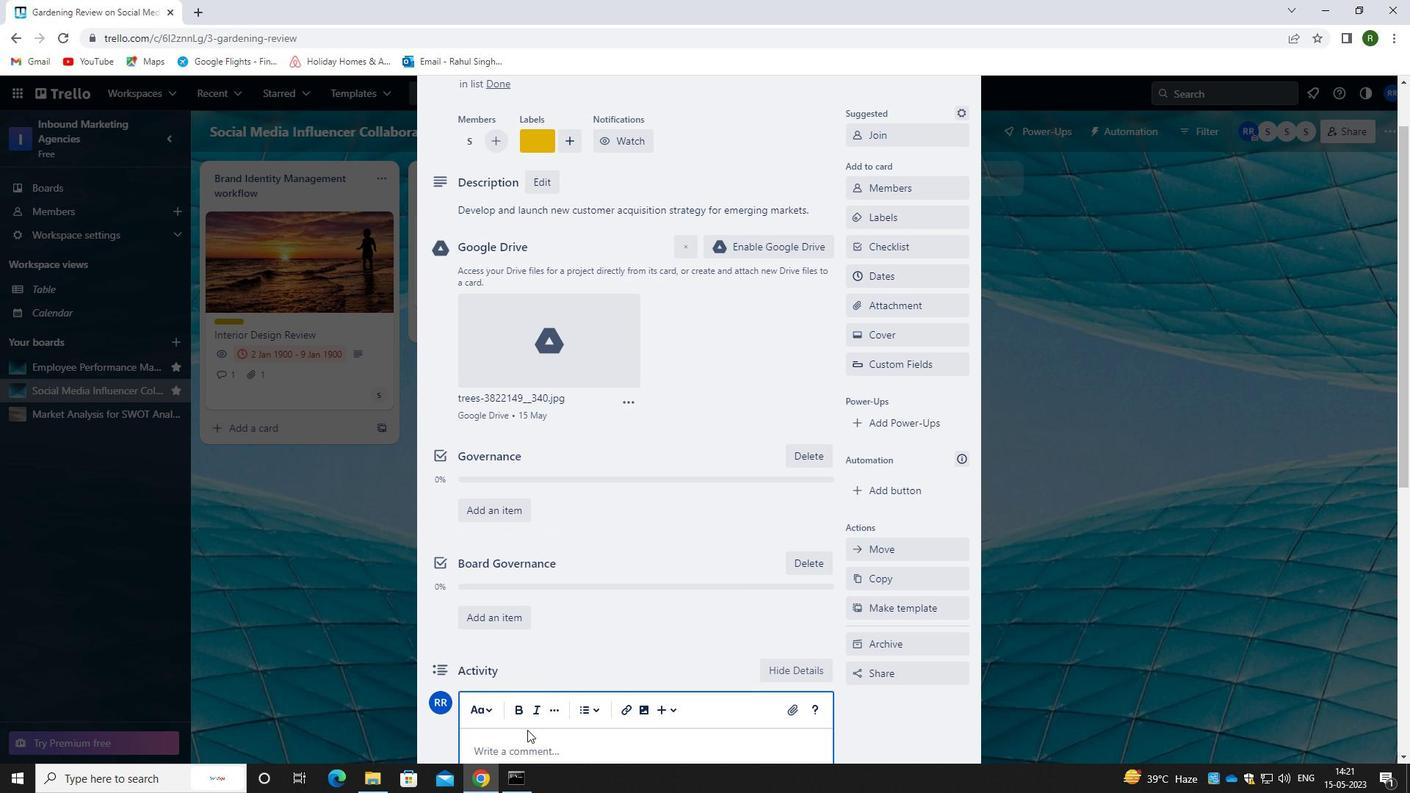 
Action: Mouse moved to (528, 689)
Screenshot: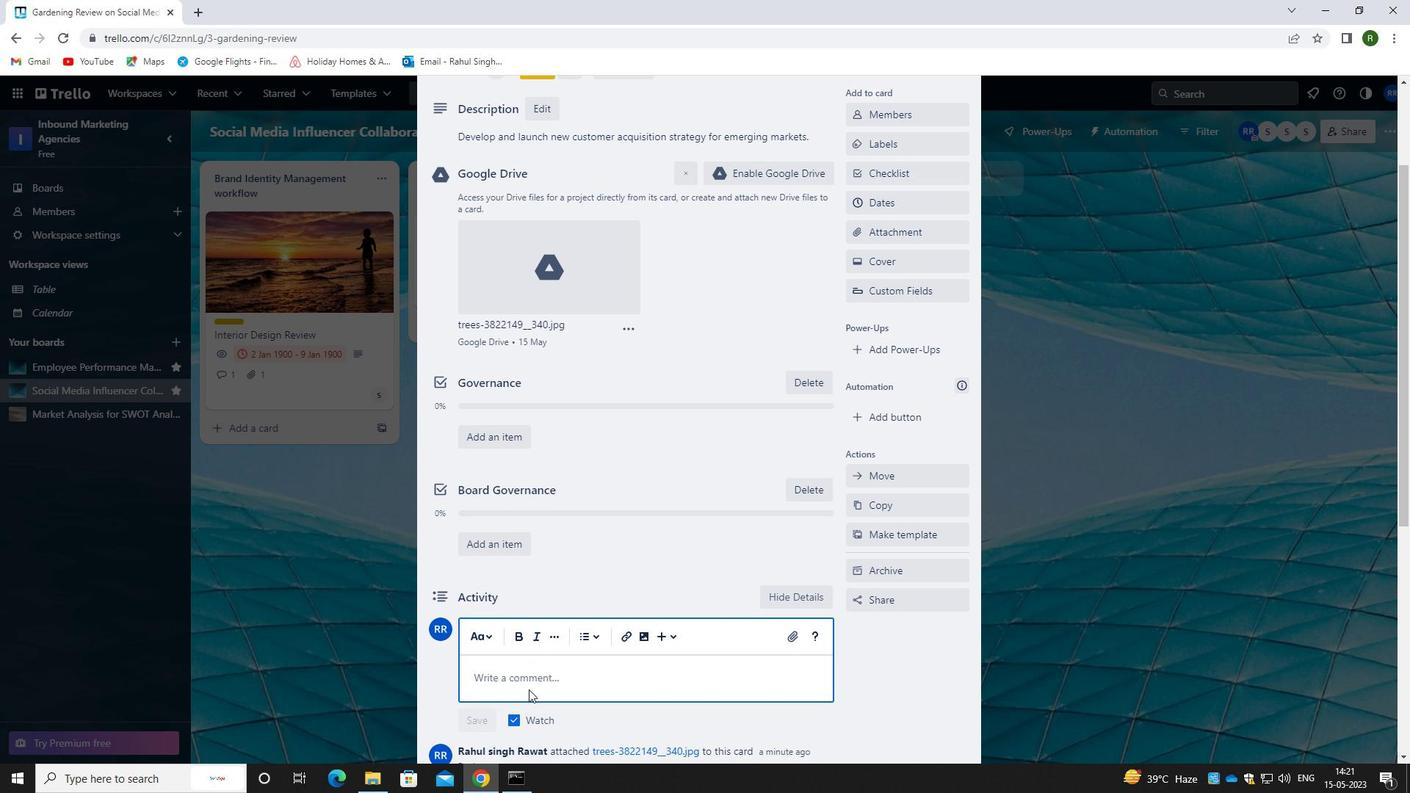 
Action: Mouse scrolled (528, 690) with delta (0, 0)
Screenshot: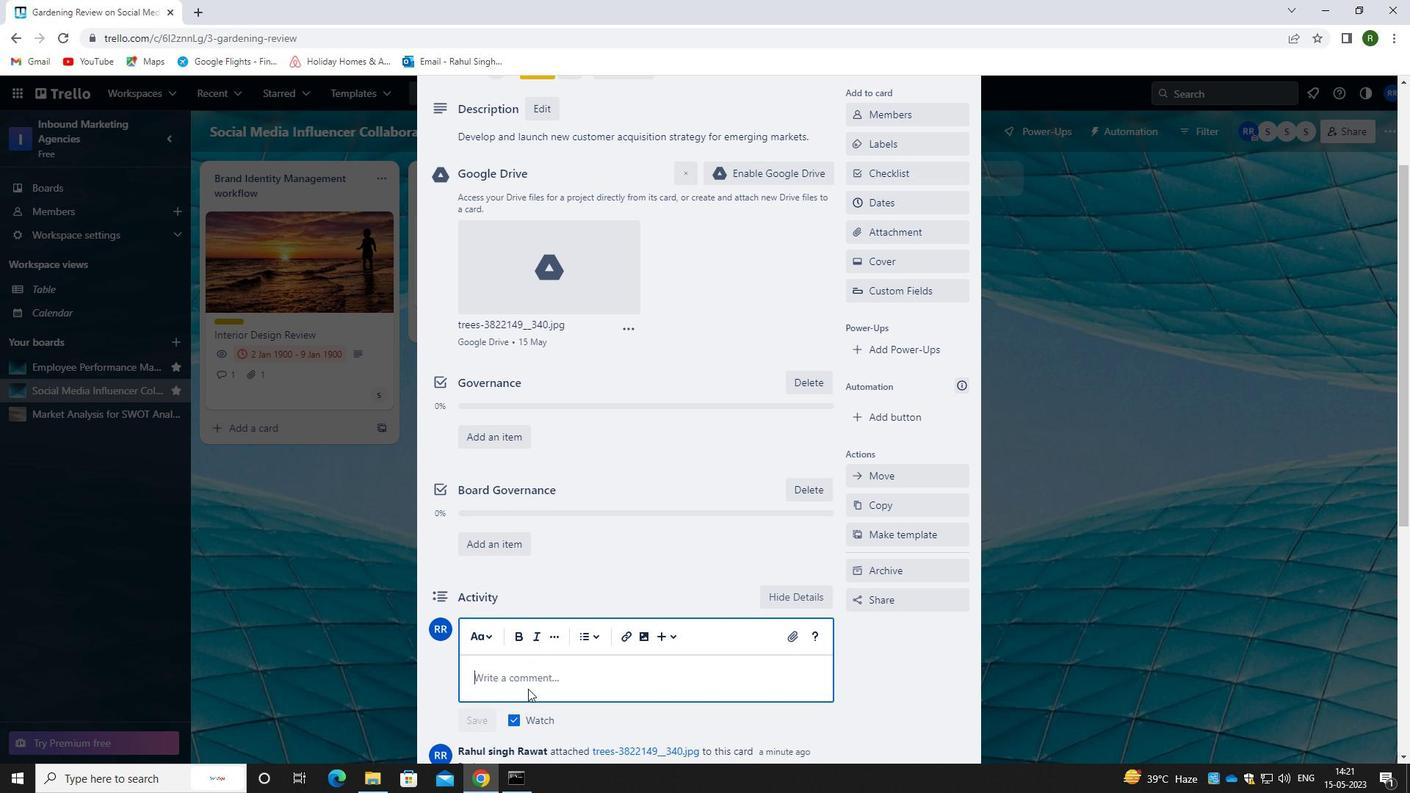 
Action: Mouse moved to (517, 745)
Screenshot: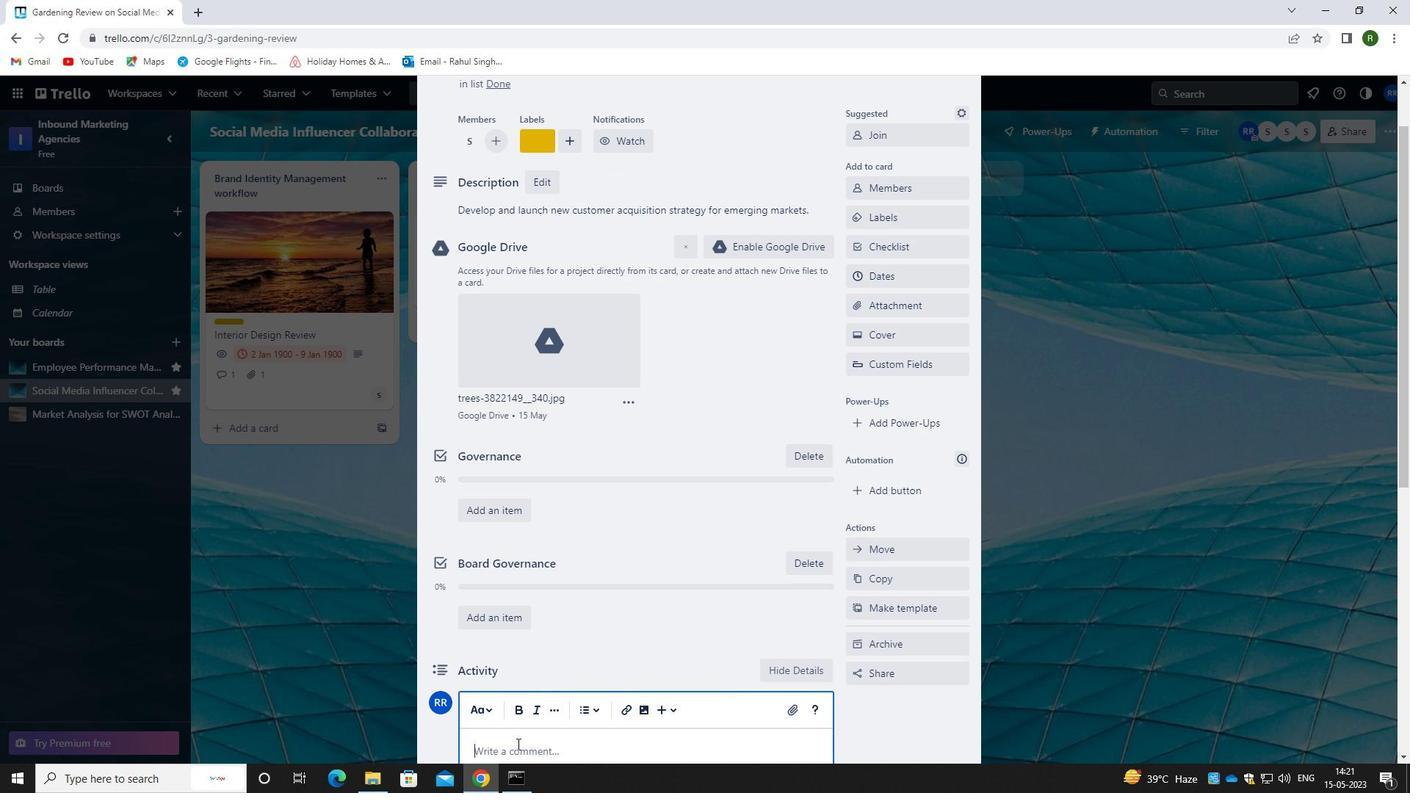 
Action: Mouse pressed left at (517, 745)
Screenshot: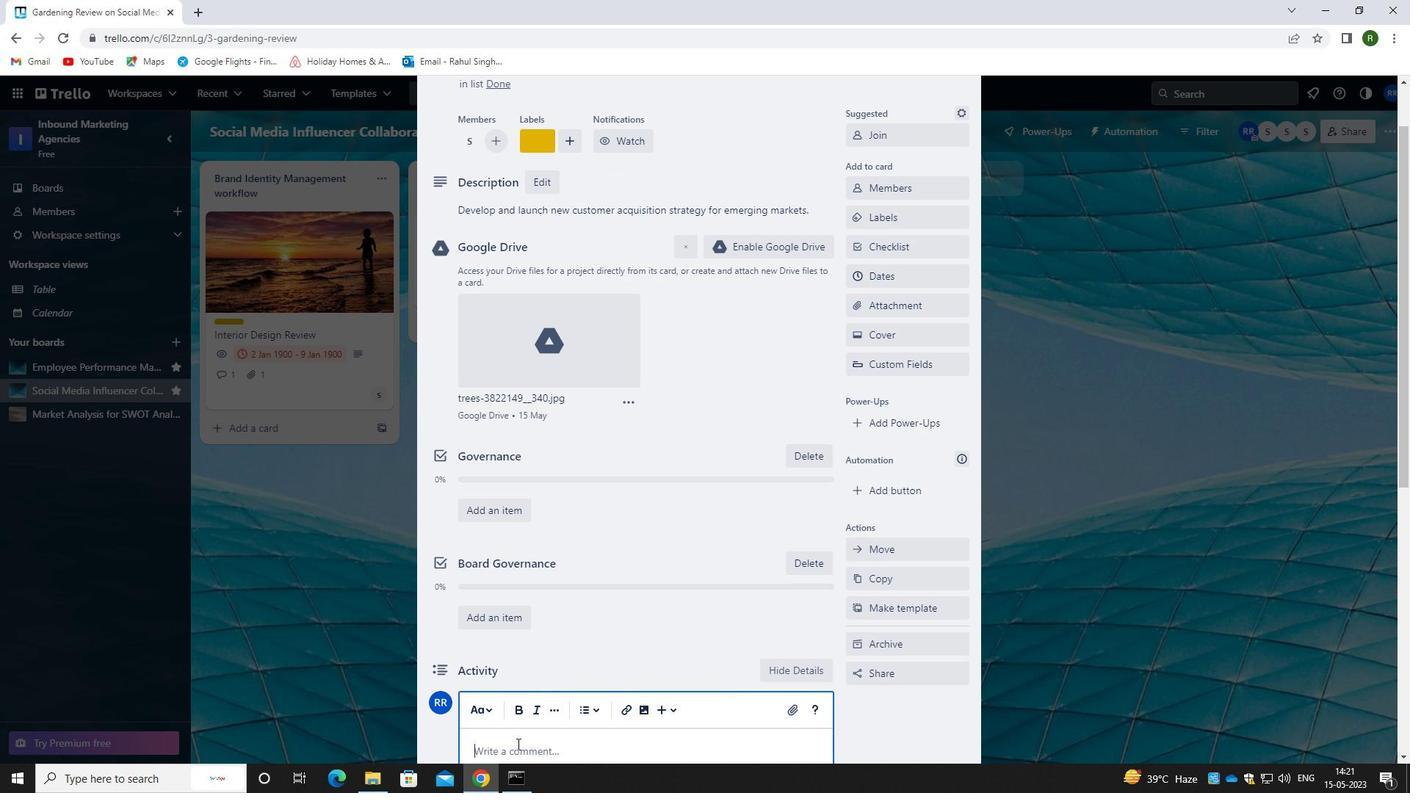 
Action: Mouse moved to (516, 745)
Screenshot: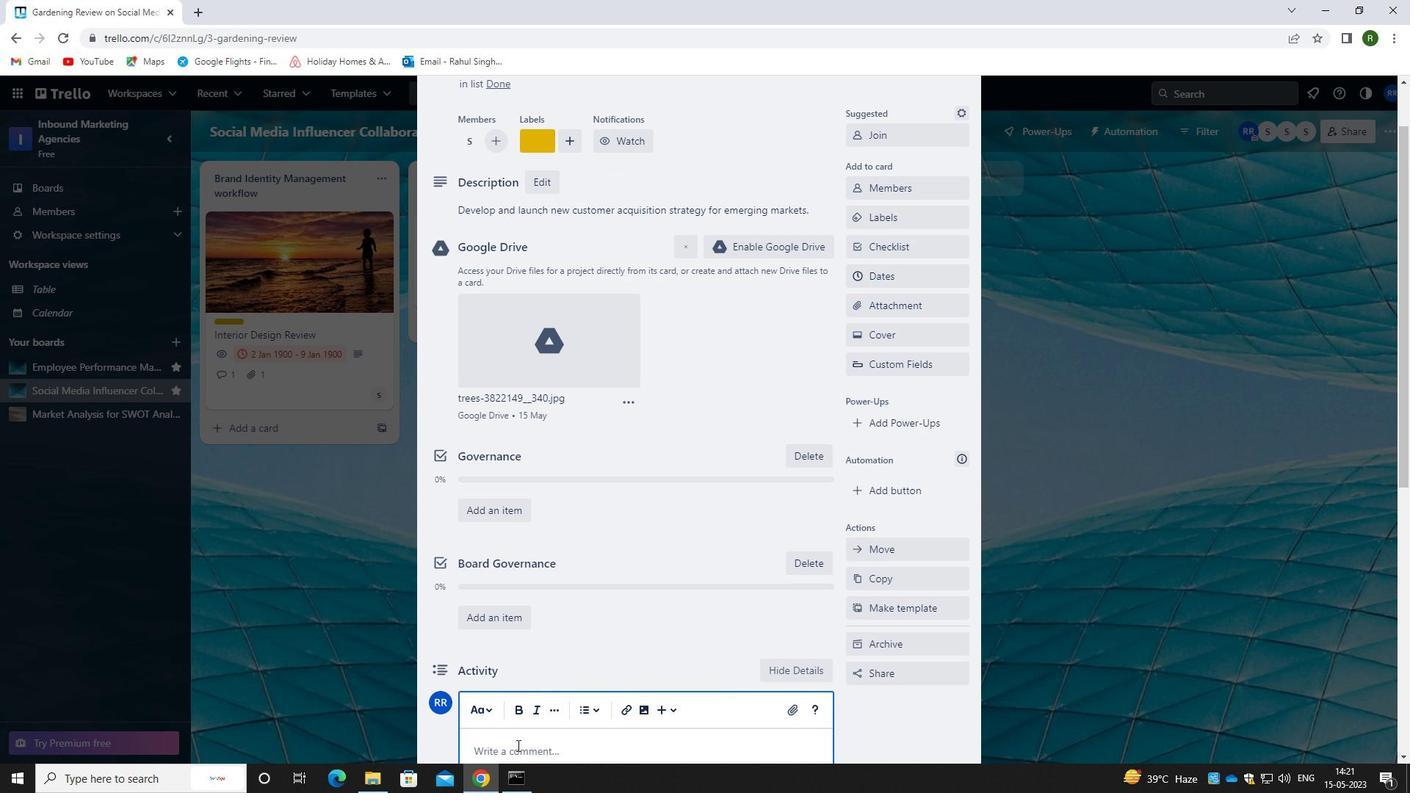 
Action: Key pressed <Key.caps_lock>G<Key.caps_lock>IVEN<Key.space>THE<Key.space>POTENTIAL<Key.space>IMPACT<Key.space>OF<Key.space>THIS<Key.space>TASK<Key.space>ON<Key.space>OUR<Key.space>TEAM<Key.space>WORKLOAD<Key.space>,<Key.space>LET<Key.space>US<Key.space>ENSURE<Key.space>THAT<Key.space>WE<Key.space>HAVE<Key.space>A<Key.space>CLEAR<Key.space>PLAN<Key.space>FOR<Key.space>MANAGING<Key.space>OUR<Key.space>TIME<Key.space>AND<Key.space>RESOURCES.
Screenshot: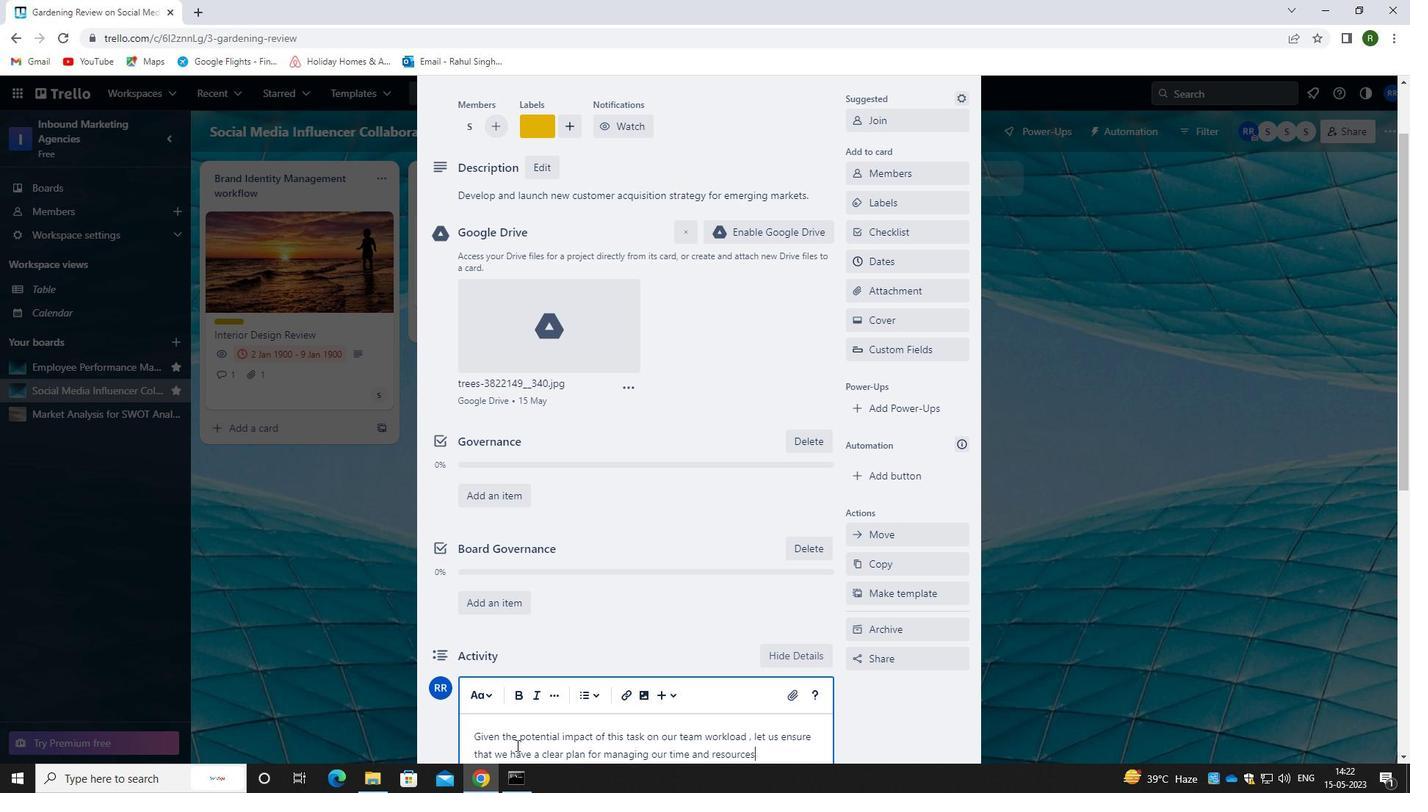 
Action: Mouse moved to (655, 642)
Screenshot: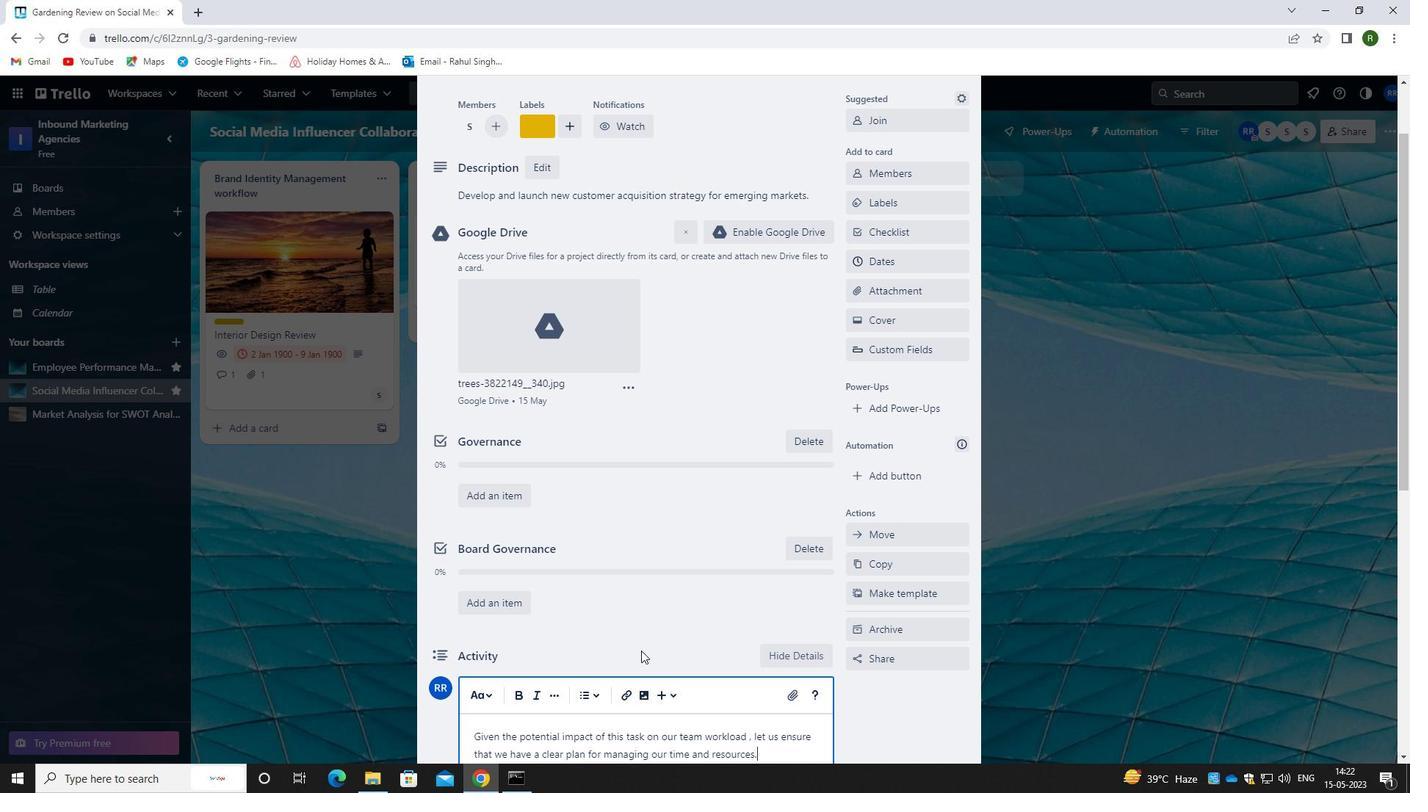 
Action: Mouse scrolled (655, 641) with delta (0, 0)
Screenshot: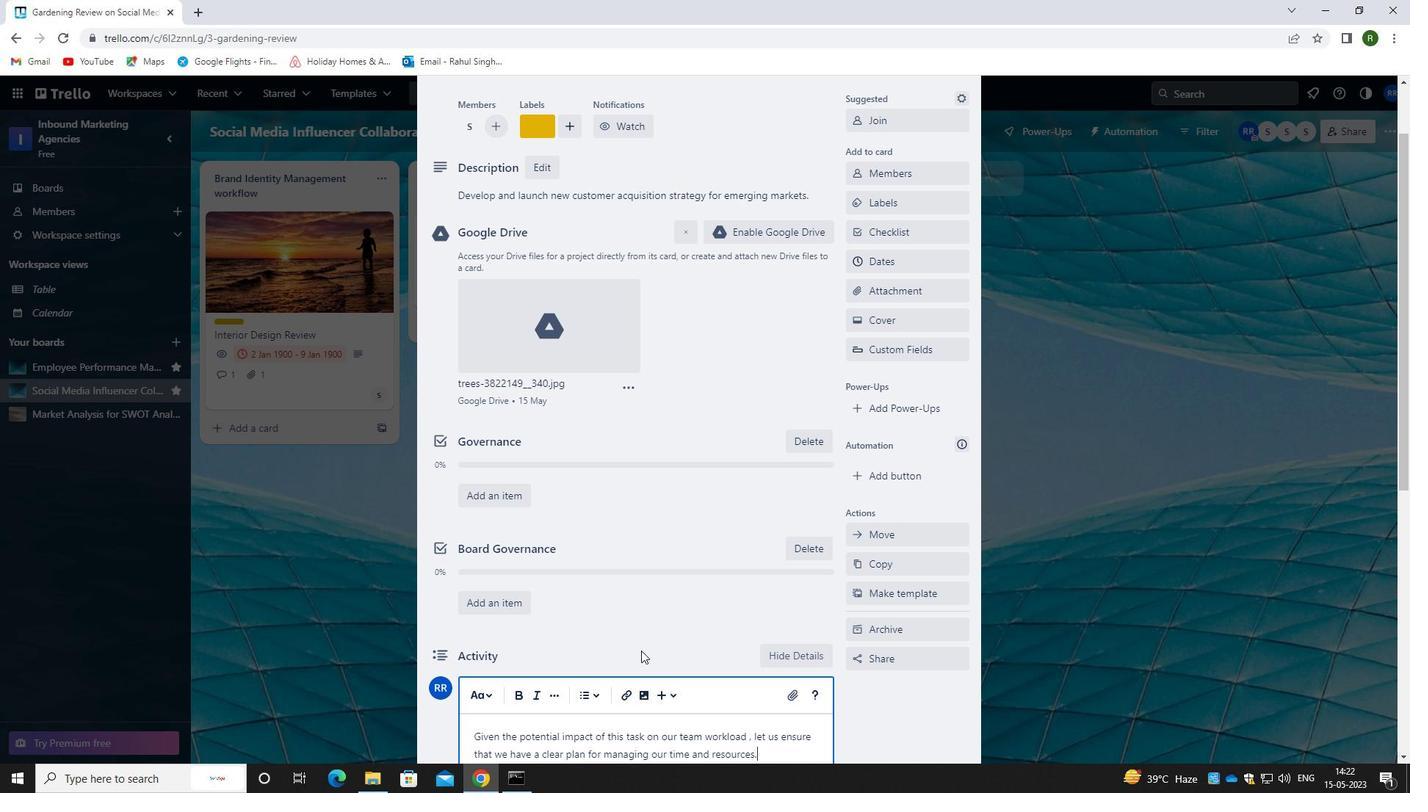 
Action: Mouse moved to (475, 724)
Screenshot: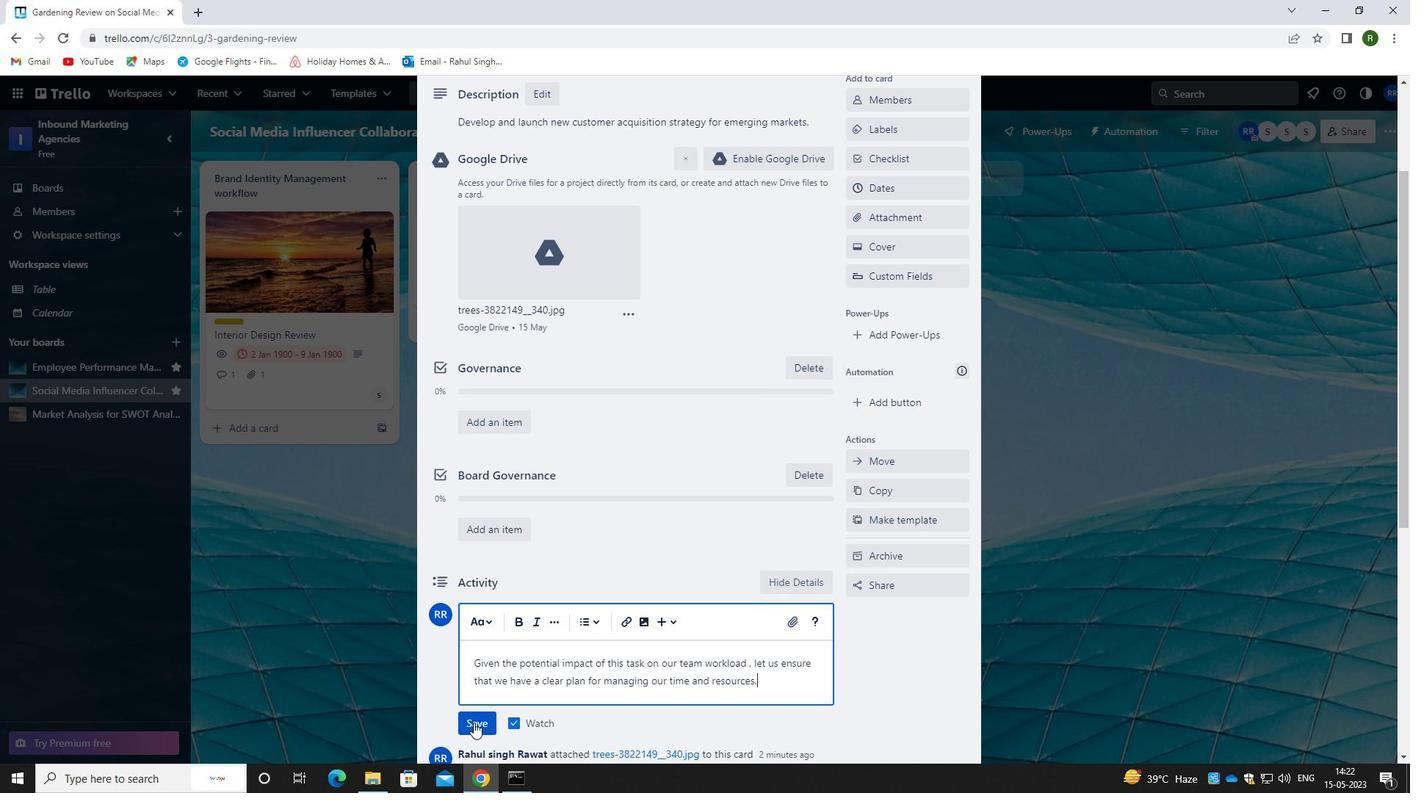 
Action: Mouse pressed left at (475, 724)
Screenshot: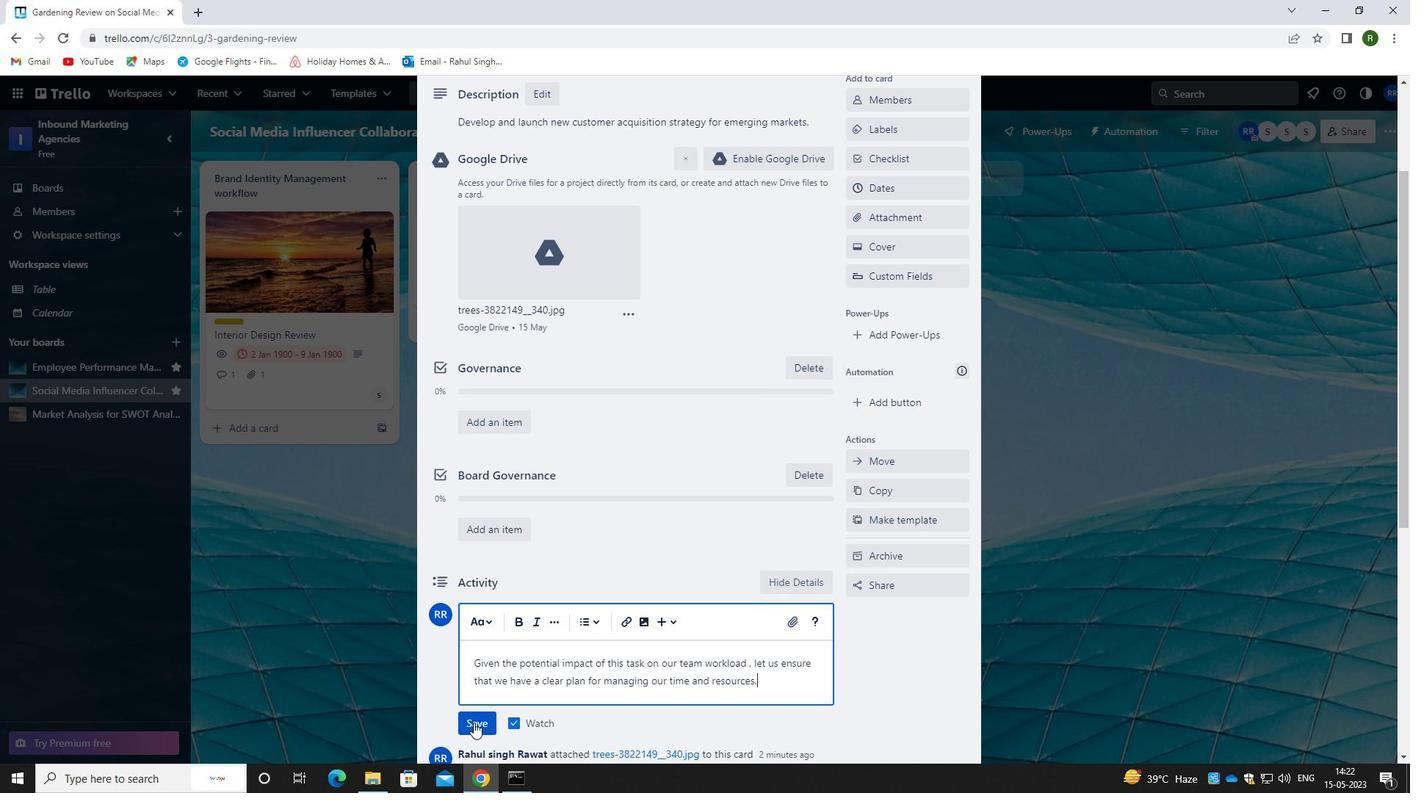 
Action: Mouse moved to (630, 478)
Screenshot: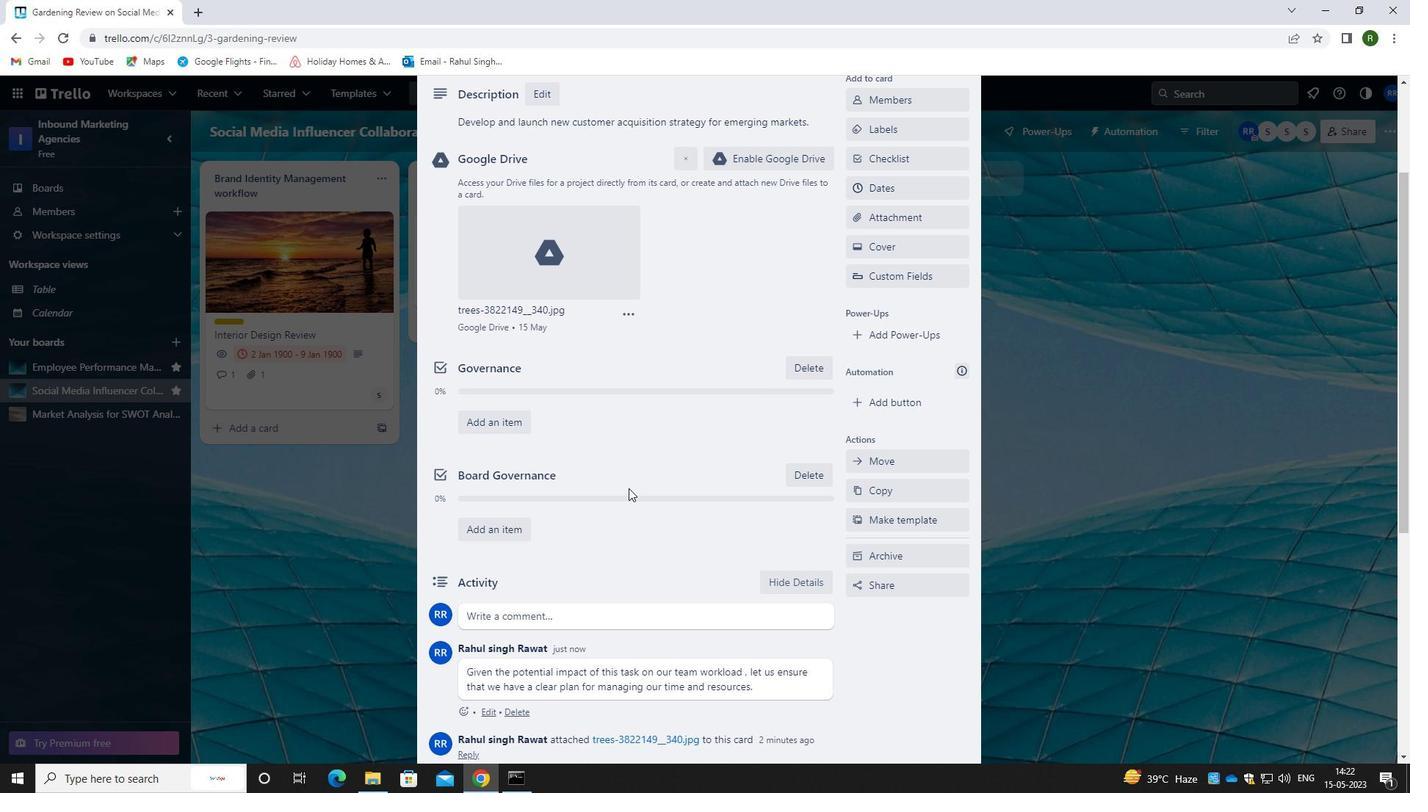 
Action: Mouse scrolled (630, 479) with delta (0, 0)
Screenshot: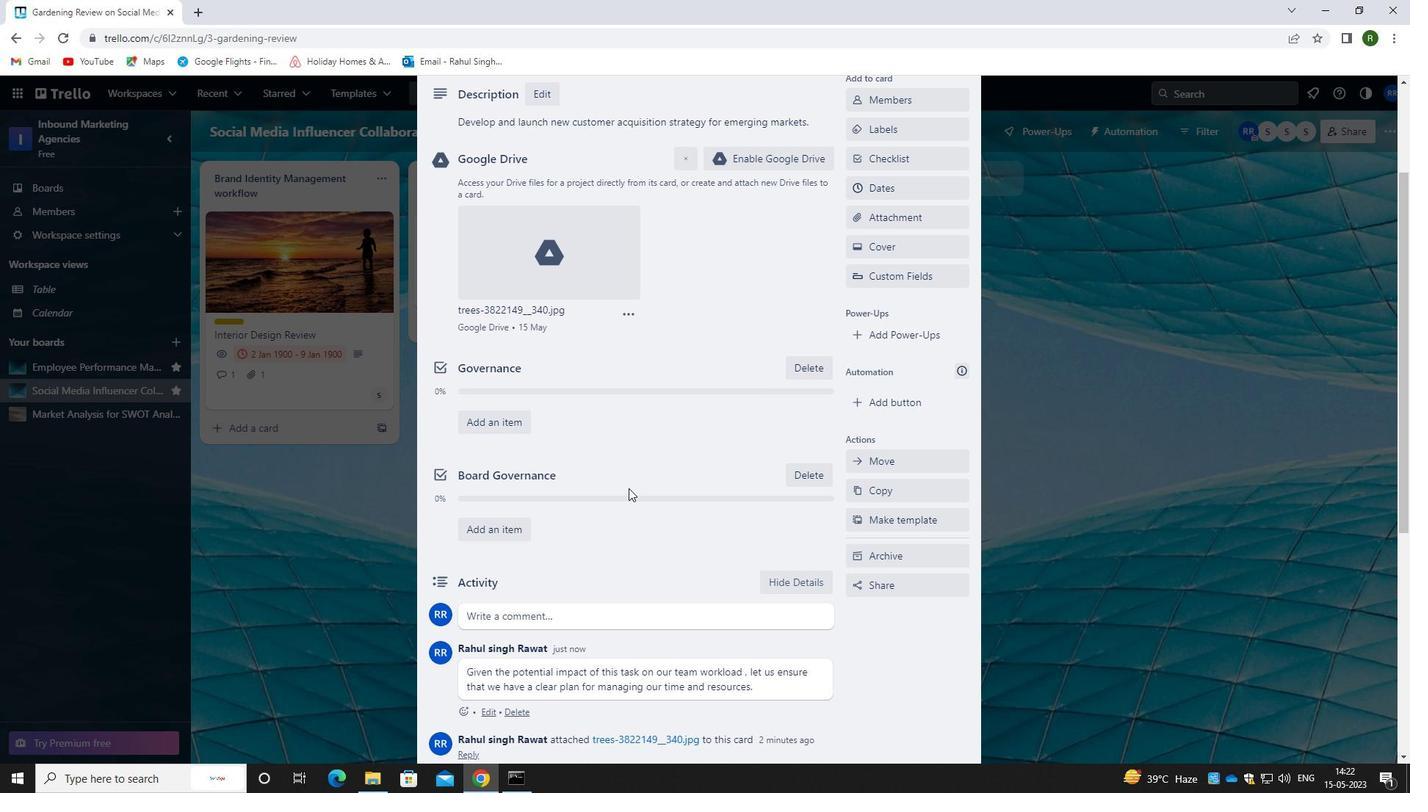 
Action: Mouse moved to (630, 476)
Screenshot: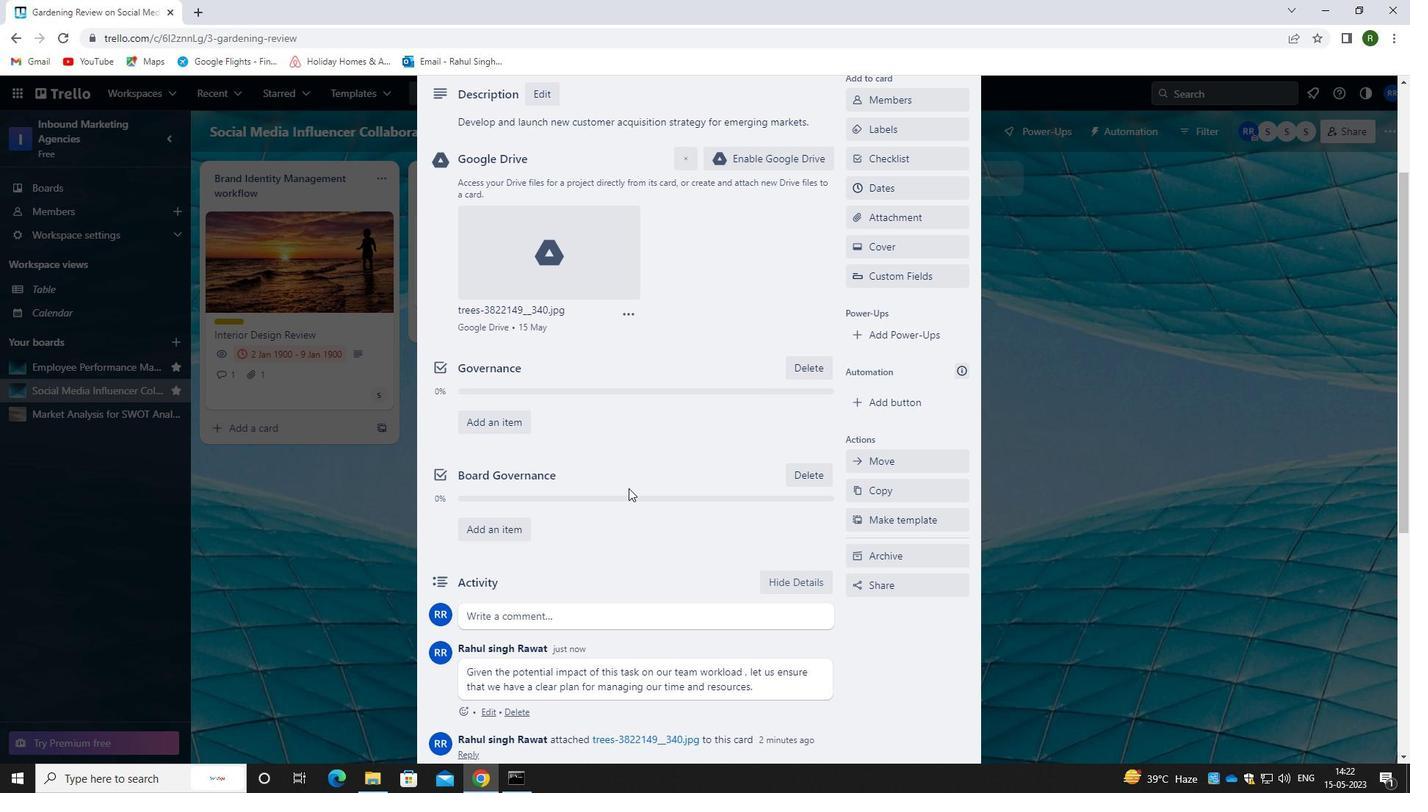 
Action: Mouse scrolled (630, 477) with delta (0, 0)
Screenshot: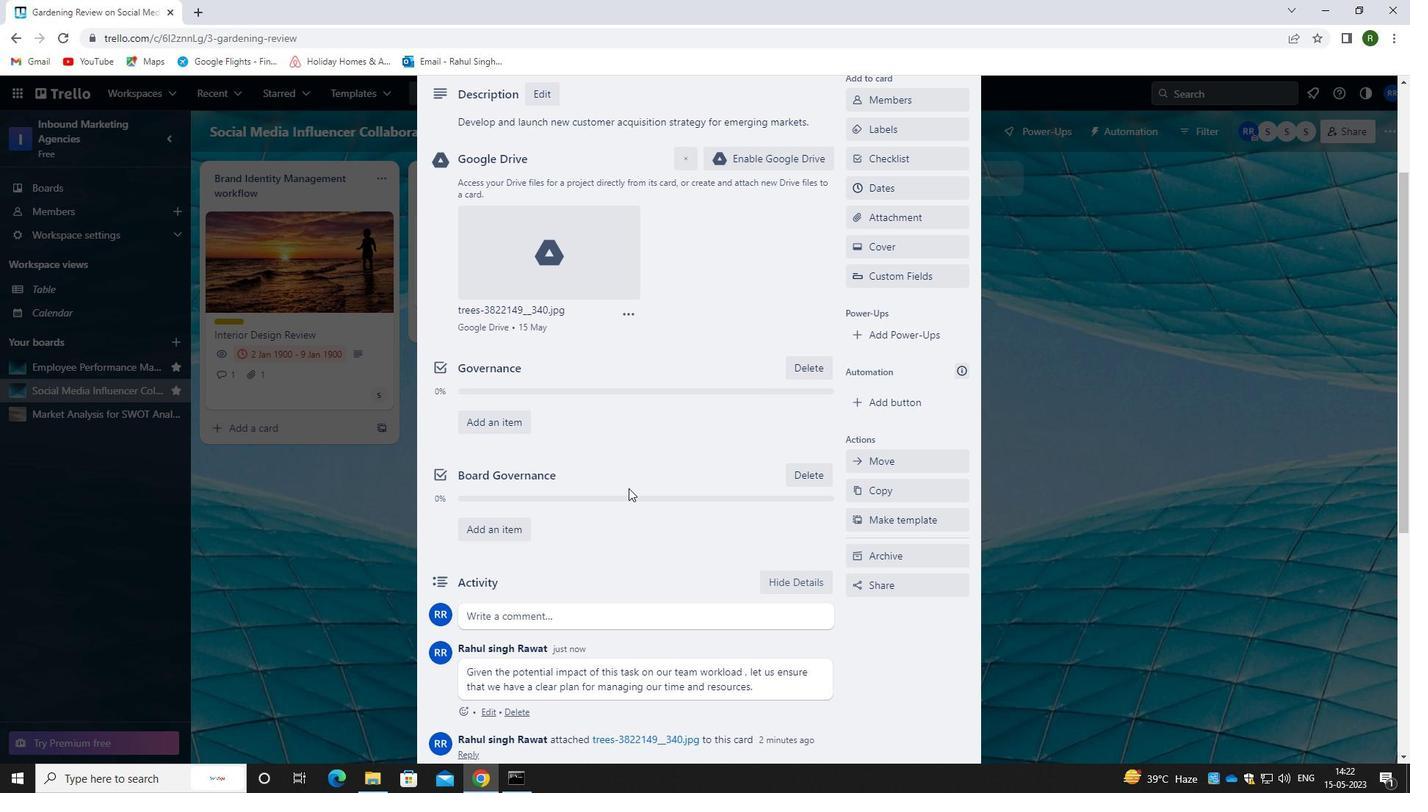 
Action: Mouse moved to (900, 335)
Screenshot: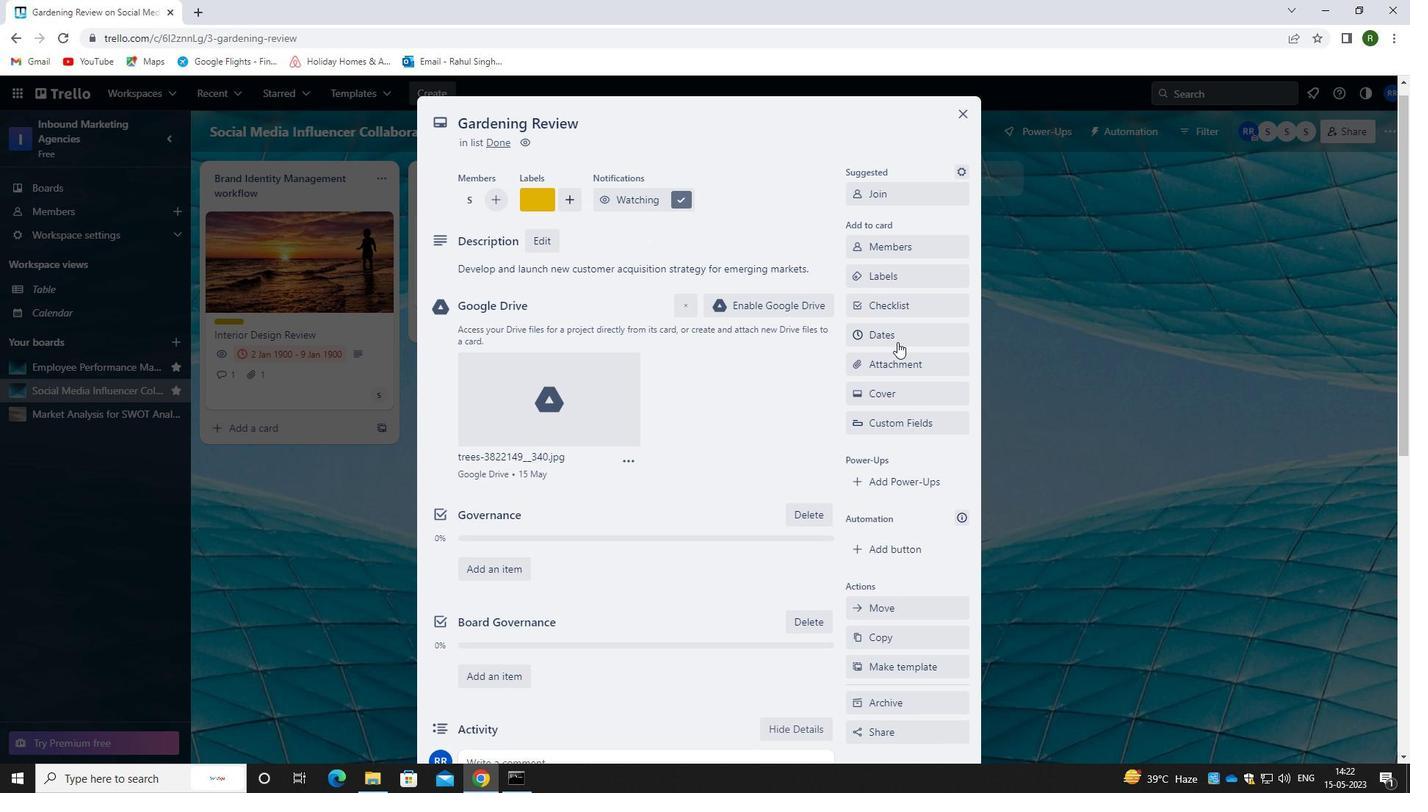 
Action: Mouse pressed left at (900, 335)
Screenshot: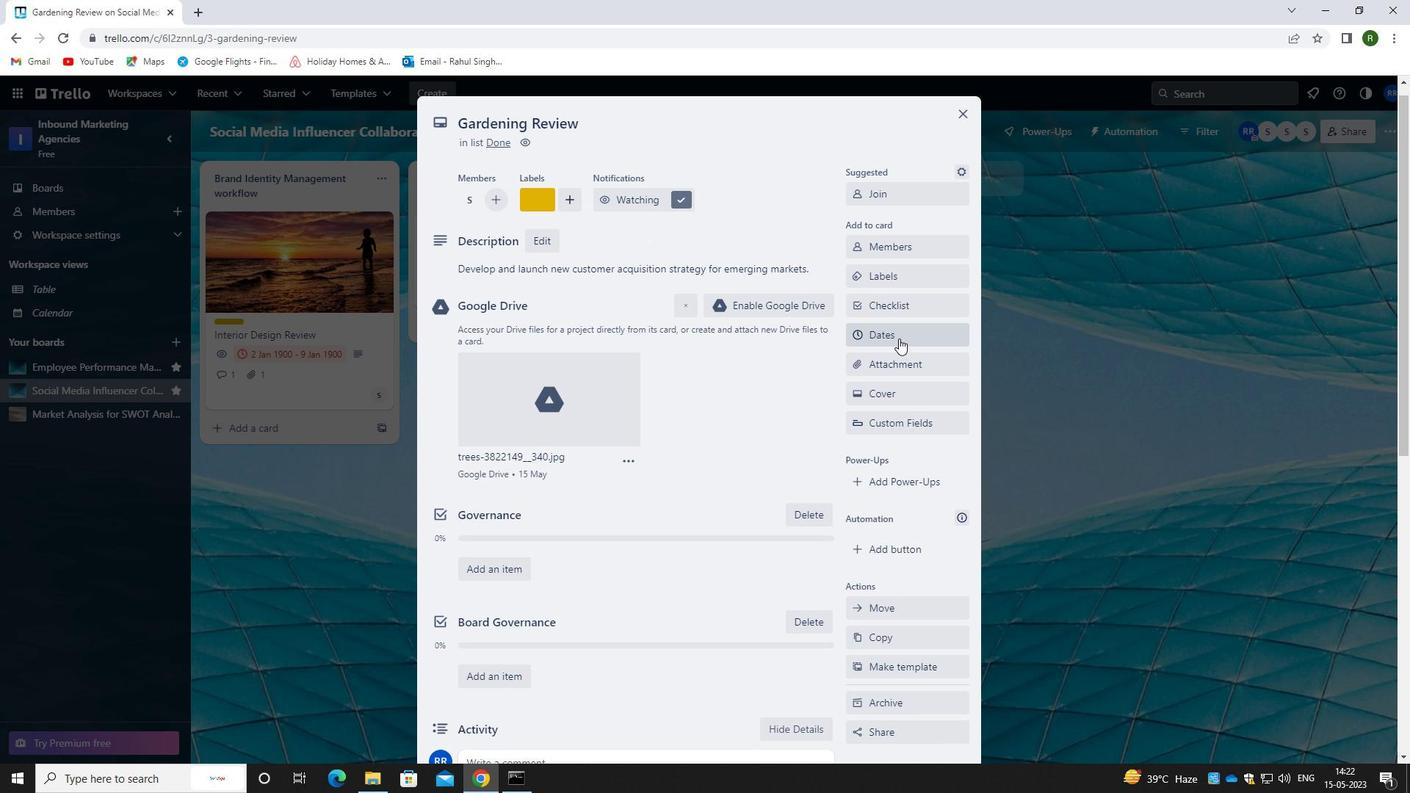 
Action: Mouse moved to (866, 393)
Screenshot: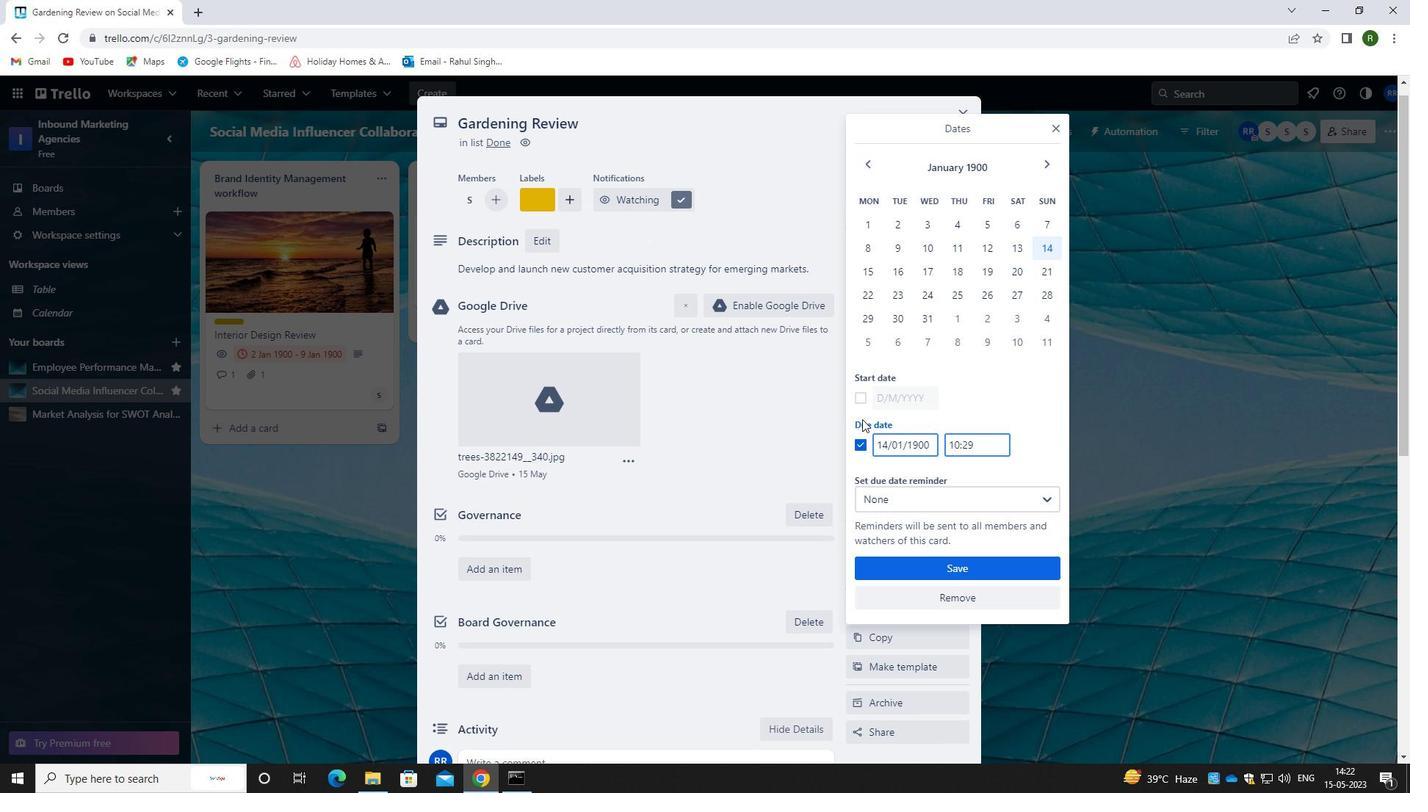 
Action: Mouse pressed left at (866, 393)
Screenshot: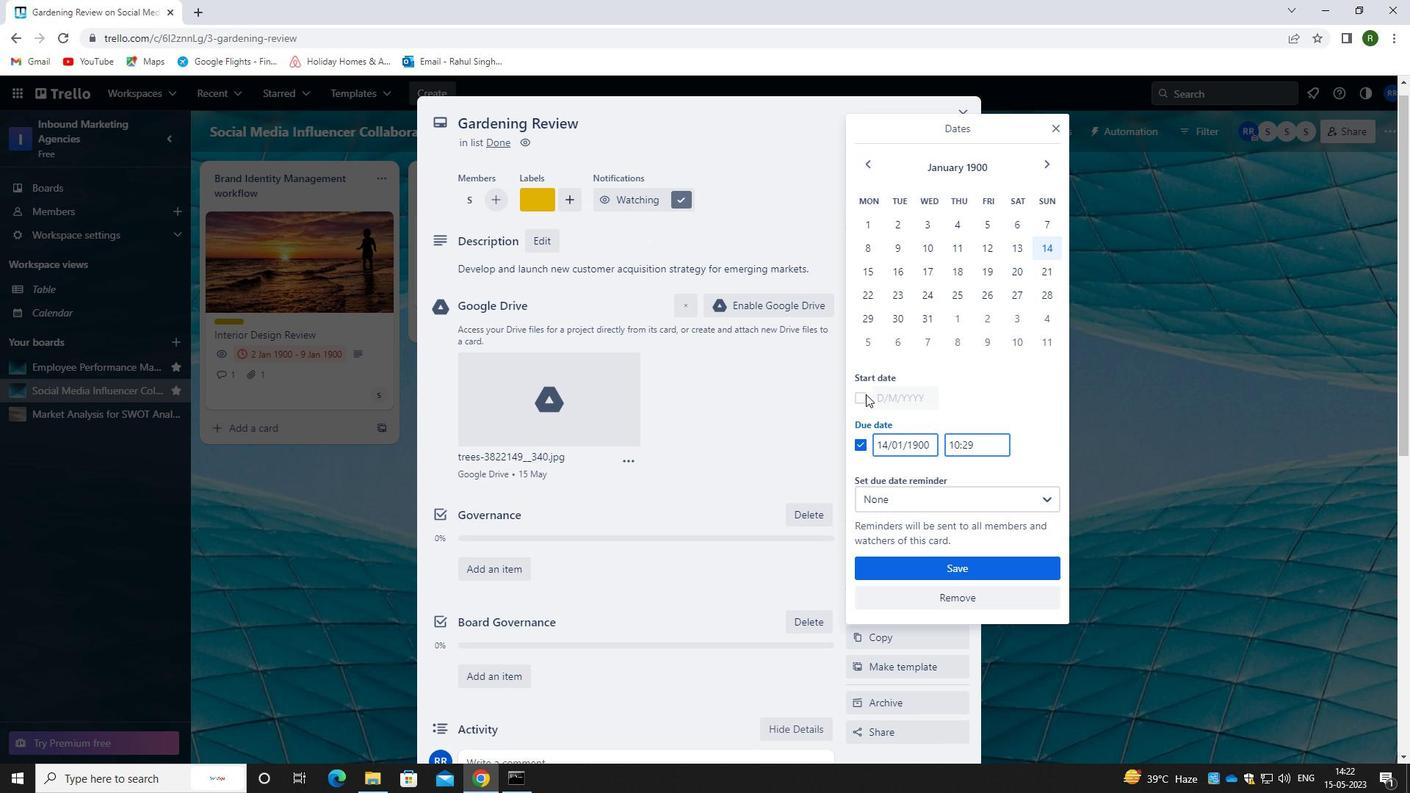 
Action: Mouse moved to (933, 401)
Screenshot: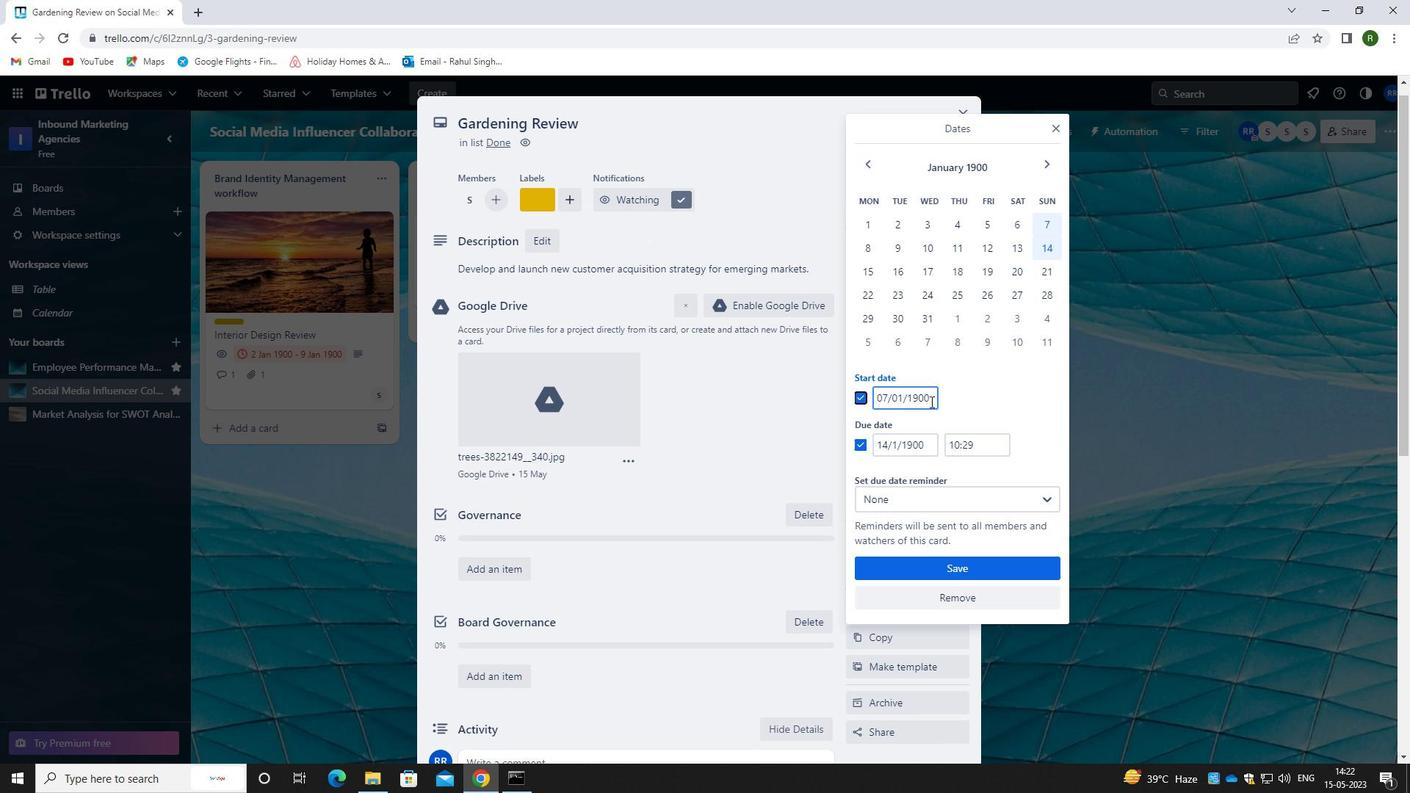 
Action: Mouse pressed left at (933, 401)
Screenshot: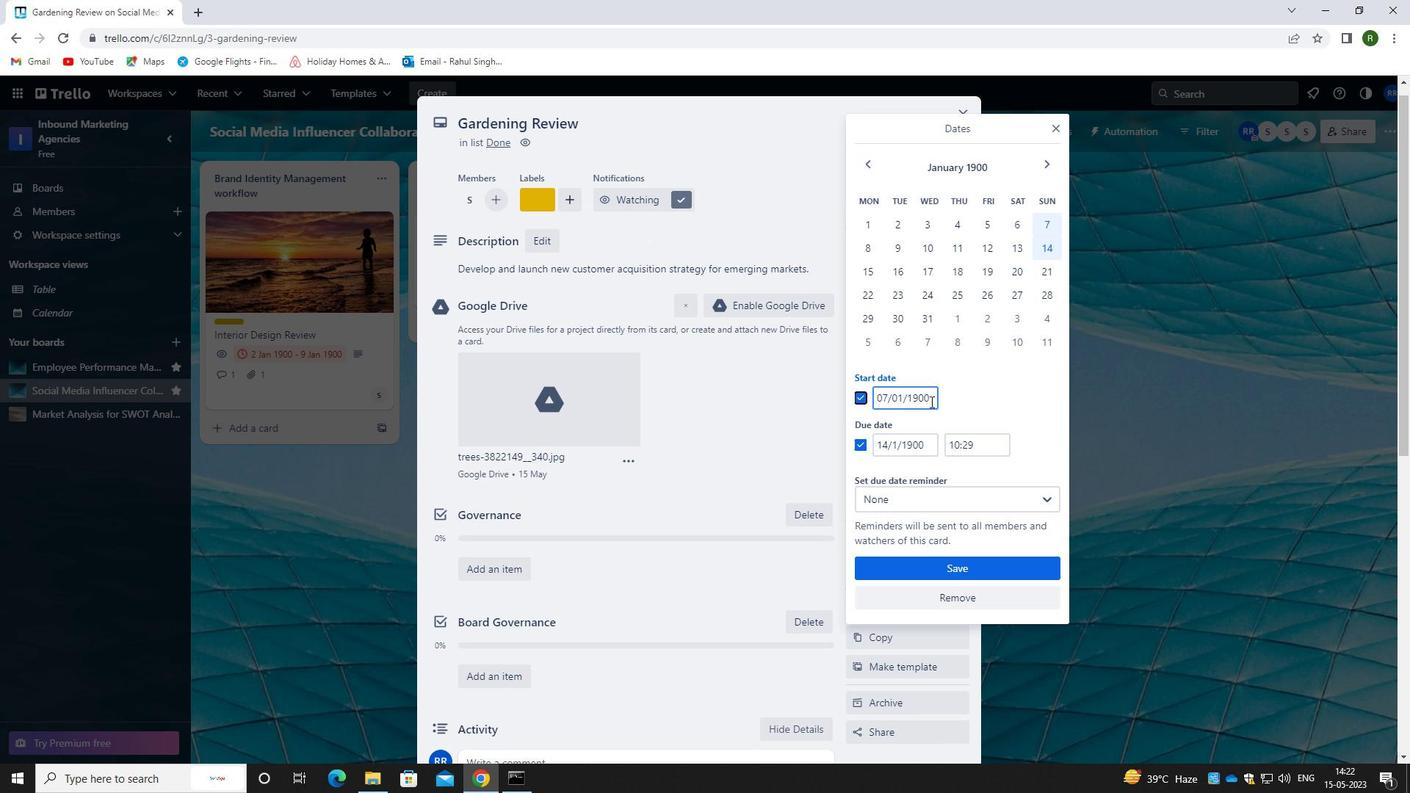 
Action: Mouse moved to (853, 416)
Screenshot: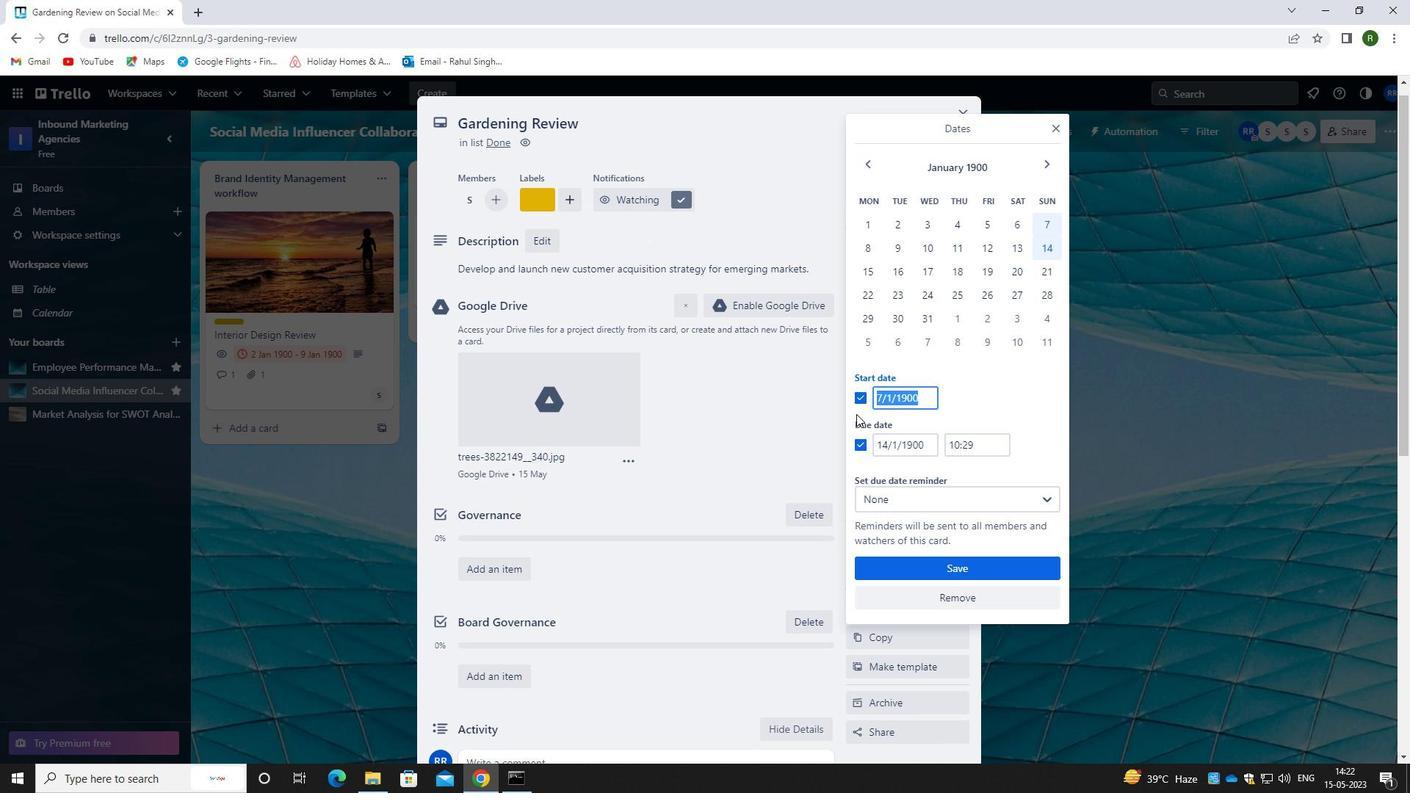 
Action: Key pressed 08/01/1900
Screenshot: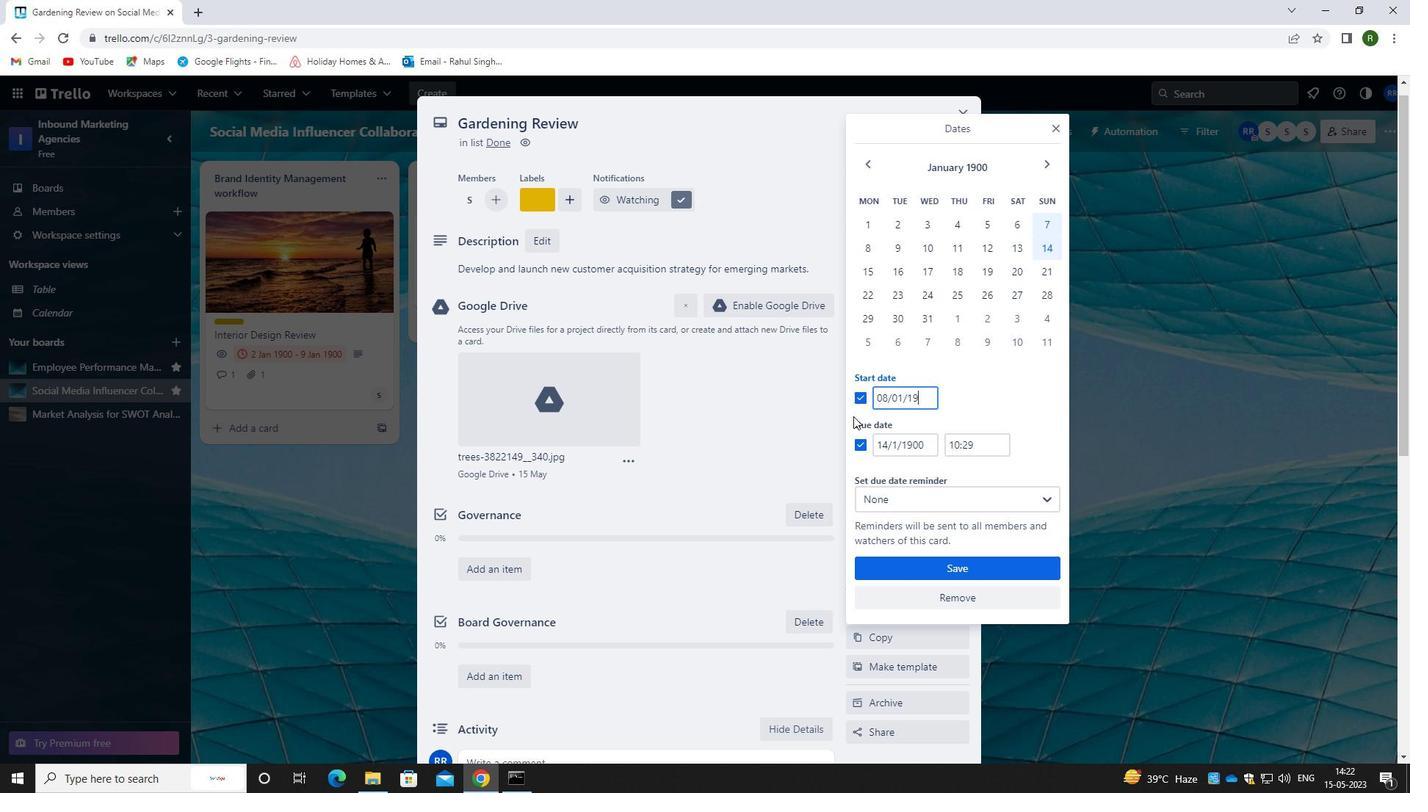 
Action: Mouse moved to (937, 440)
Screenshot: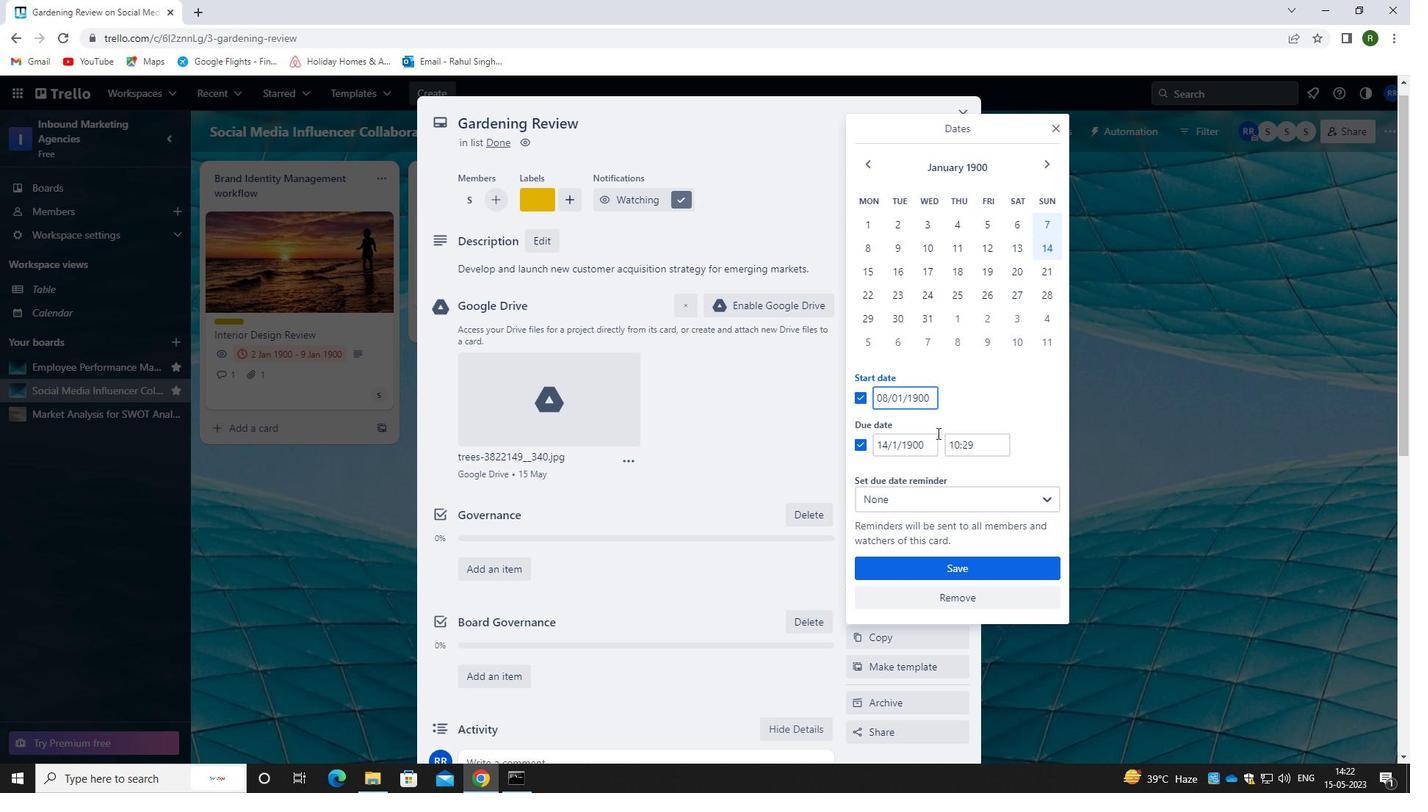 
Action: Mouse pressed left at (937, 440)
Screenshot: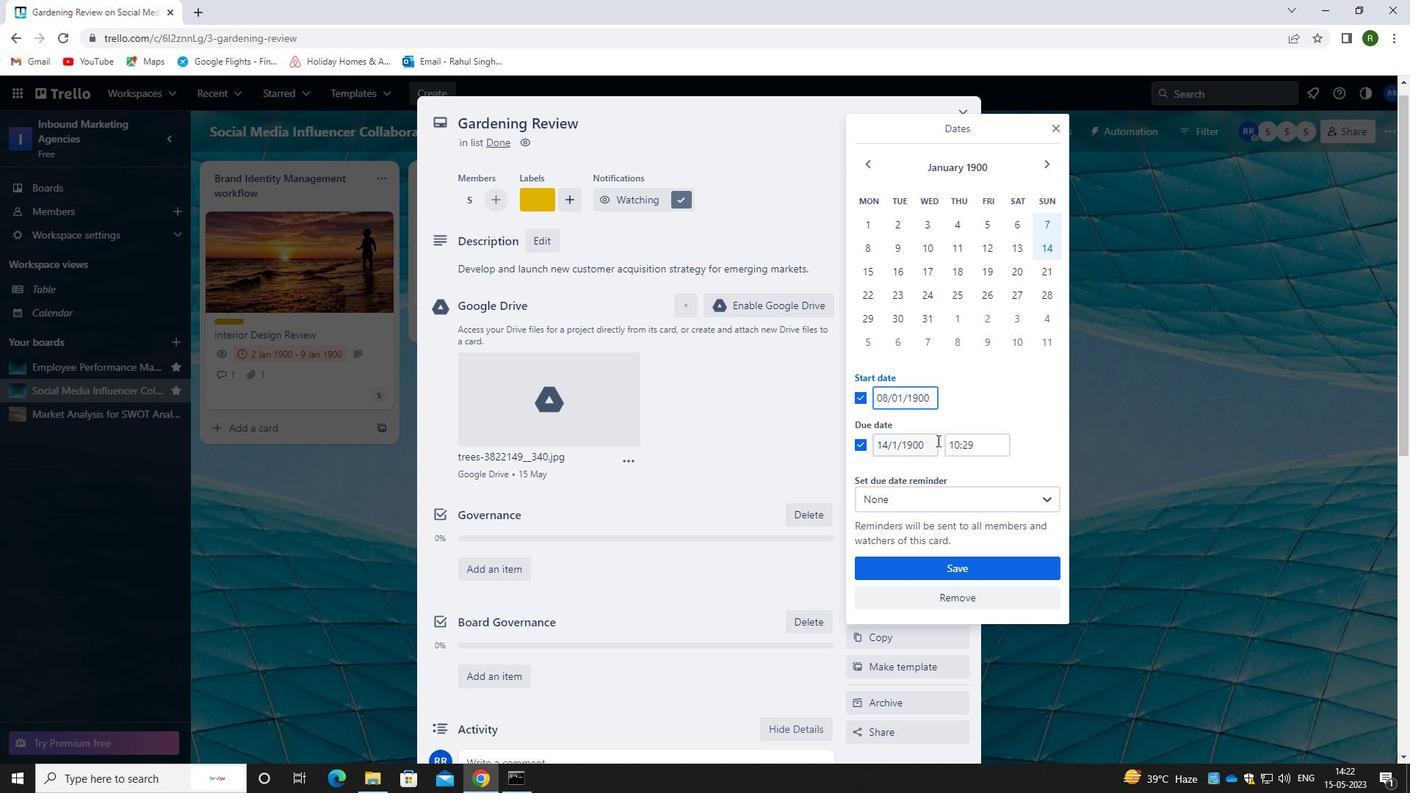 
Action: Mouse moved to (858, 450)
Screenshot: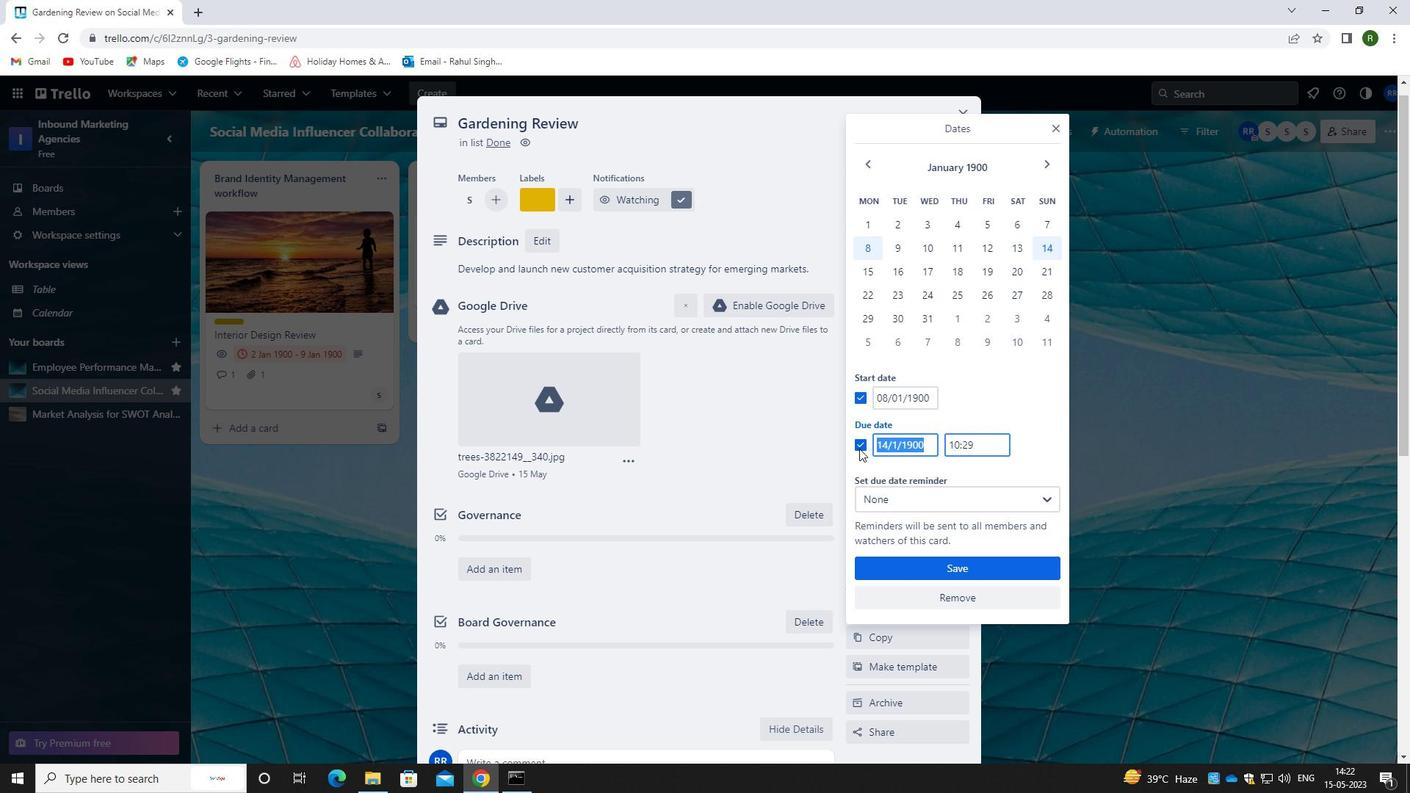 
Action: Key pressed <Key.backspace>15/01/1900
Screenshot: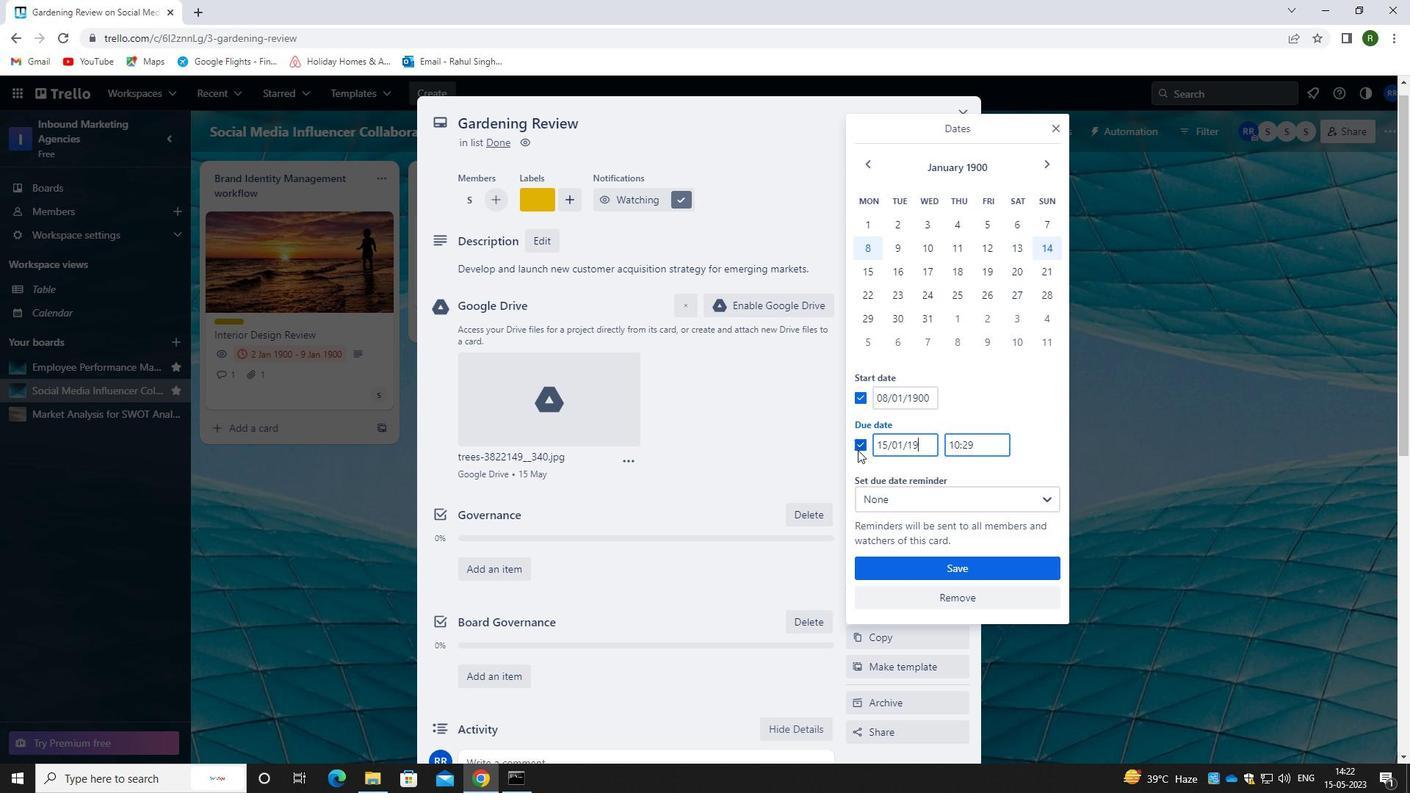 
Action: Mouse moved to (966, 577)
Screenshot: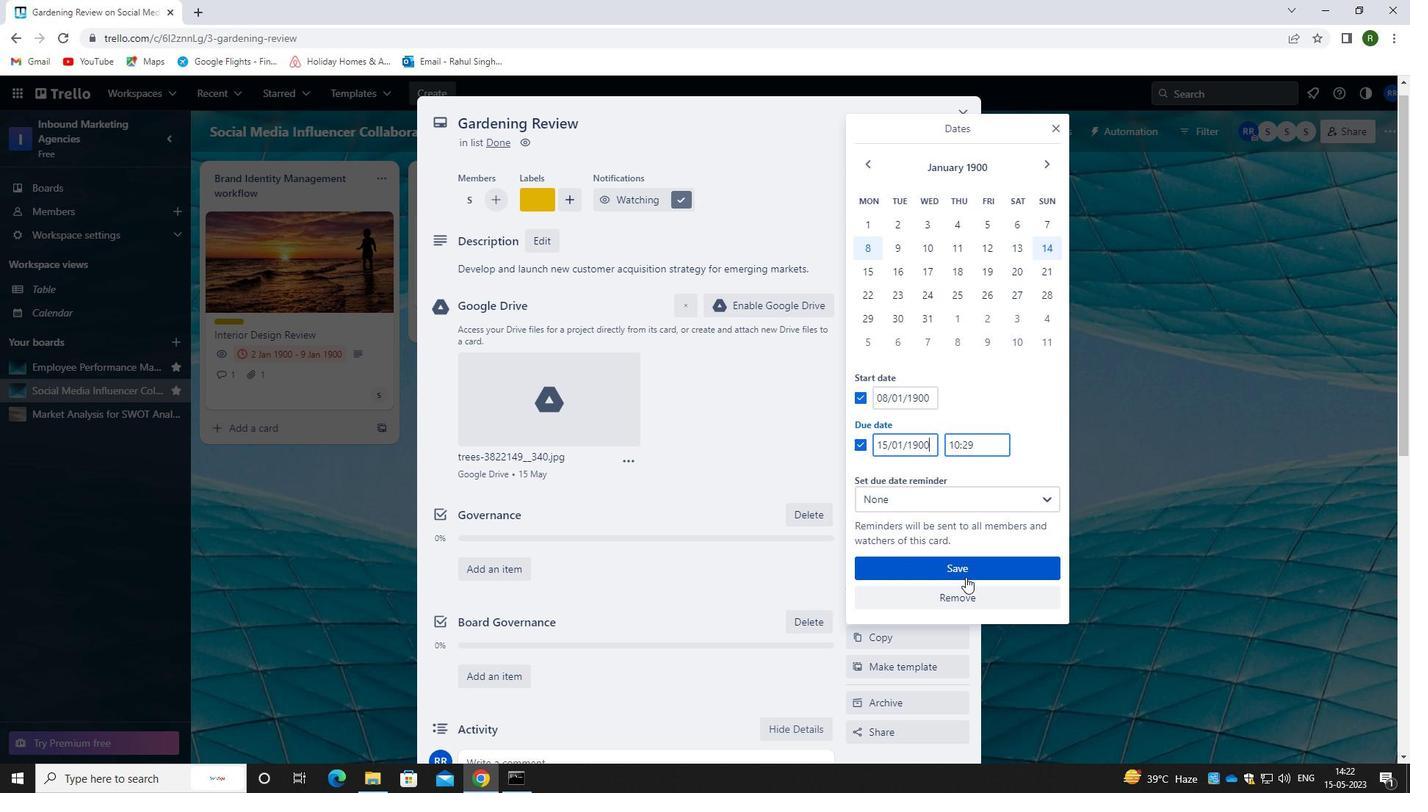 
Action: Mouse pressed left at (966, 577)
Screenshot: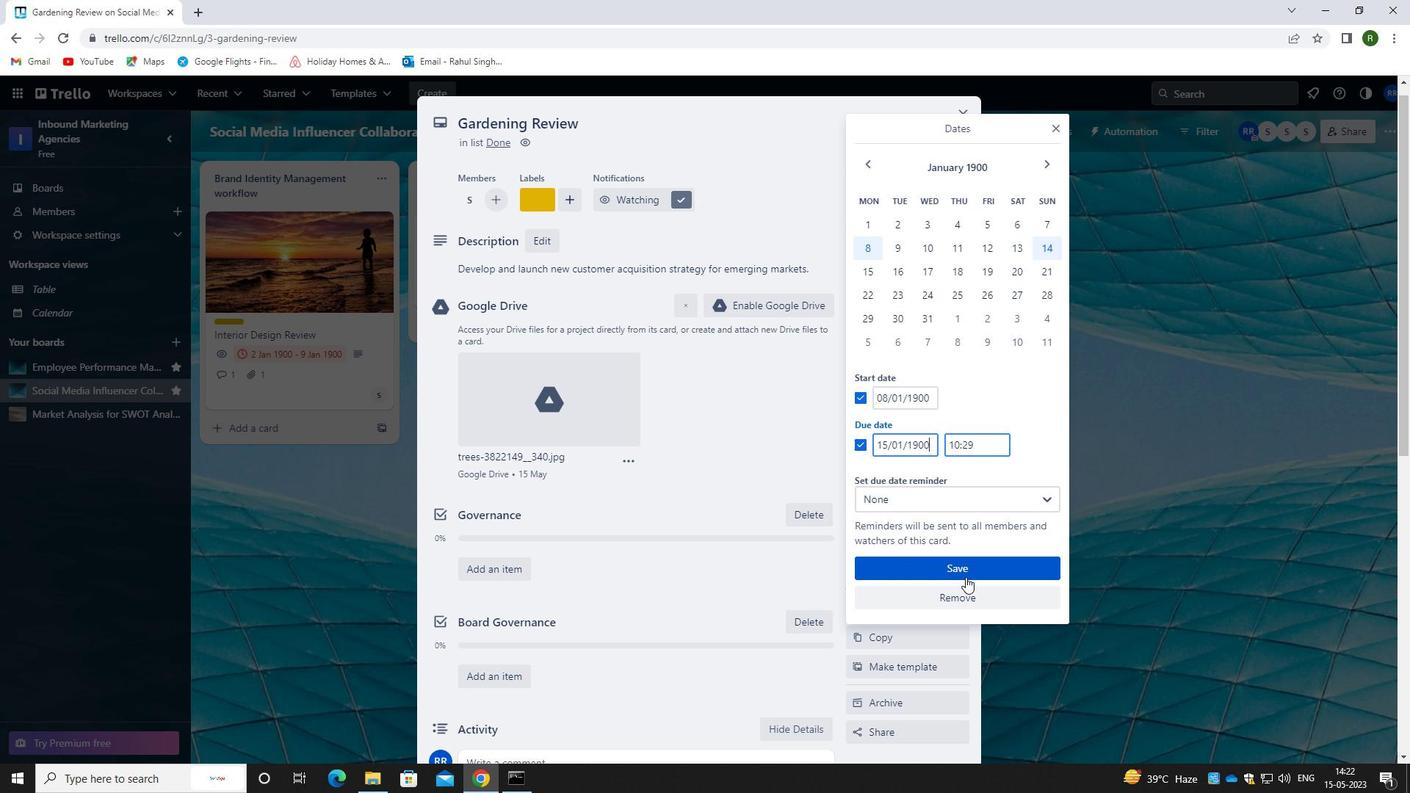 
Action: Mouse moved to (873, 439)
Screenshot: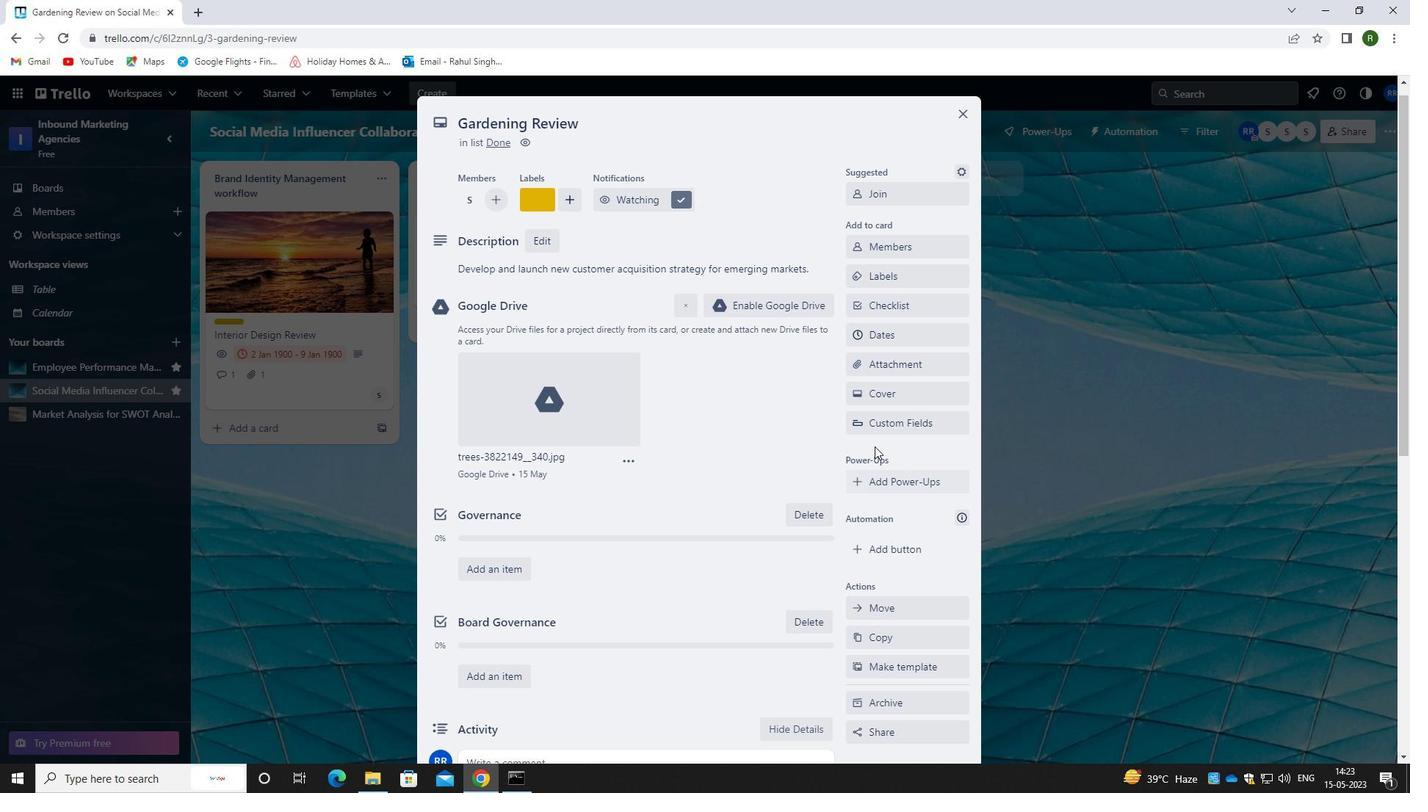 
